 Task: Add a signature Joseph Clark containing With gratitude and sincere wishes, Joseph Clark to email address softage.8@softage.net and add a label App development
Action: Mouse moved to (1188, 70)
Screenshot: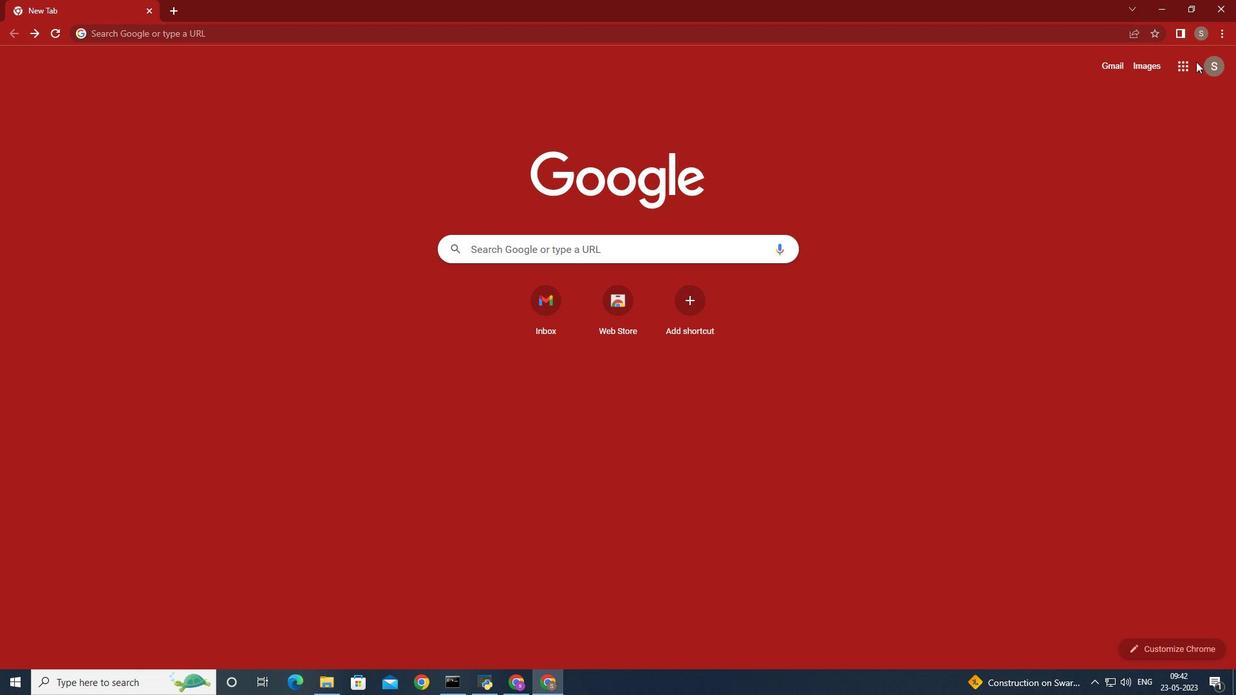 
Action: Mouse pressed left at (1188, 70)
Screenshot: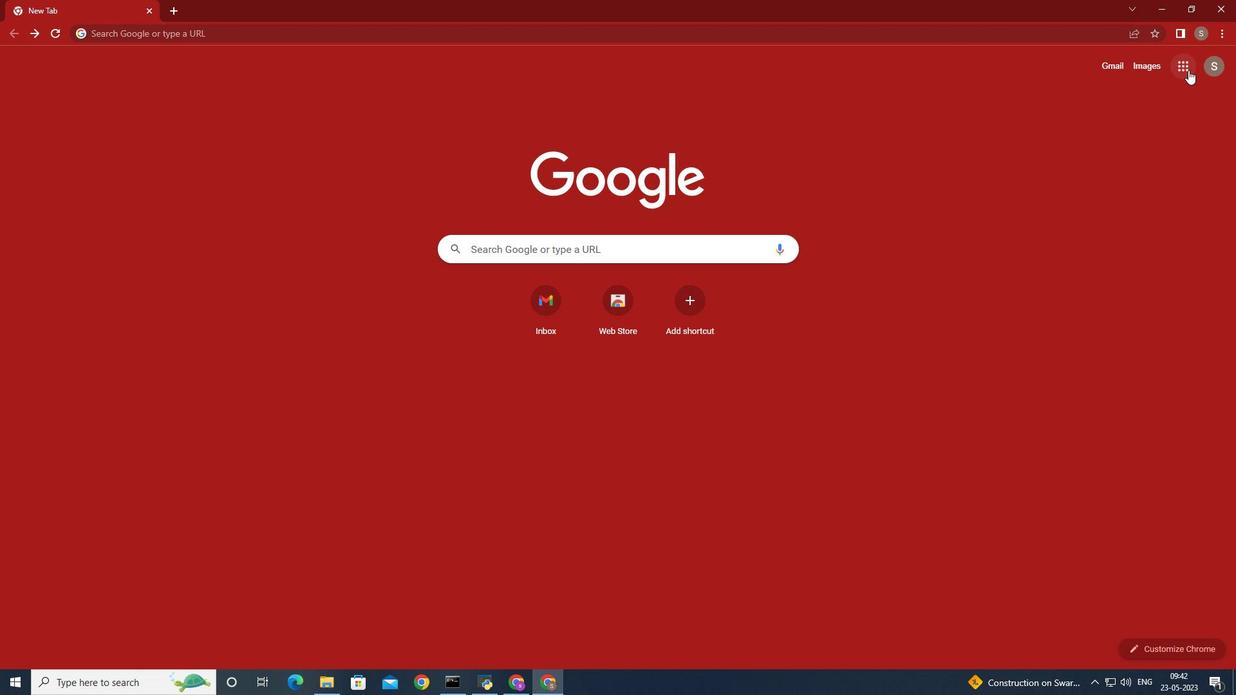 
Action: Mouse moved to (1138, 125)
Screenshot: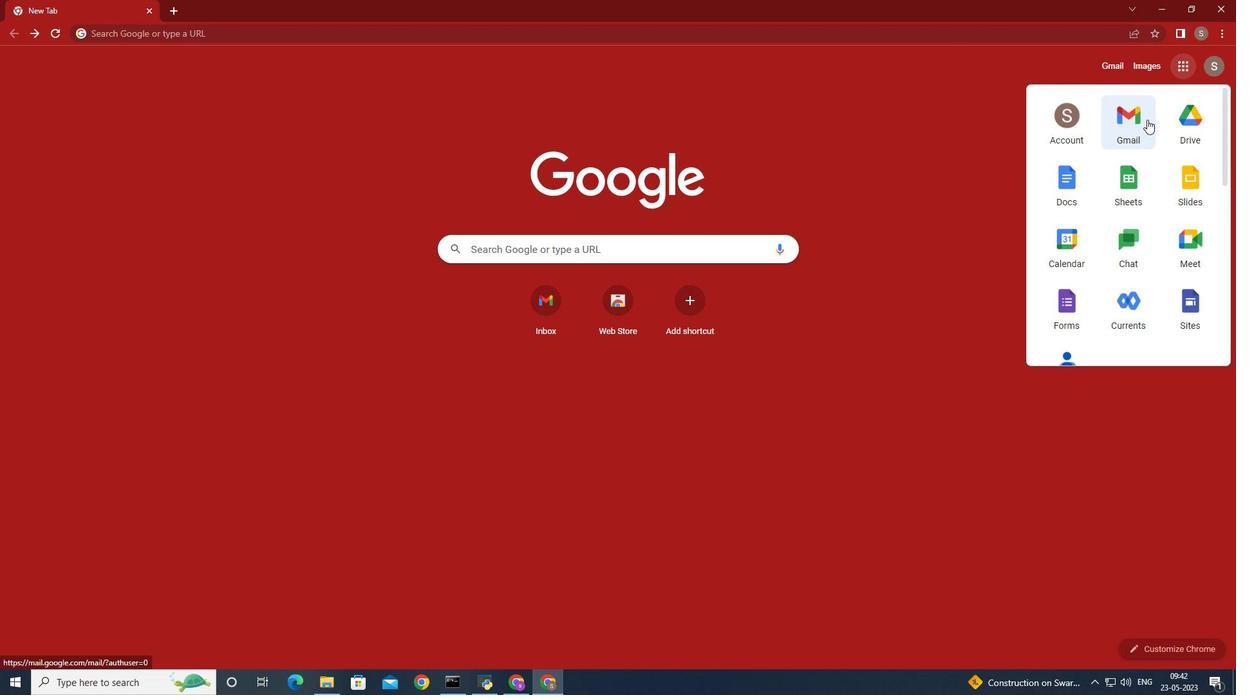 
Action: Mouse pressed left at (1138, 125)
Screenshot: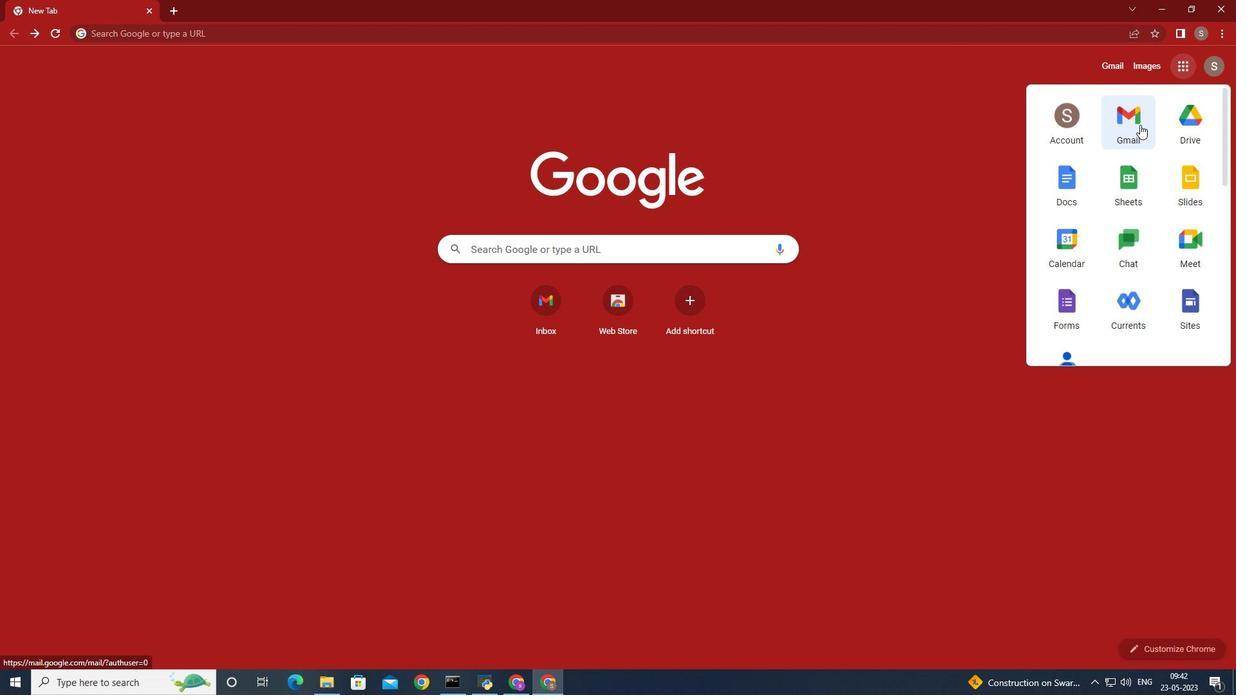
Action: Mouse moved to (1092, 91)
Screenshot: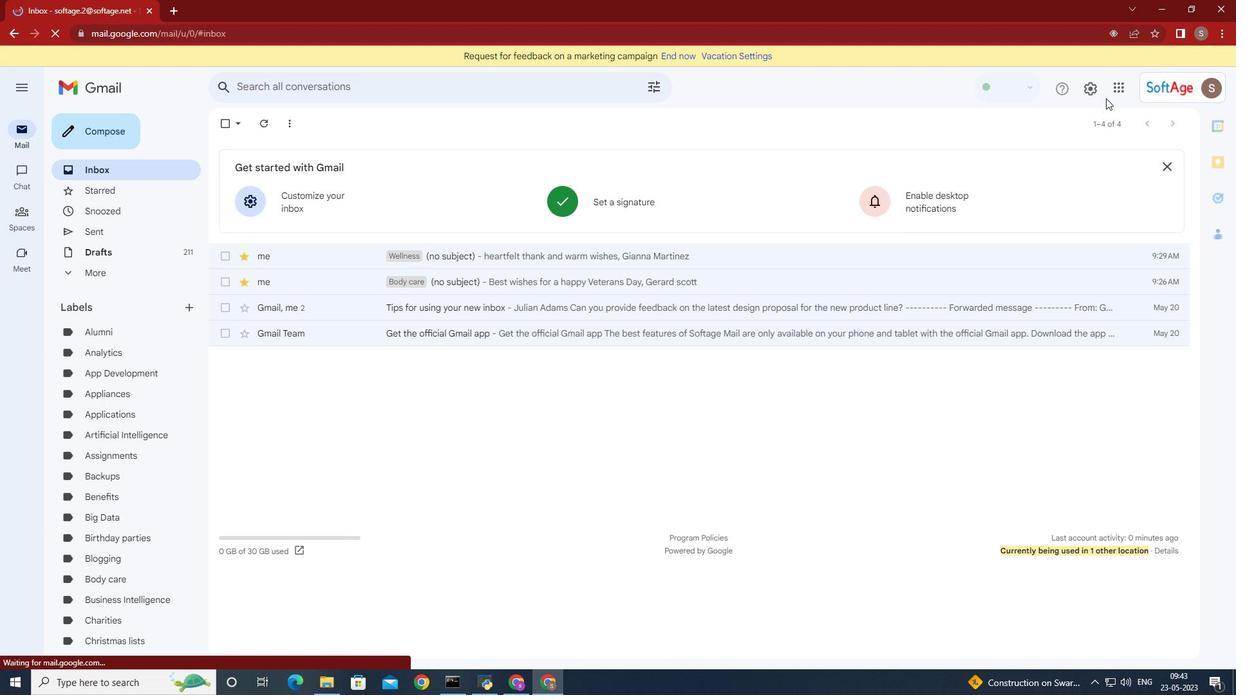 
Action: Mouse pressed left at (1092, 91)
Screenshot: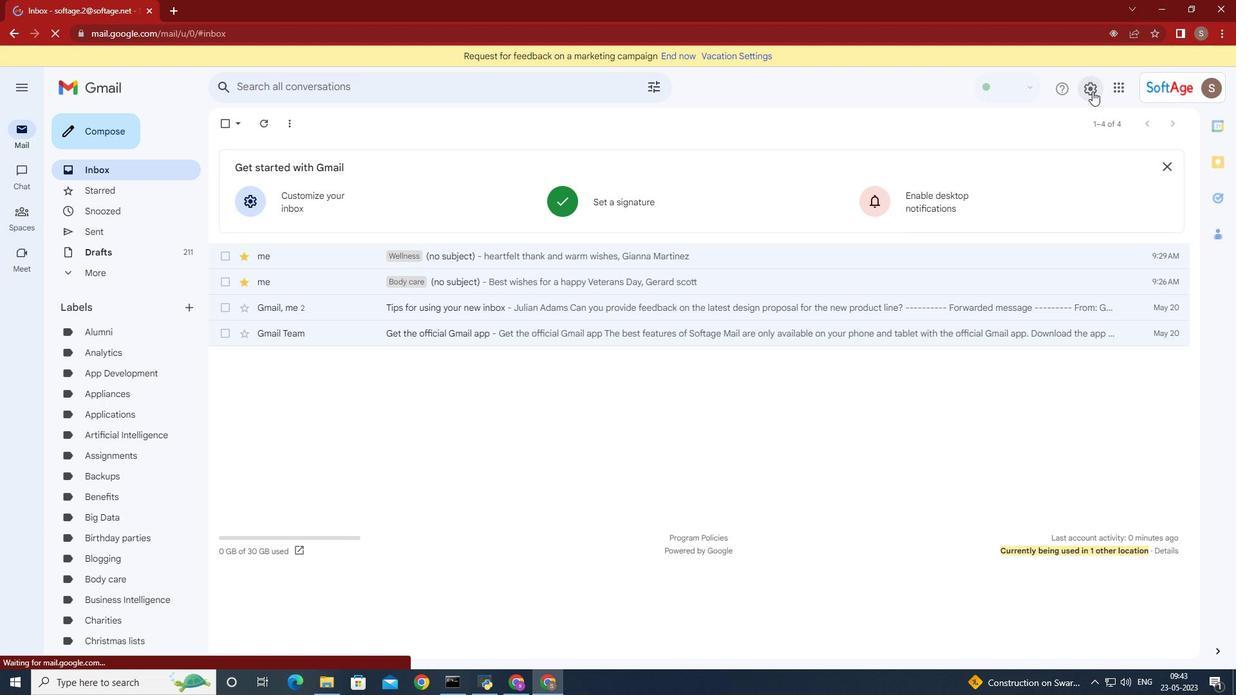 
Action: Mouse moved to (1102, 150)
Screenshot: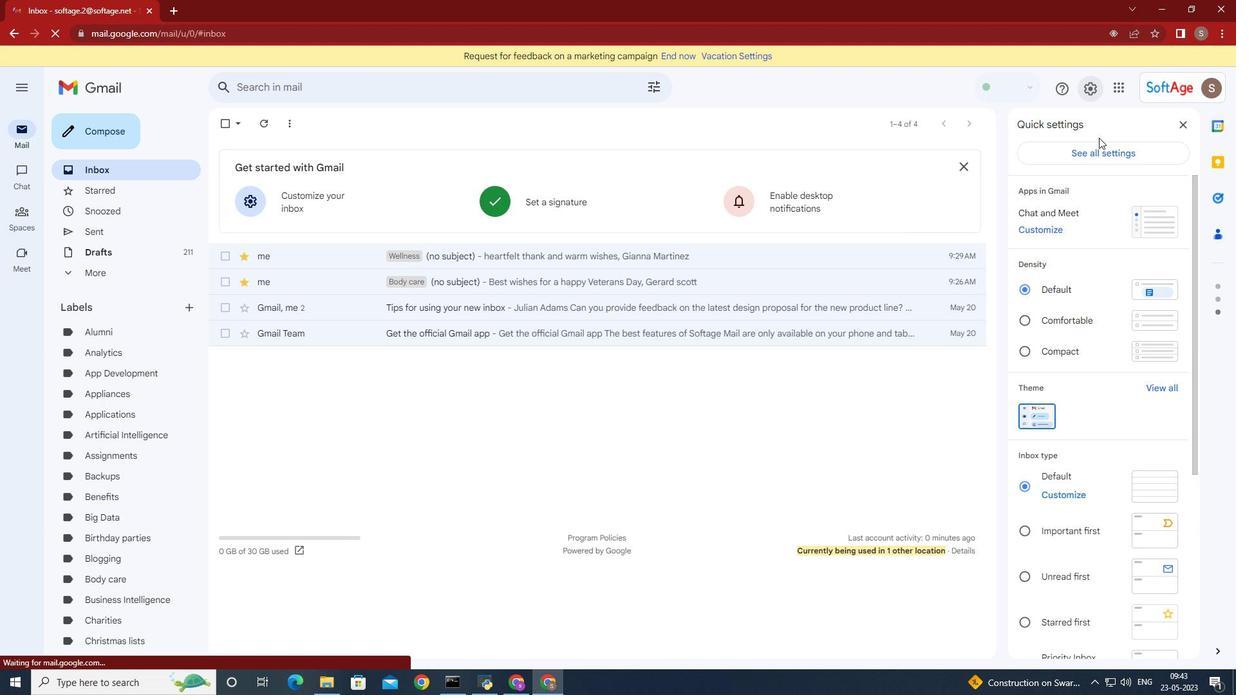 
Action: Mouse pressed left at (1102, 150)
Screenshot: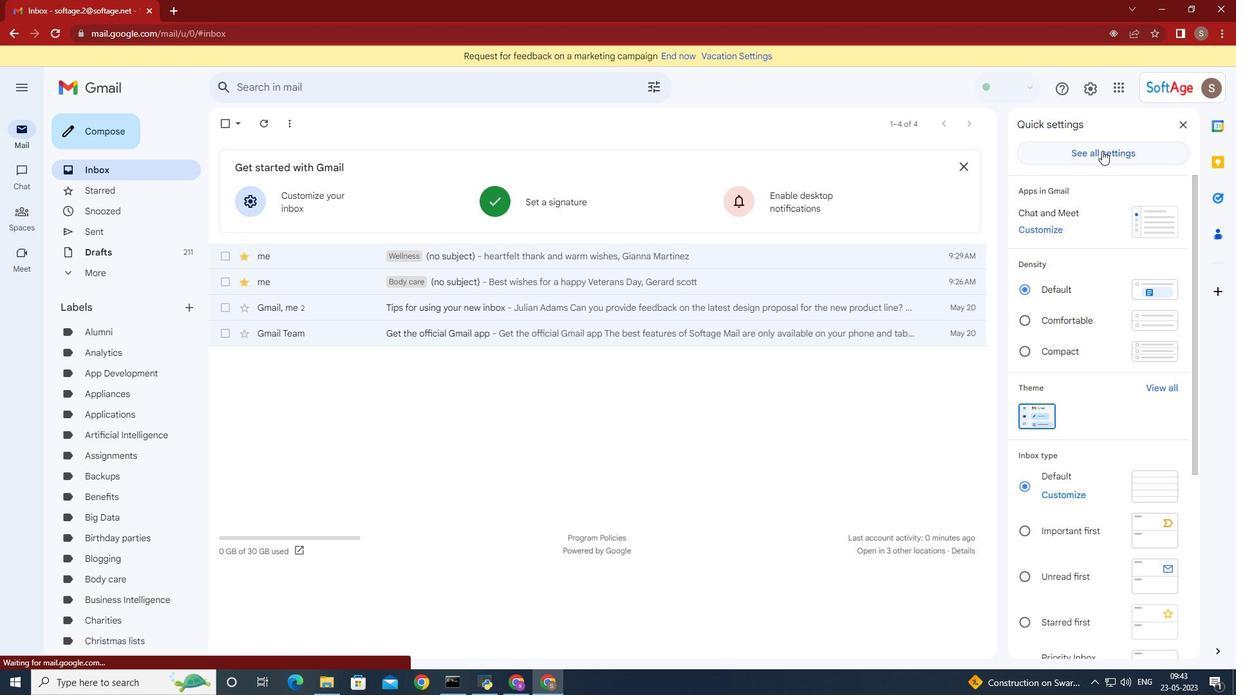 
Action: Mouse moved to (790, 292)
Screenshot: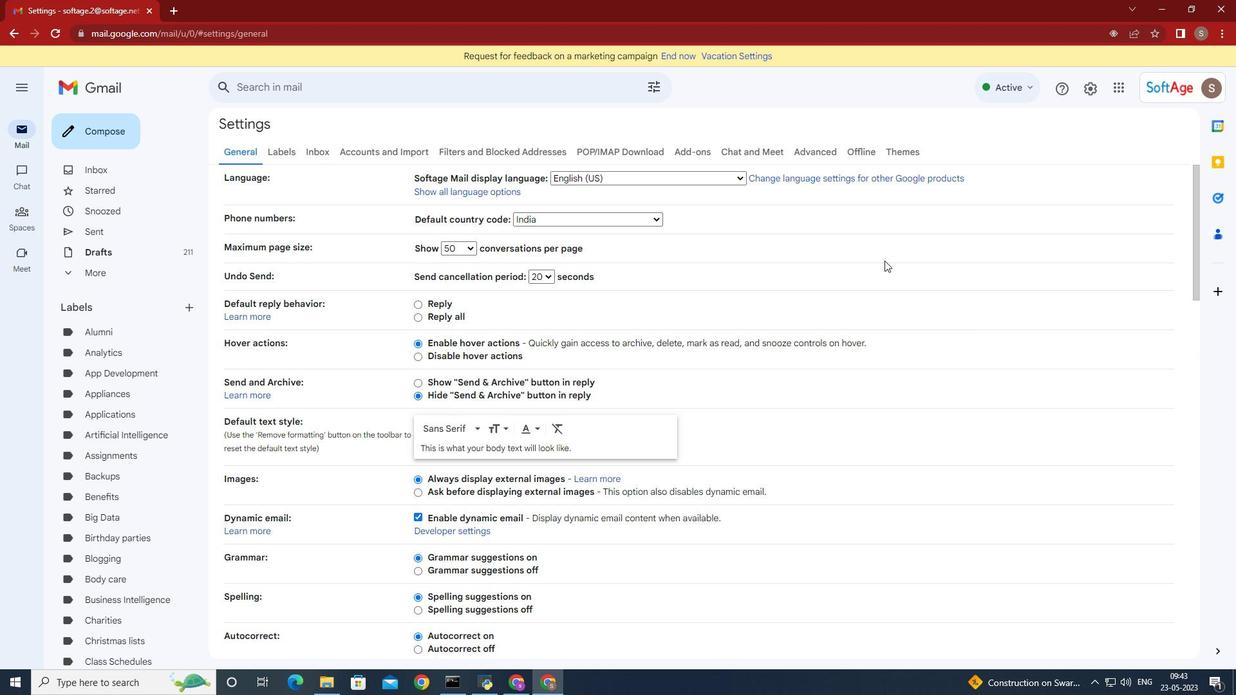 
Action: Mouse scrolled (790, 291) with delta (0, 0)
Screenshot: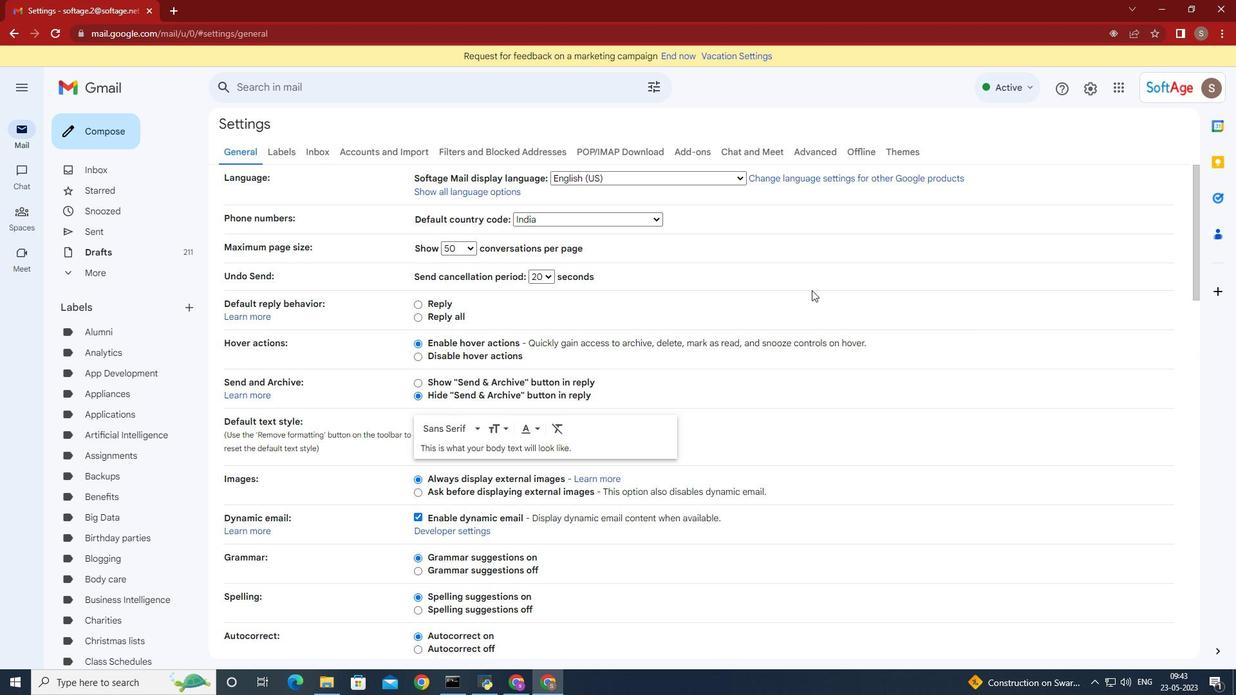 
Action: Mouse moved to (790, 293)
Screenshot: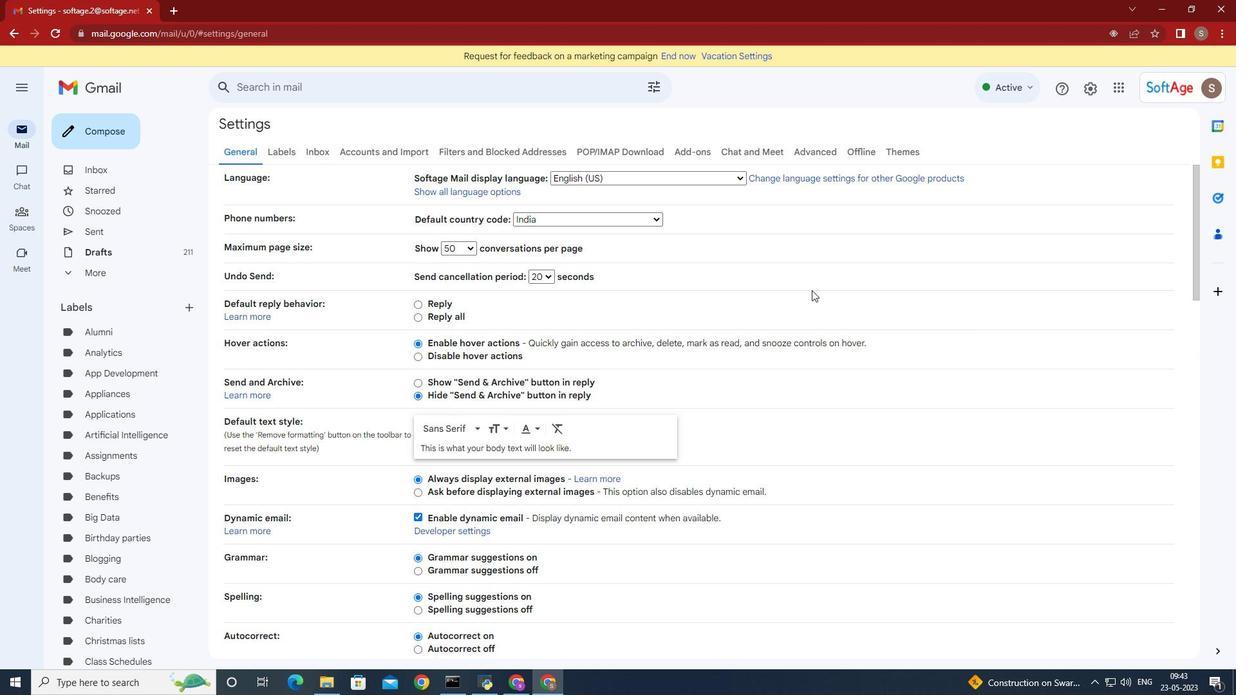 
Action: Mouse scrolled (790, 293) with delta (0, 0)
Screenshot: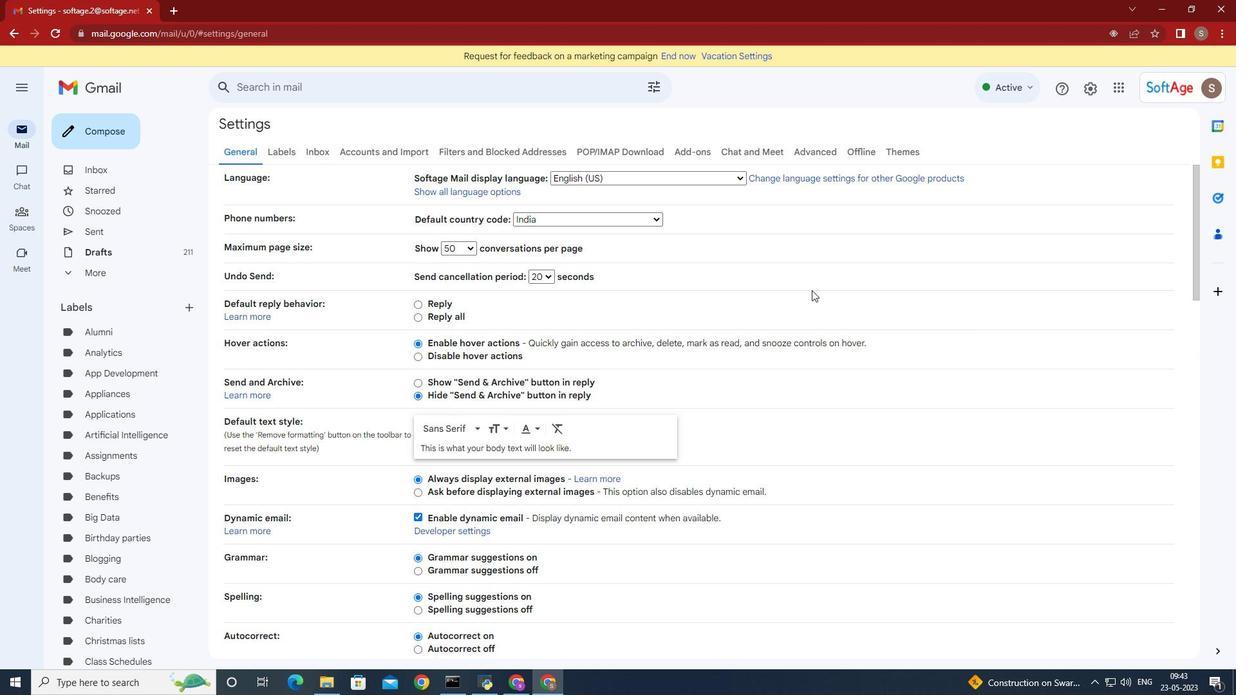 
Action: Mouse scrolled (790, 293) with delta (0, 0)
Screenshot: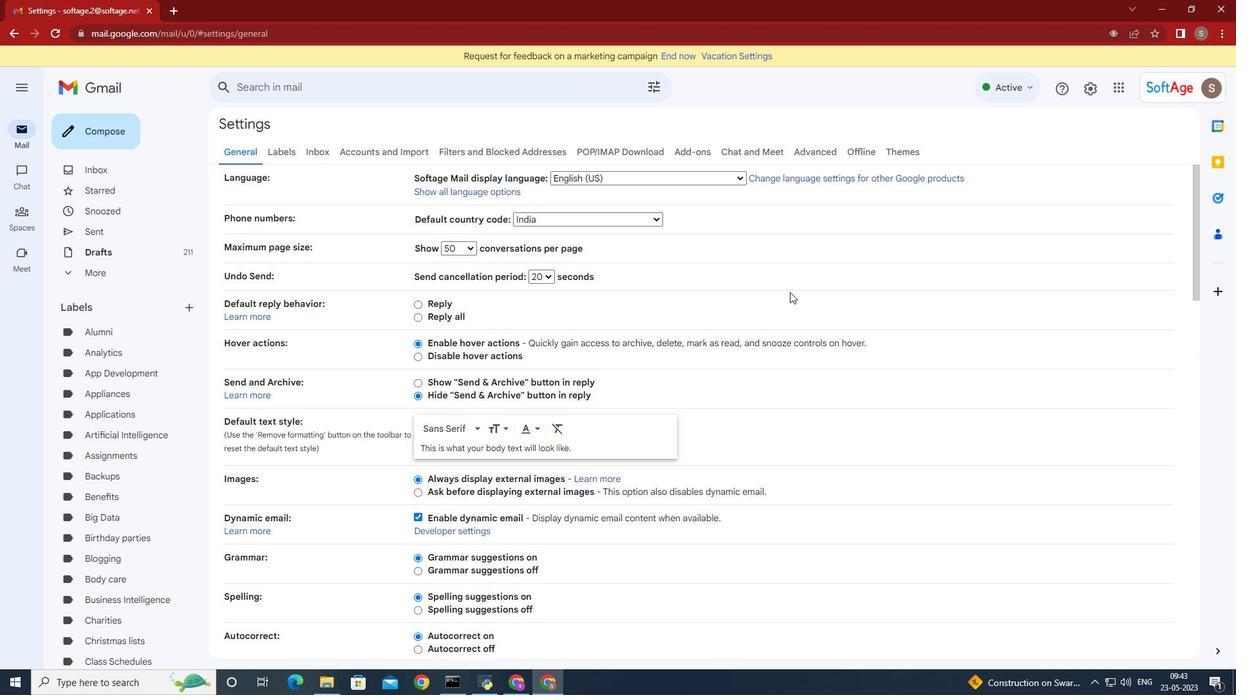 
Action: Mouse scrolled (790, 293) with delta (0, 0)
Screenshot: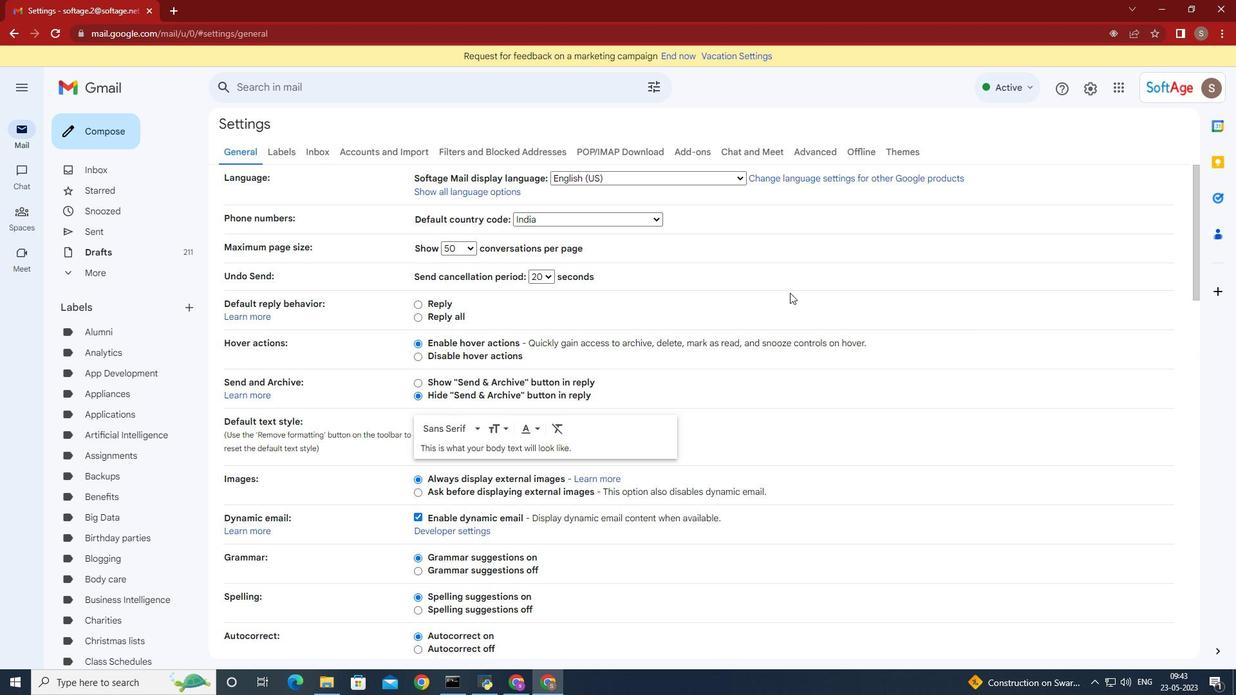 
Action: Mouse scrolled (790, 293) with delta (0, 0)
Screenshot: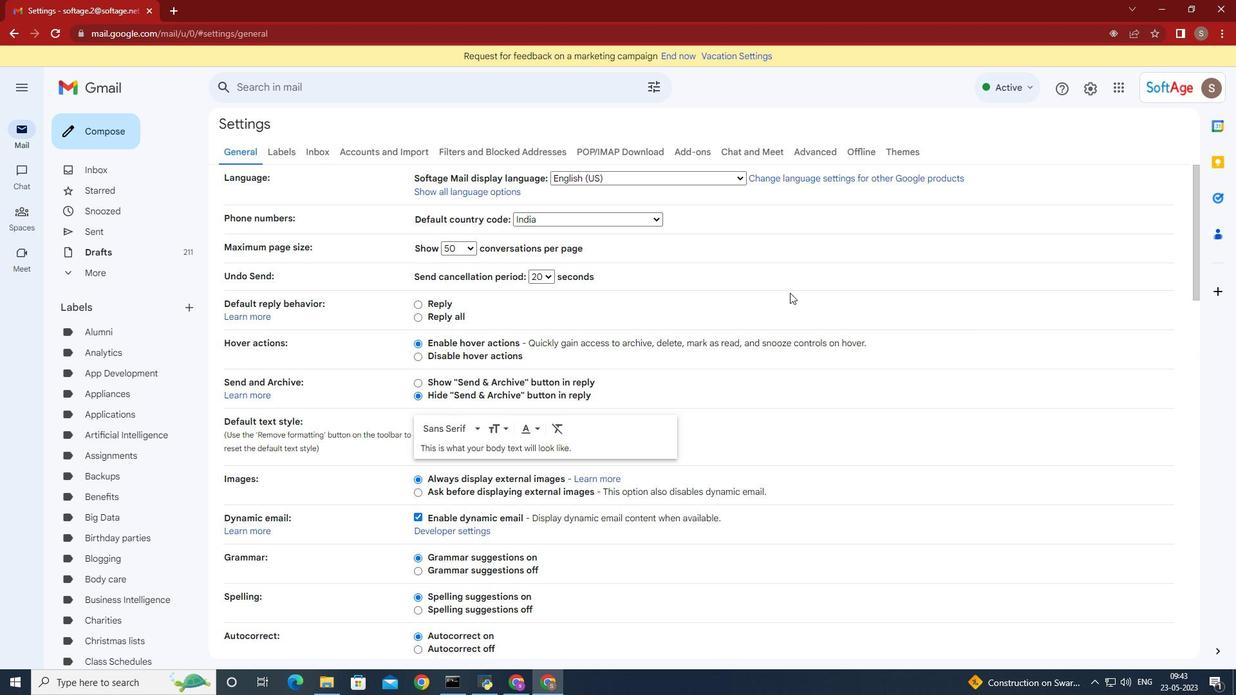
Action: Mouse scrolled (790, 293) with delta (0, 0)
Screenshot: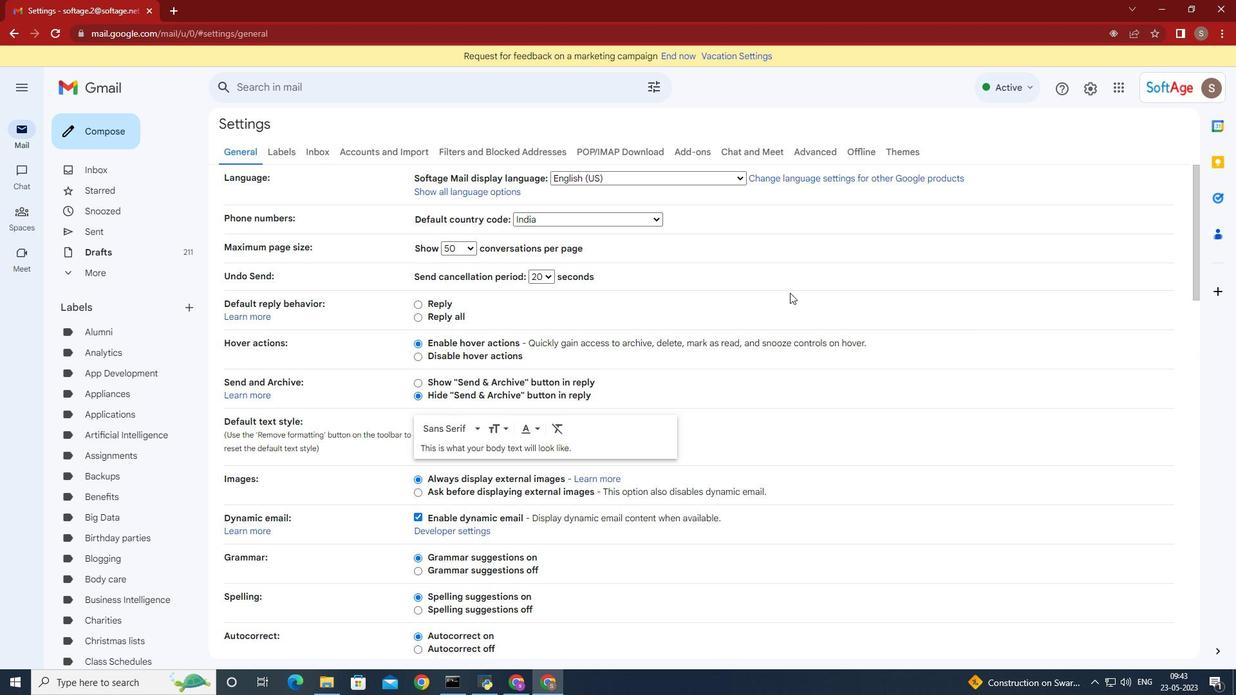 
Action: Mouse scrolled (790, 293) with delta (0, 0)
Screenshot: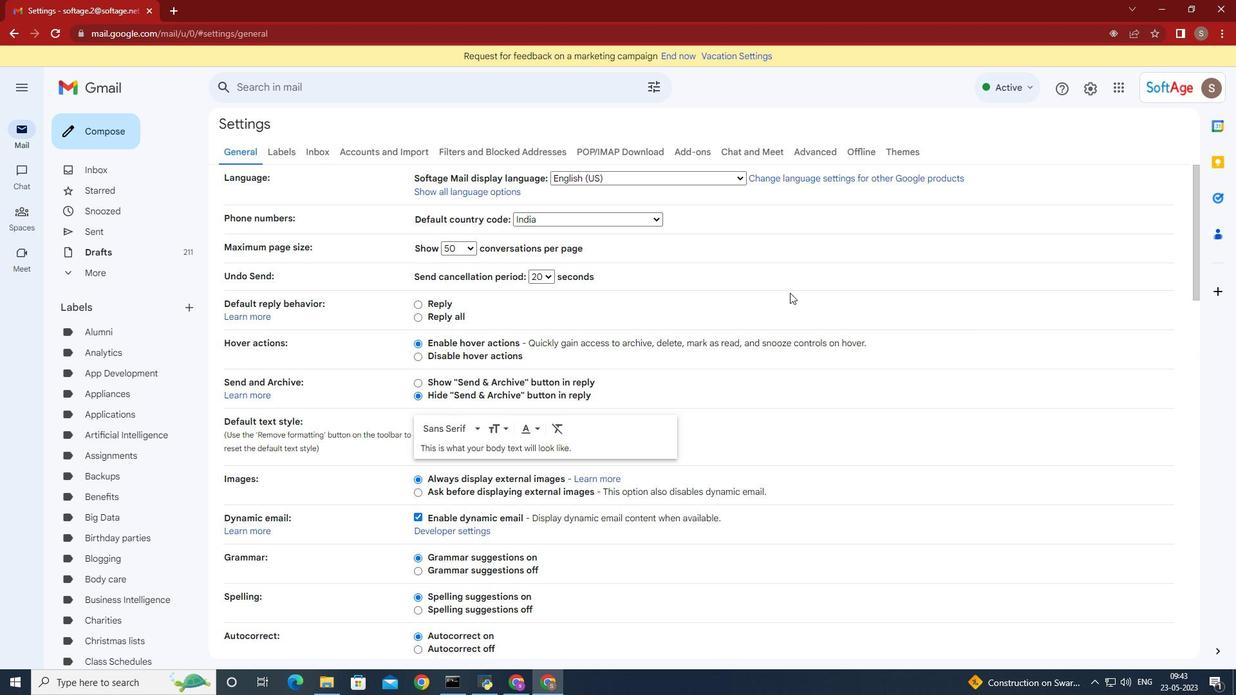
Action: Mouse moved to (790, 293)
Screenshot: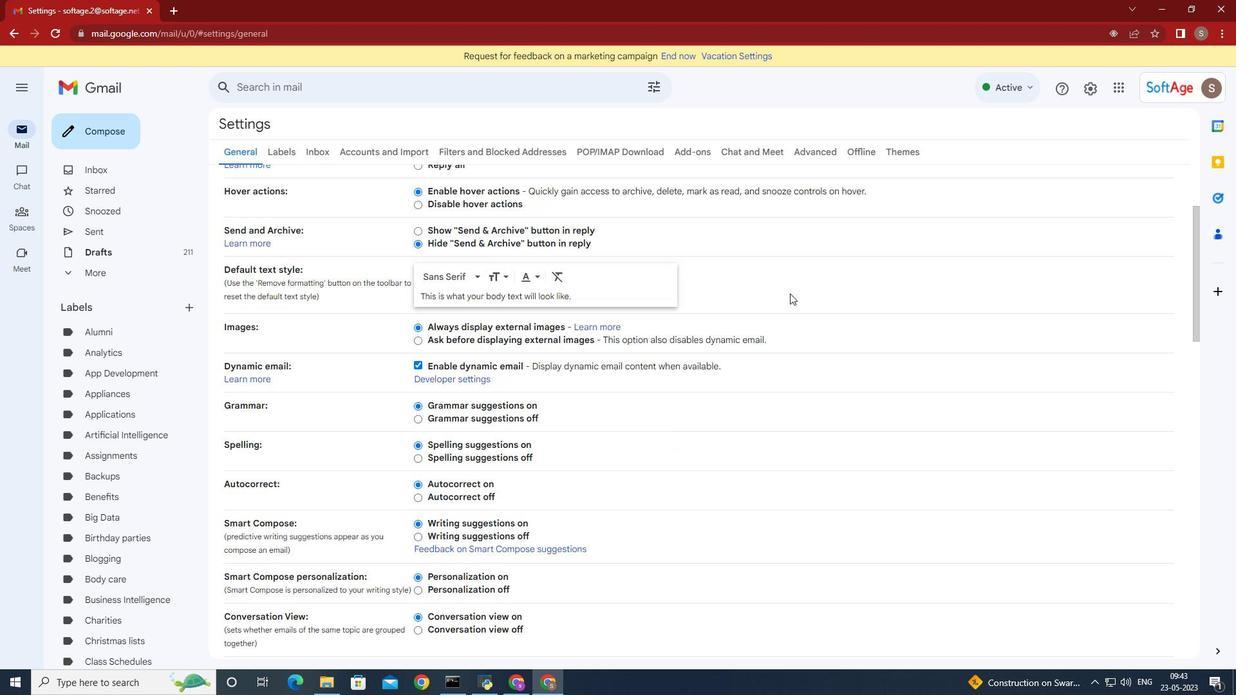 
Action: Mouse scrolled (790, 293) with delta (0, 0)
Screenshot: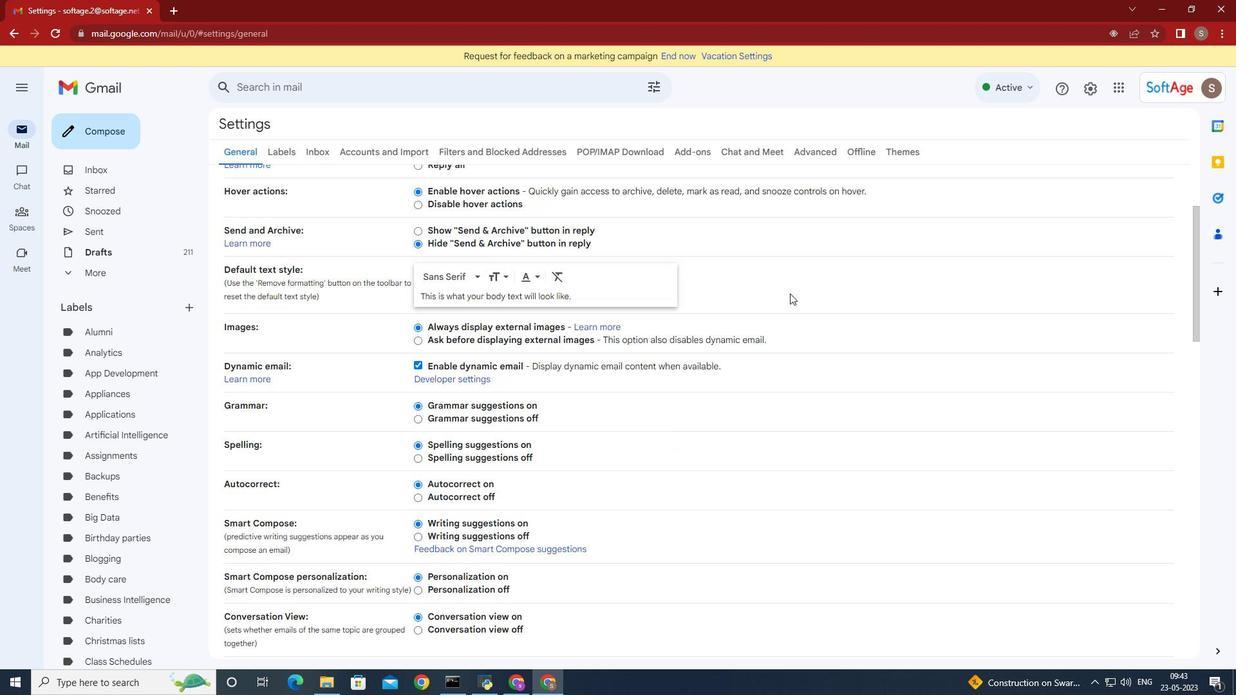 
Action: Mouse moved to (790, 291)
Screenshot: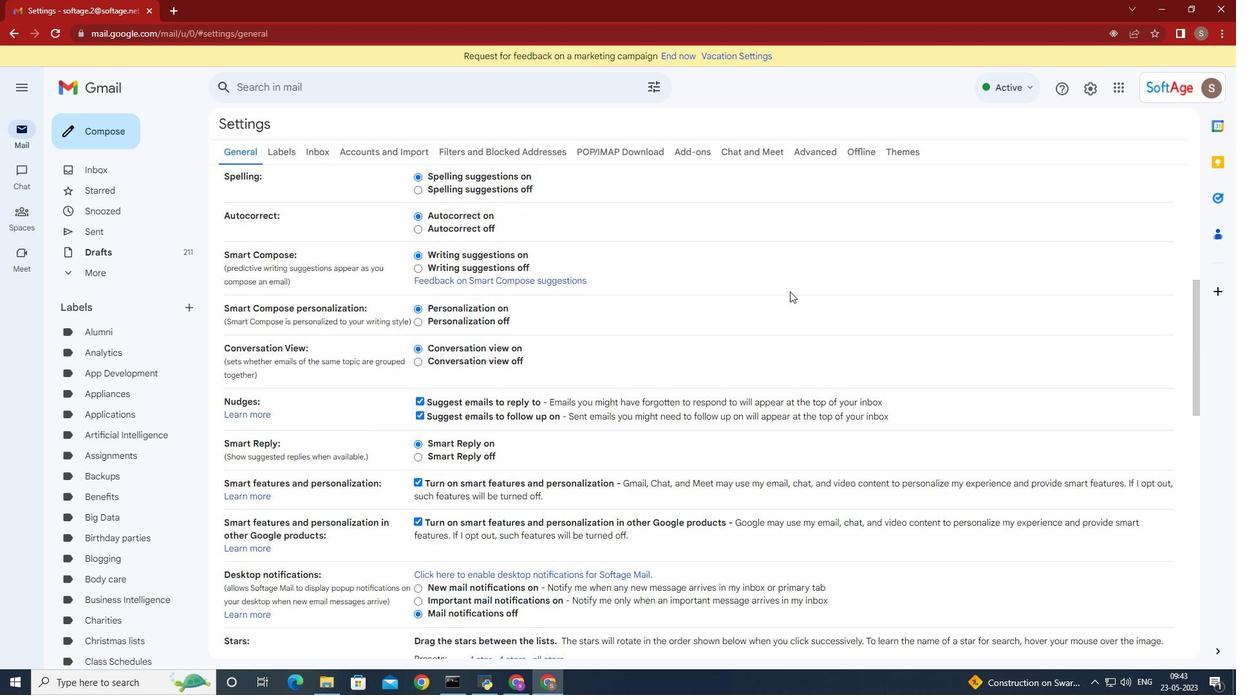 
Action: Mouse scrolled (790, 291) with delta (0, 0)
Screenshot: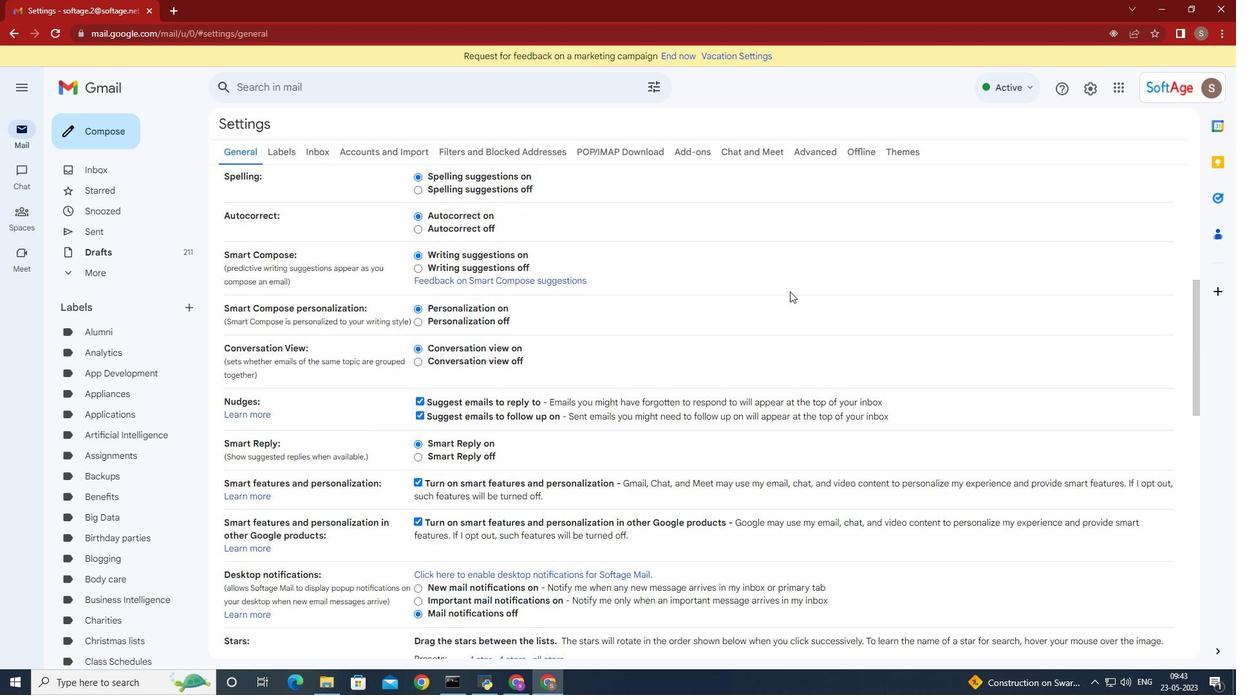 
Action: Mouse scrolled (790, 291) with delta (0, 0)
Screenshot: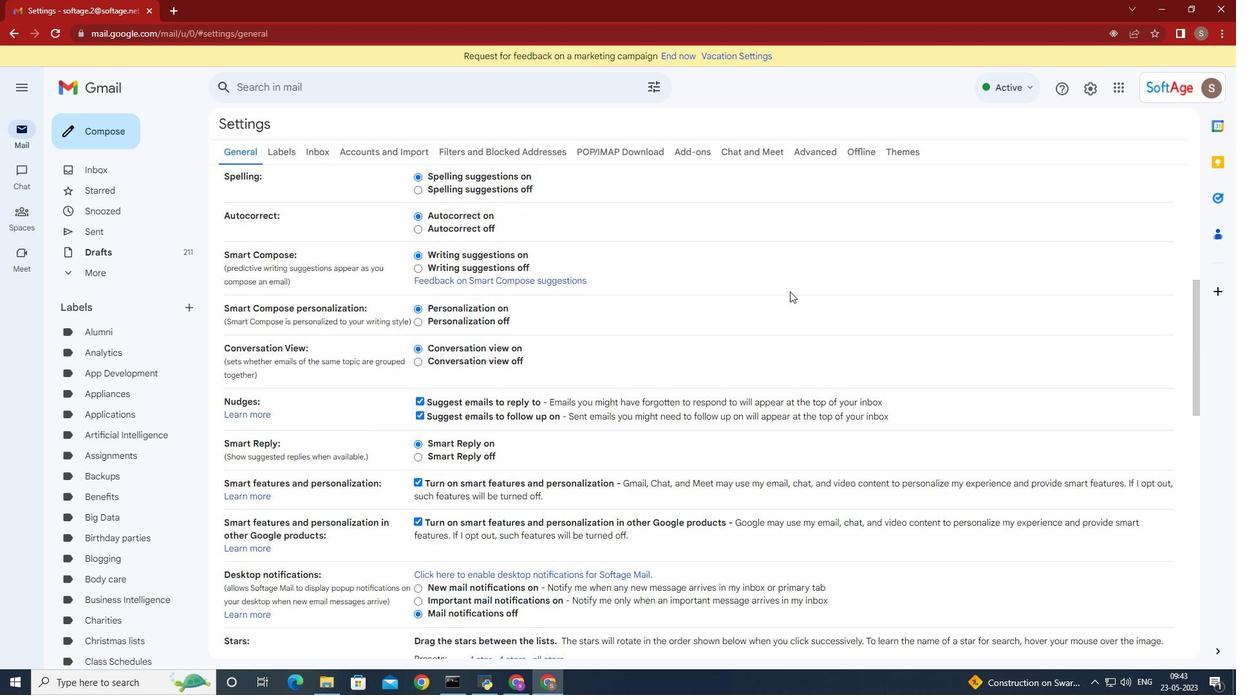 
Action: Mouse scrolled (790, 291) with delta (0, 0)
Screenshot: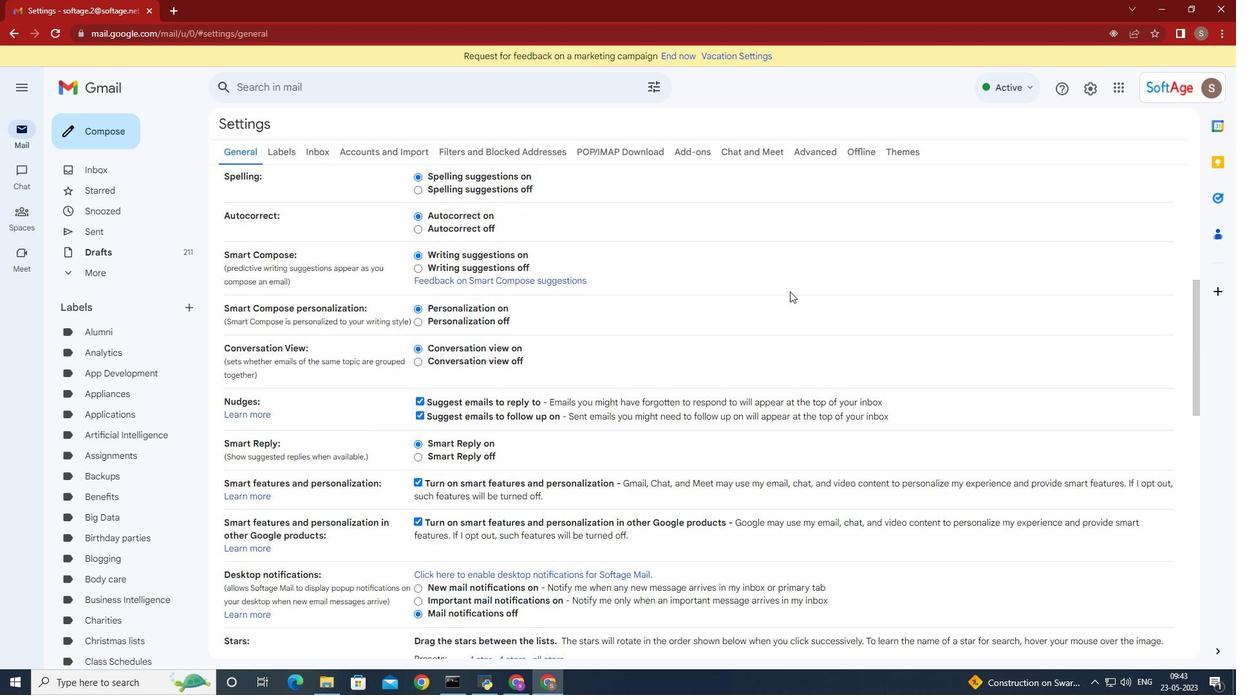 
Action: Mouse scrolled (790, 291) with delta (0, 0)
Screenshot: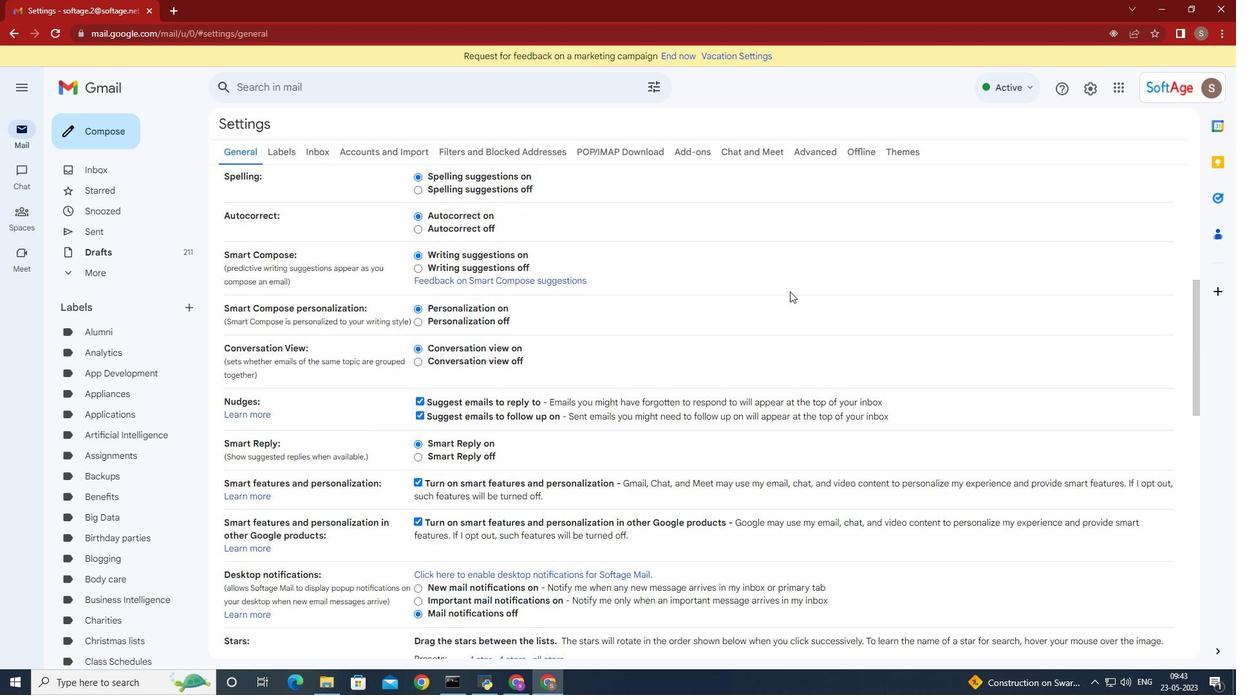 
Action: Mouse scrolled (790, 291) with delta (0, 0)
Screenshot: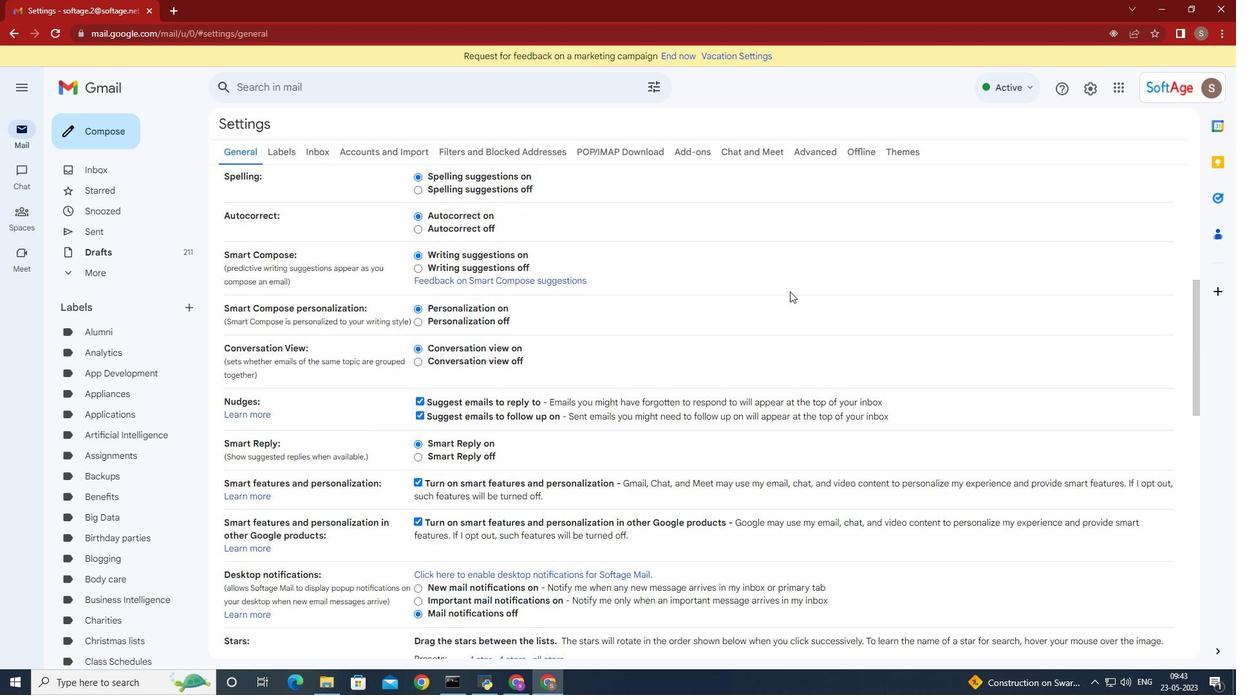
Action: Mouse scrolled (790, 291) with delta (0, 0)
Screenshot: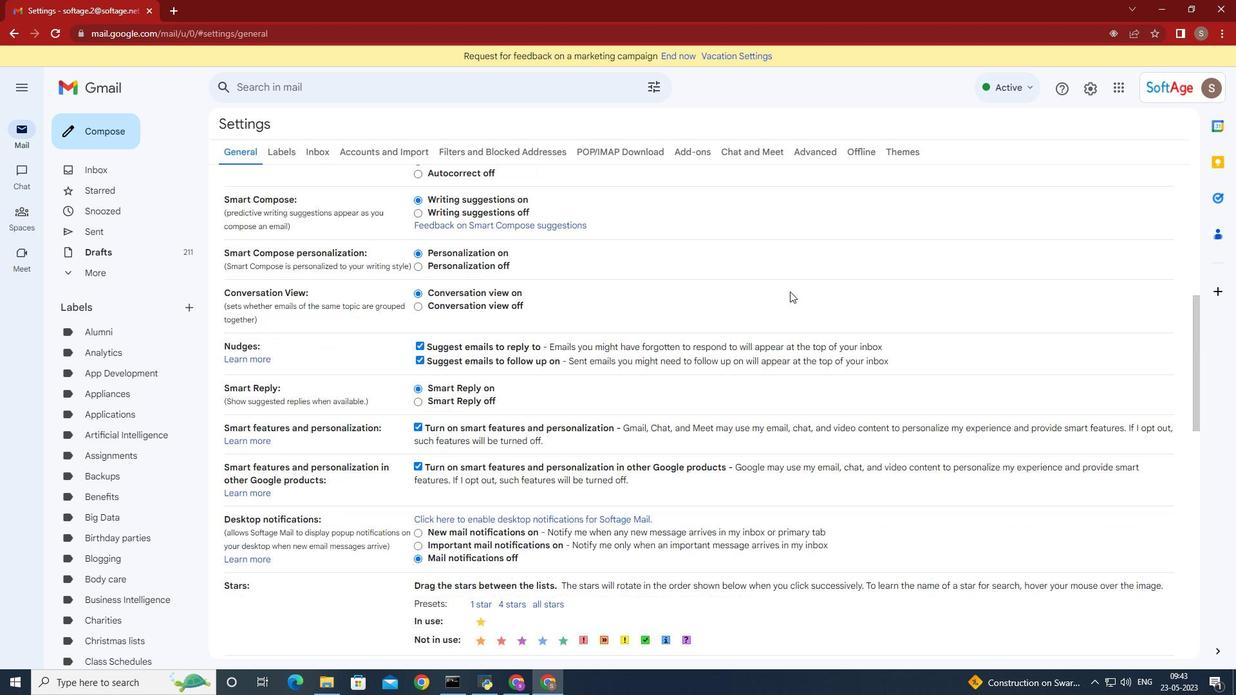 
Action: Mouse moved to (788, 291)
Screenshot: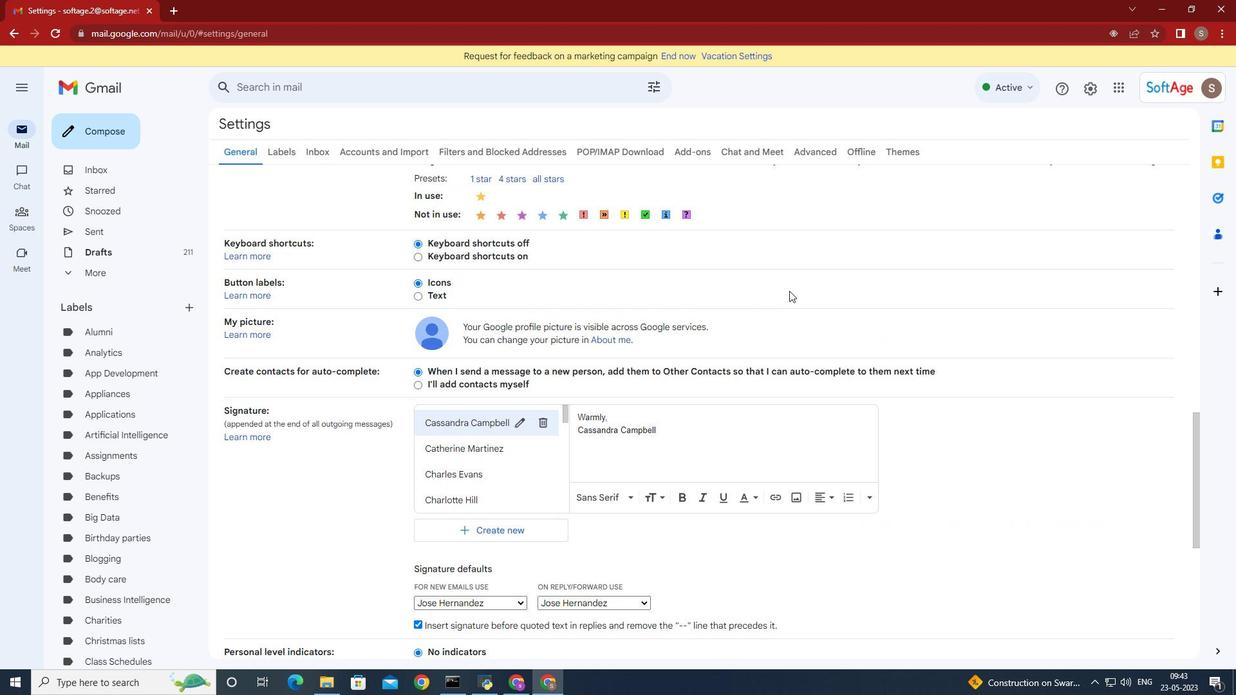 
Action: Mouse scrolled (788, 290) with delta (0, 0)
Screenshot: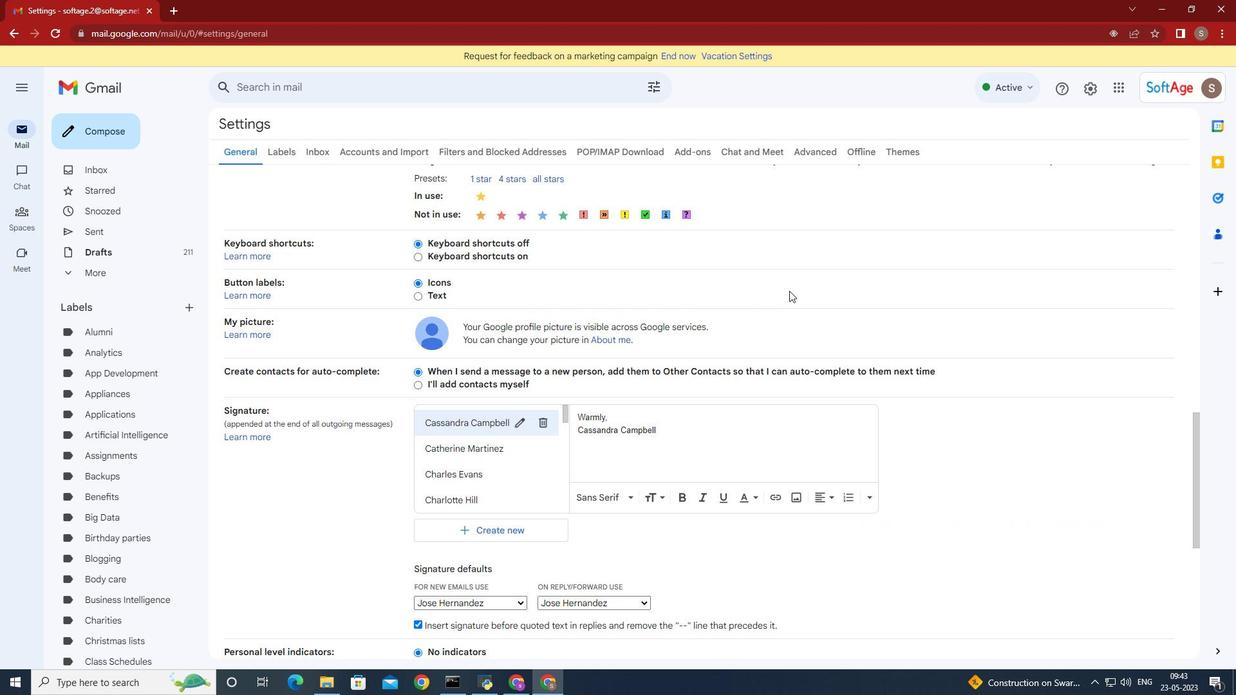 
Action: Mouse moved to (787, 291)
Screenshot: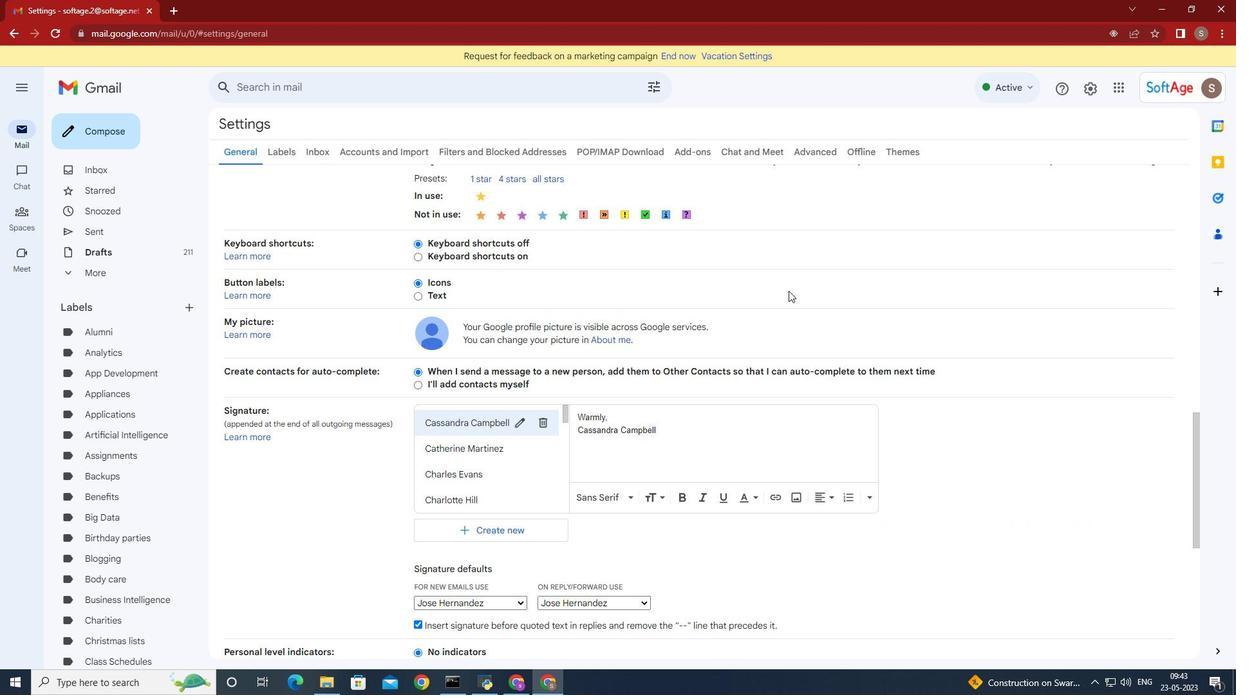 
Action: Mouse scrolled (787, 291) with delta (0, 0)
Screenshot: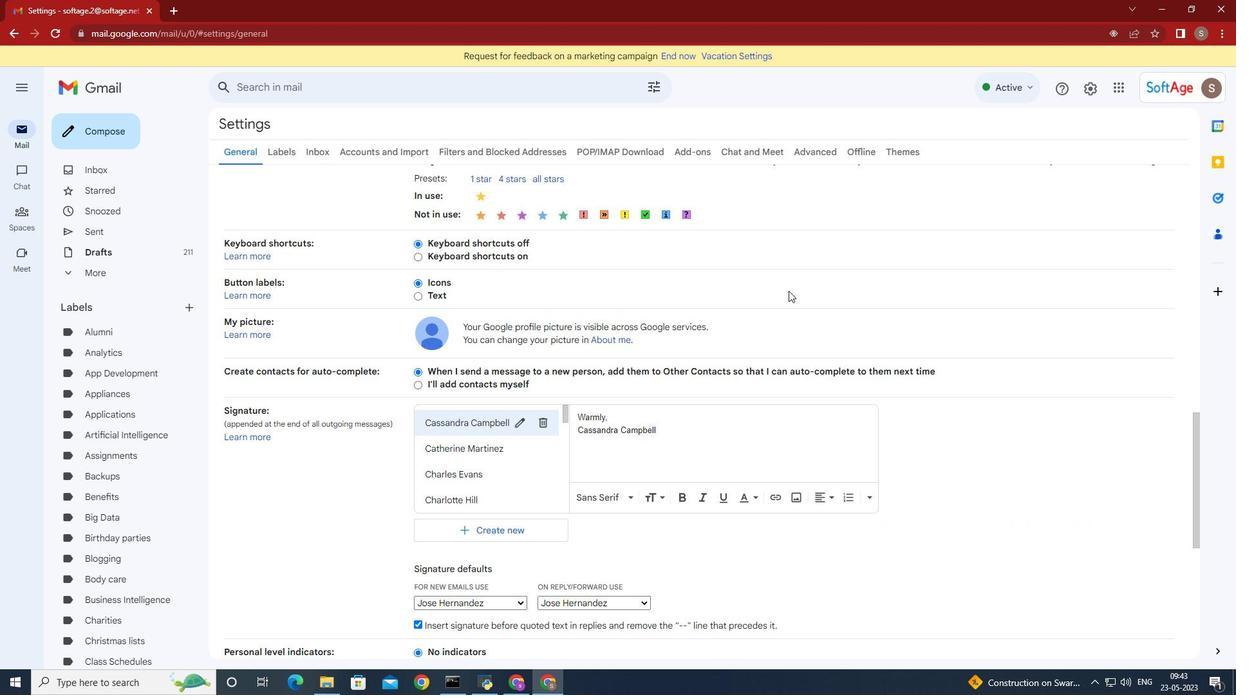 
Action: Mouse moved to (787, 291)
Screenshot: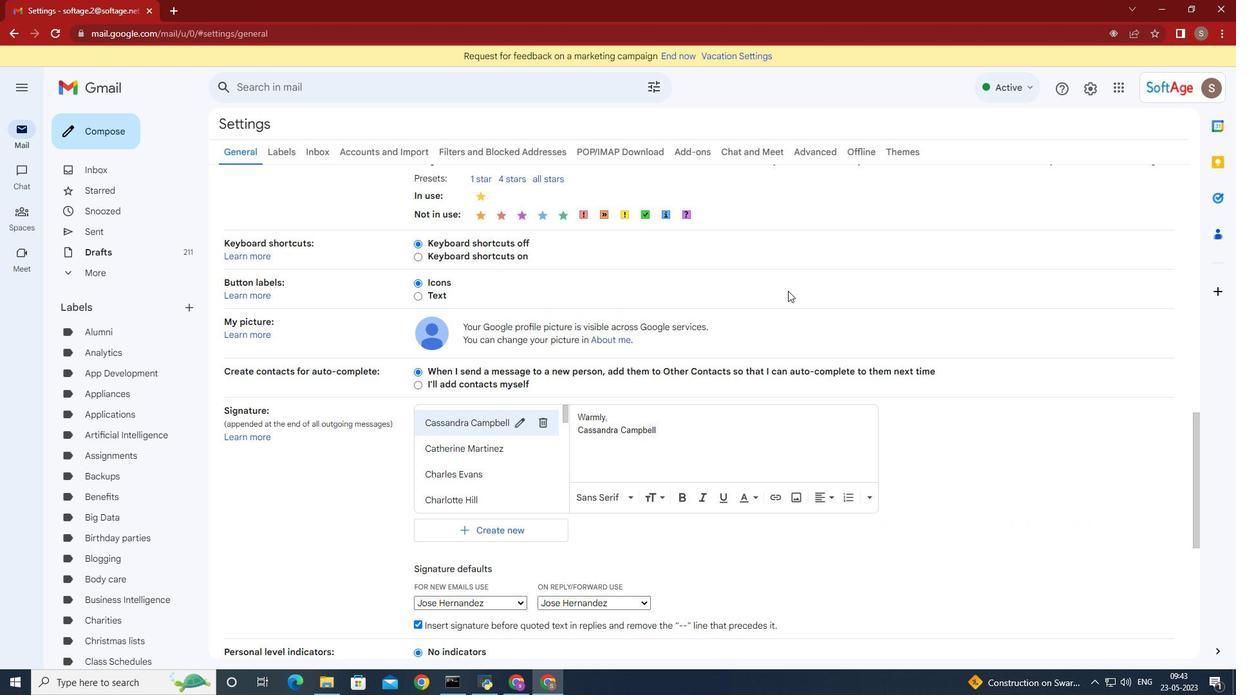 
Action: Mouse scrolled (787, 291) with delta (0, 0)
Screenshot: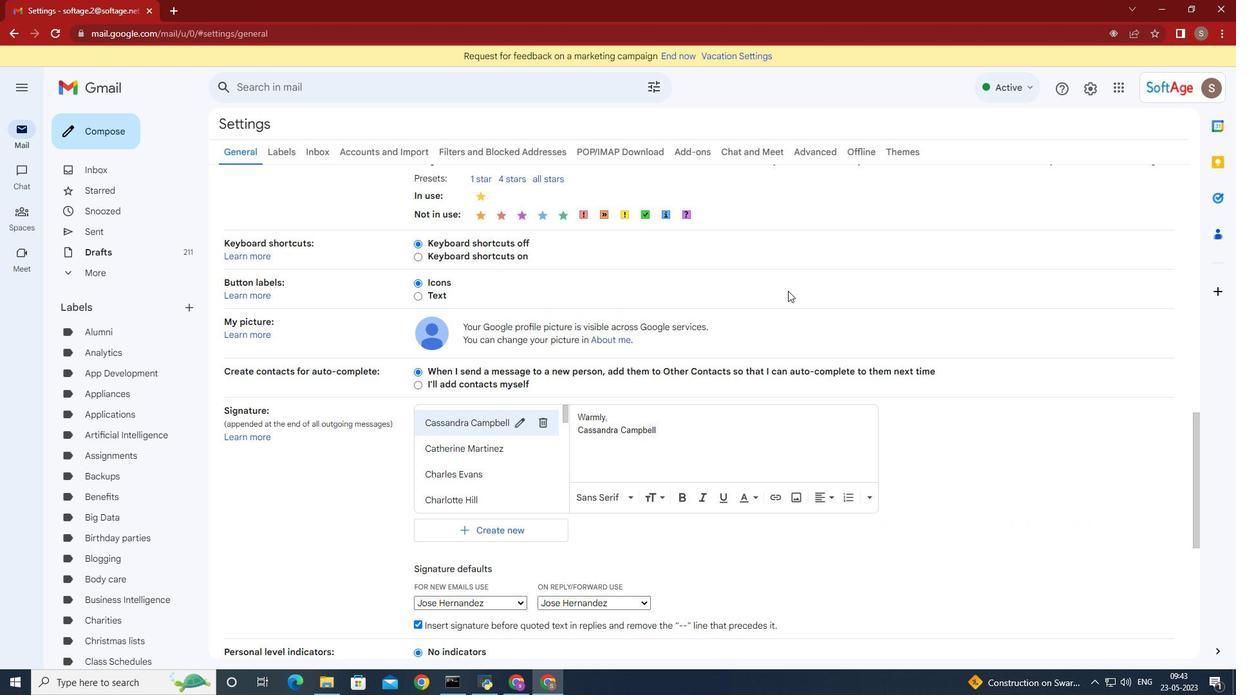
Action: Mouse moved to (506, 338)
Screenshot: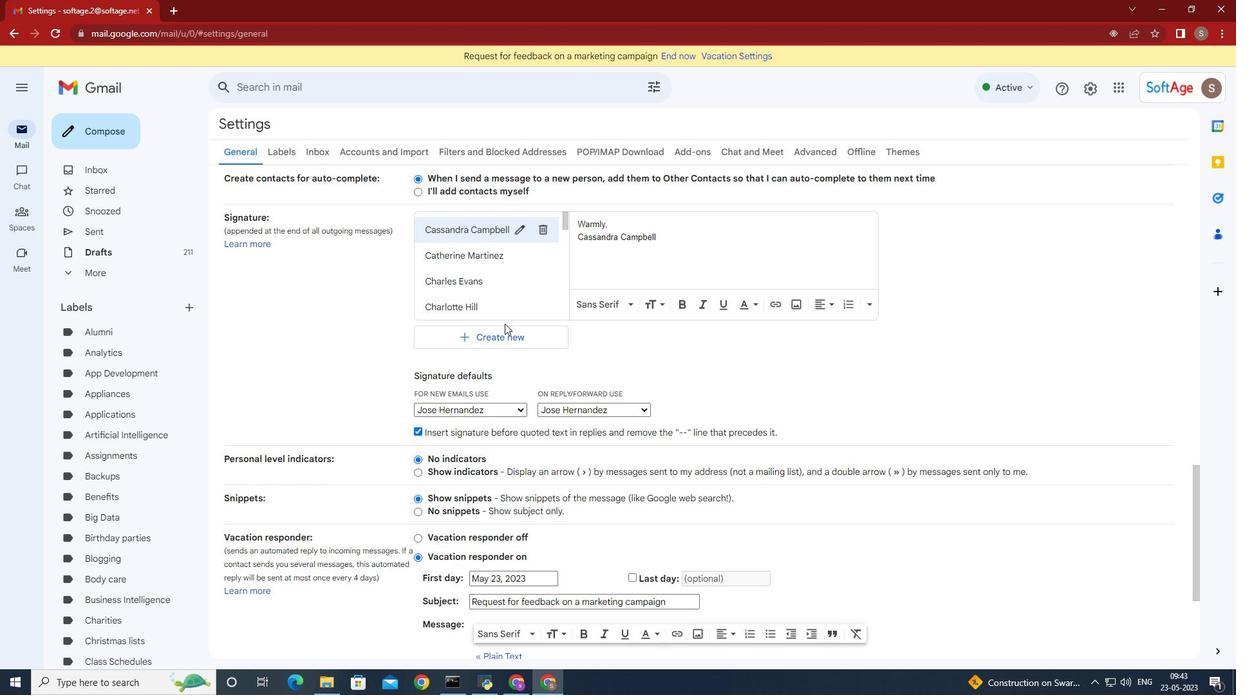 
Action: Mouse pressed left at (506, 338)
Screenshot: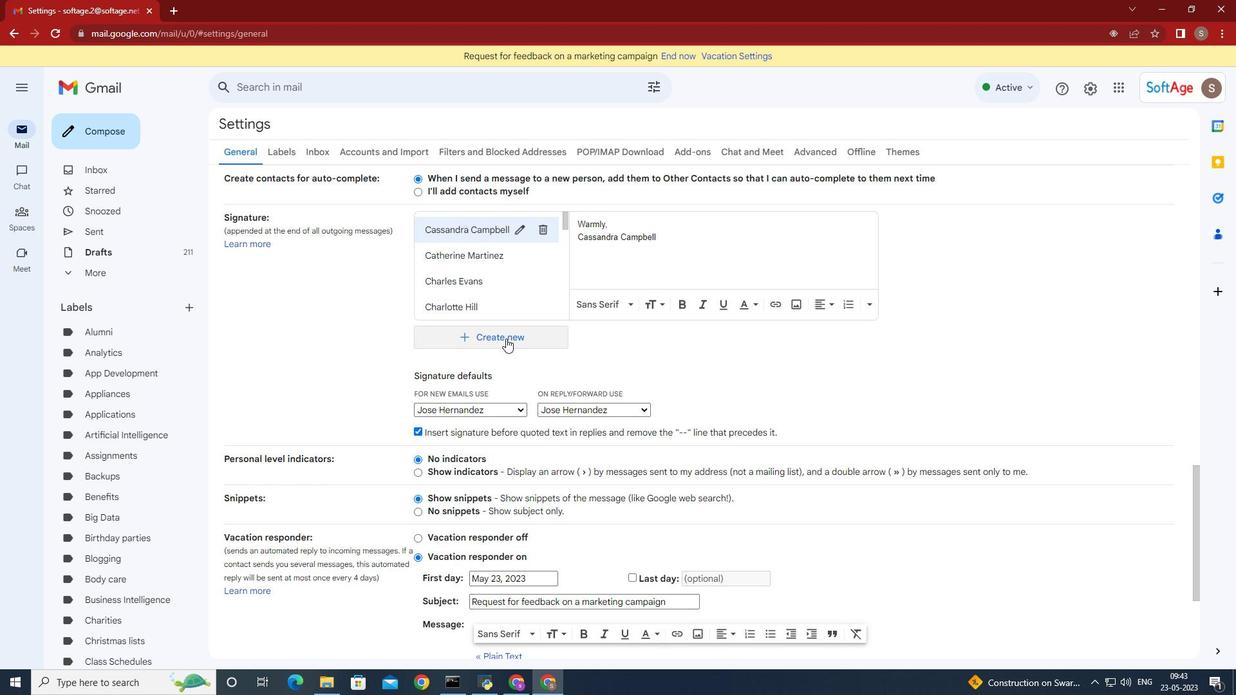 
Action: Mouse moved to (506, 338)
Screenshot: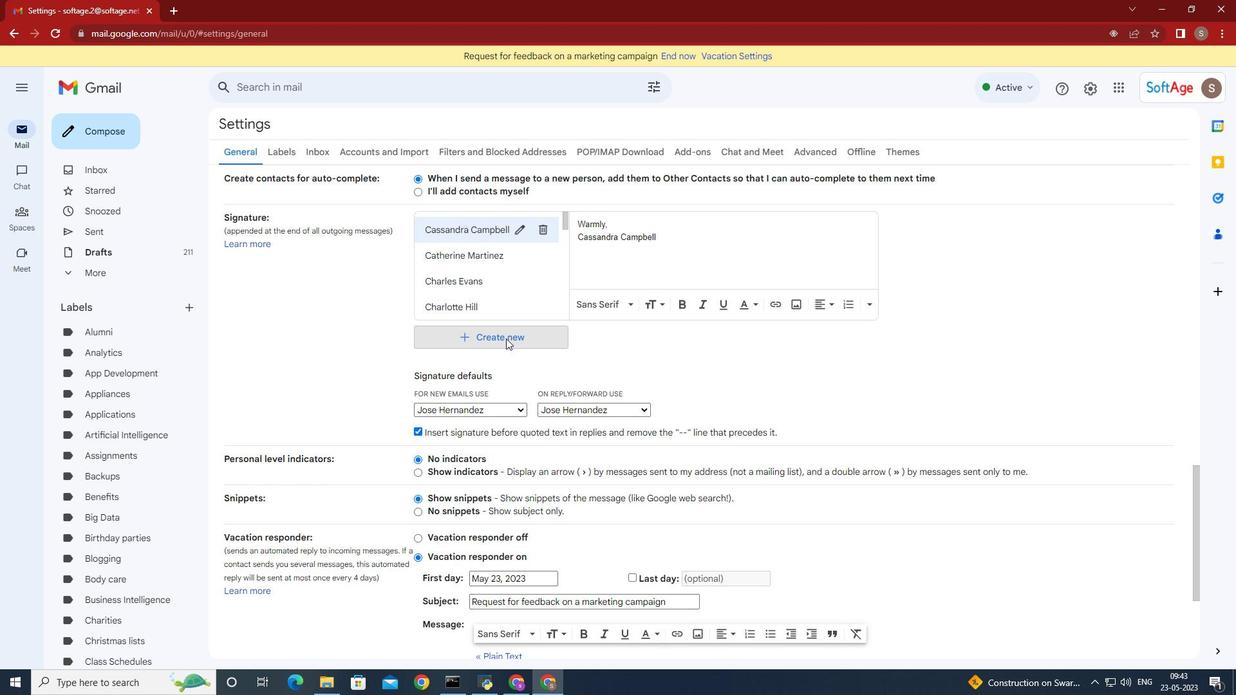 
Action: Key pressed <Key.shift><Key.shift><Key.shift><Key.shift><Key.shift>Joseph<Key.space><Key.shift>Clark
Screenshot: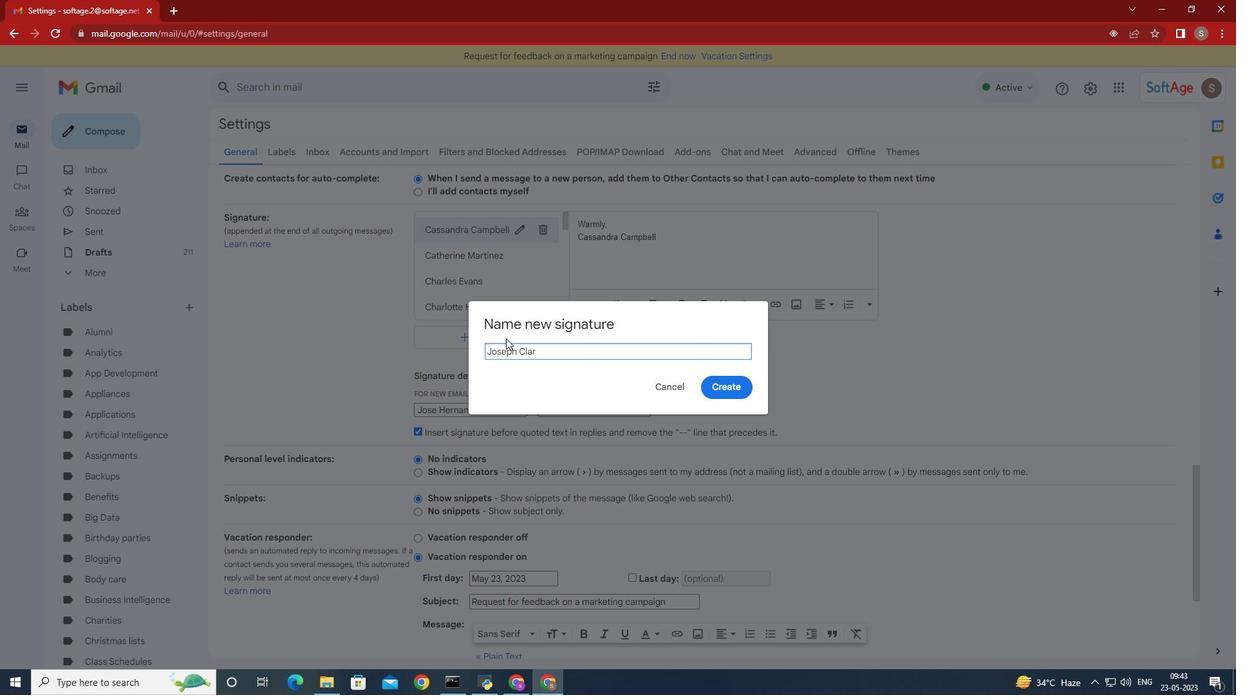 
Action: Mouse moved to (719, 388)
Screenshot: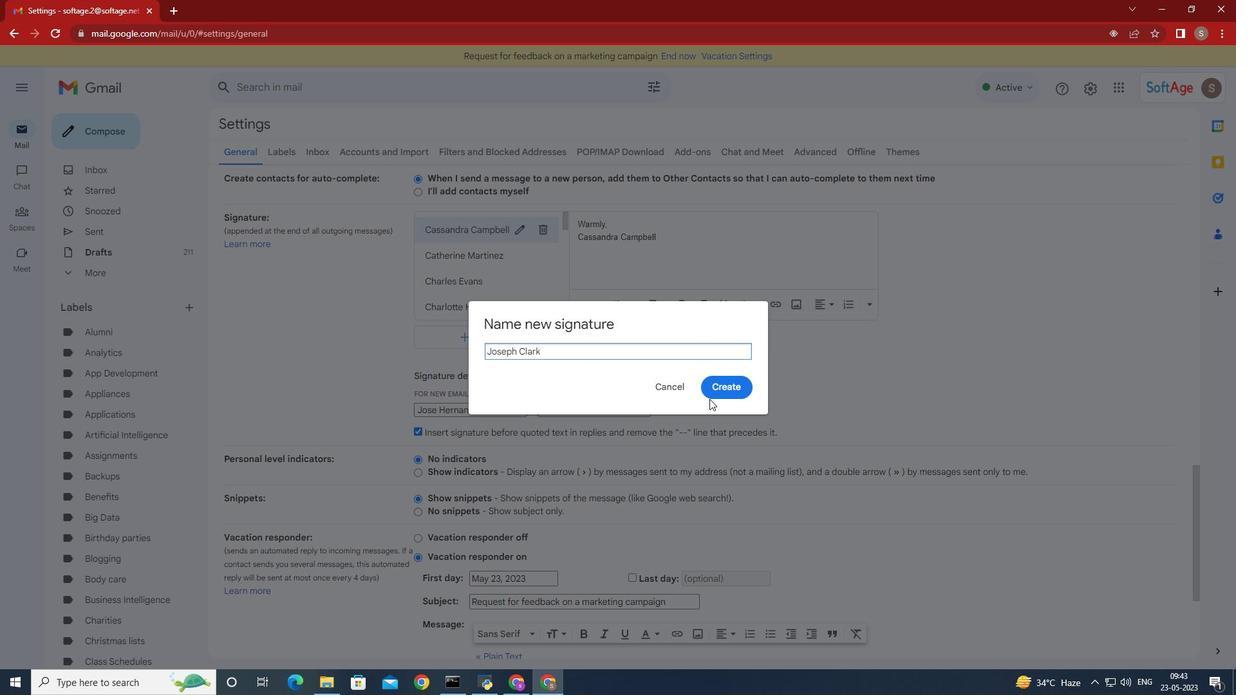 
Action: Mouse pressed left at (719, 388)
Screenshot: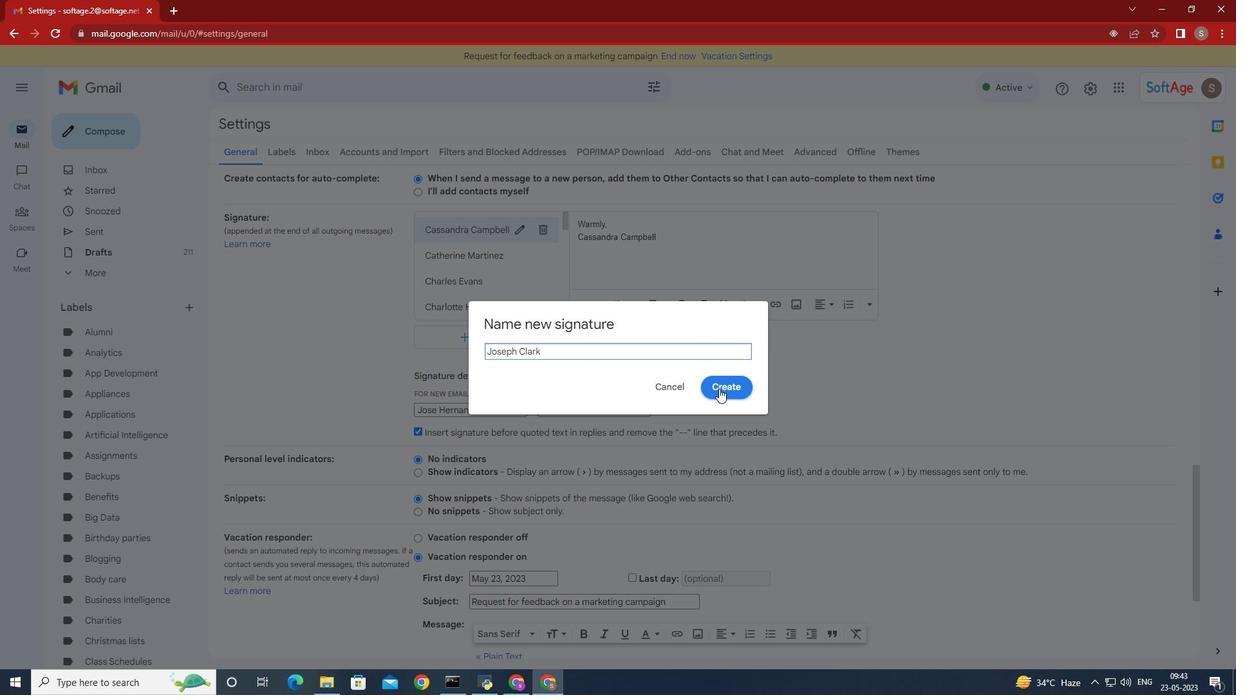 
Action: Mouse moved to (683, 377)
Screenshot: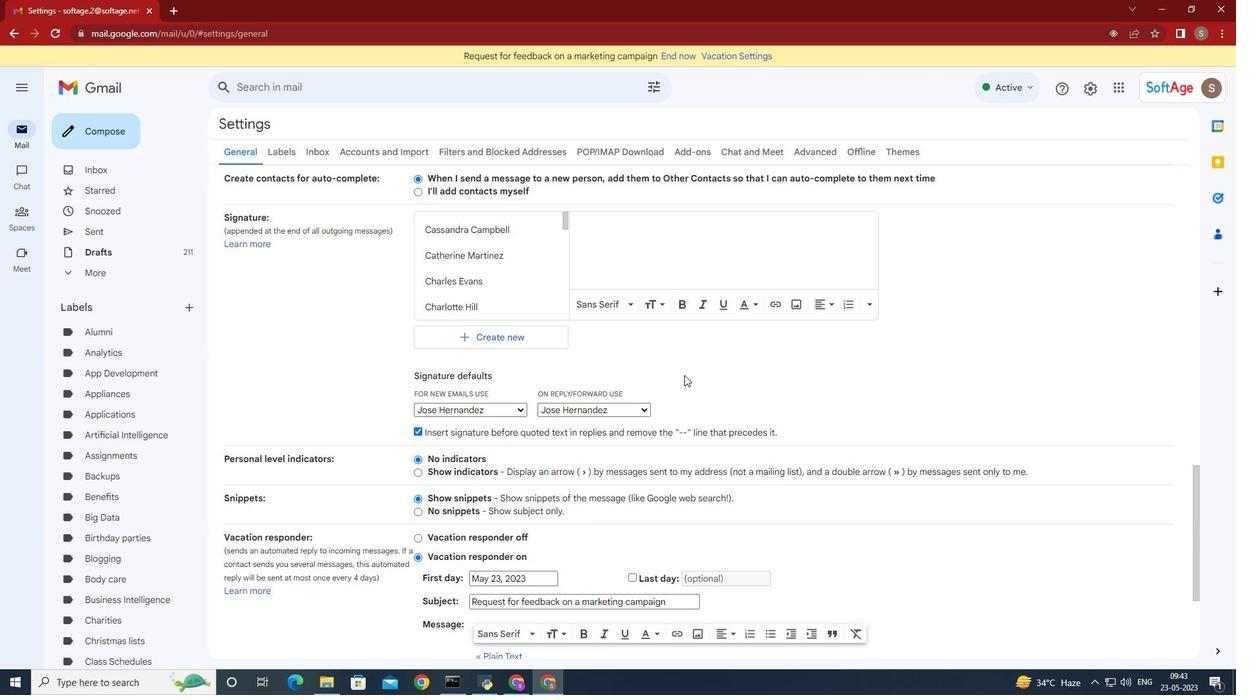 
Action: Mouse scrolled (683, 378) with delta (0, 0)
Screenshot: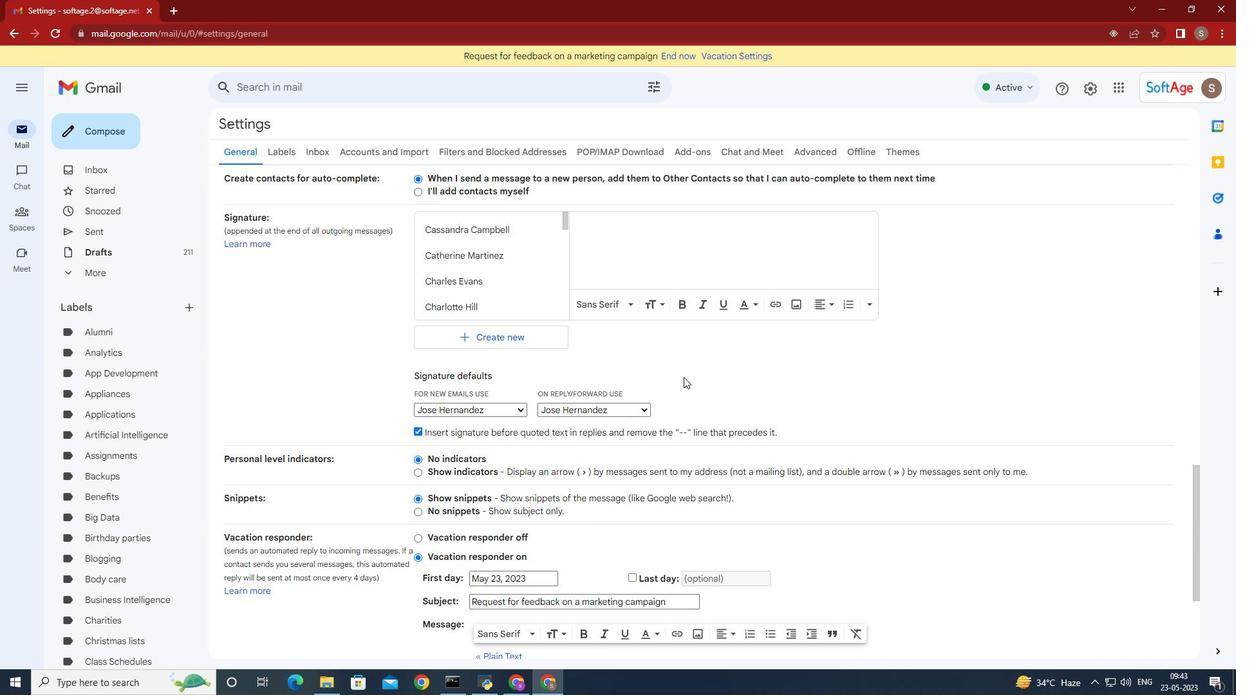 
Action: Mouse scrolled (683, 378) with delta (0, 0)
Screenshot: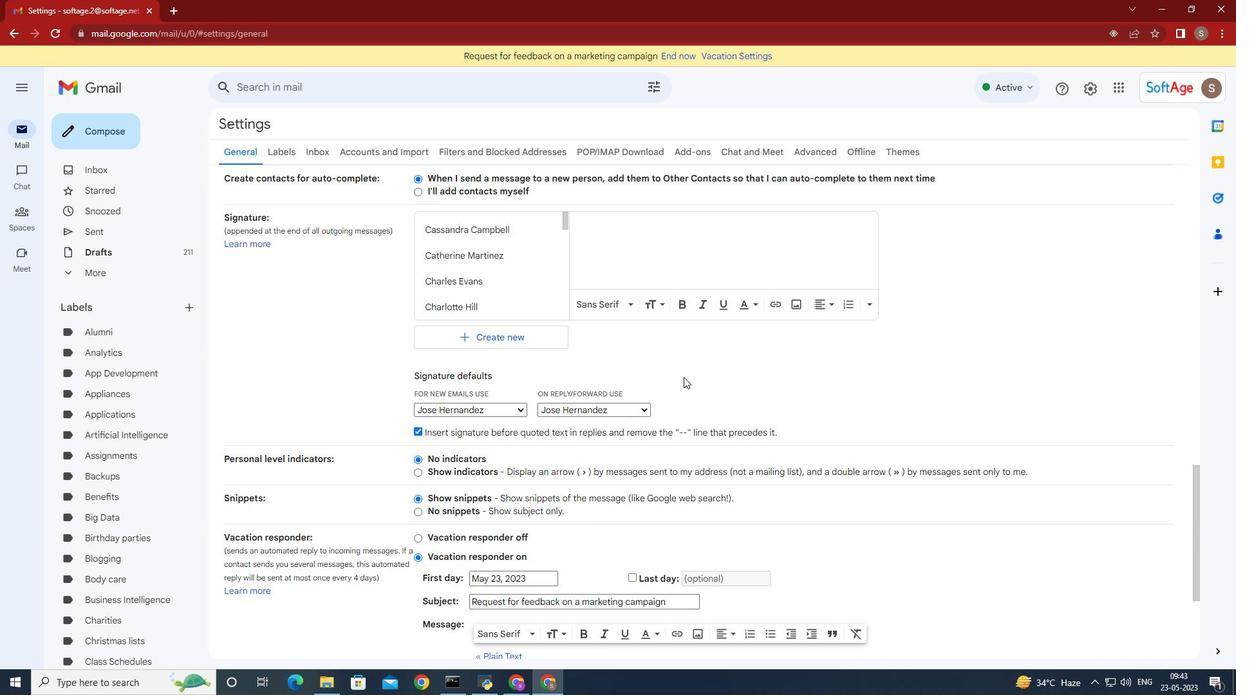 
Action: Key pressed <Key.shift>Gt<Key.backspace>ratitude<Key.space>and<Key.space>sincere<Key.space>wishes,<Key.enter><Key.shift>Joseph<Key.space><Key.shift>Clark
Screenshot: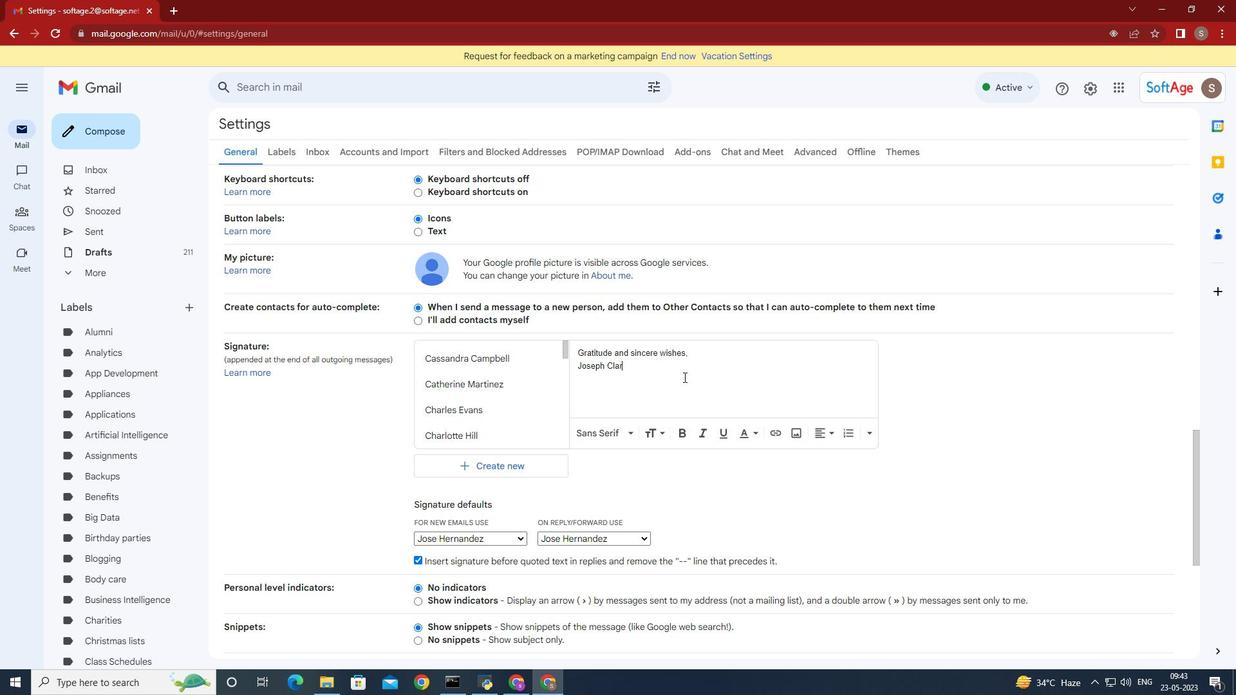
Action: Mouse moved to (517, 540)
Screenshot: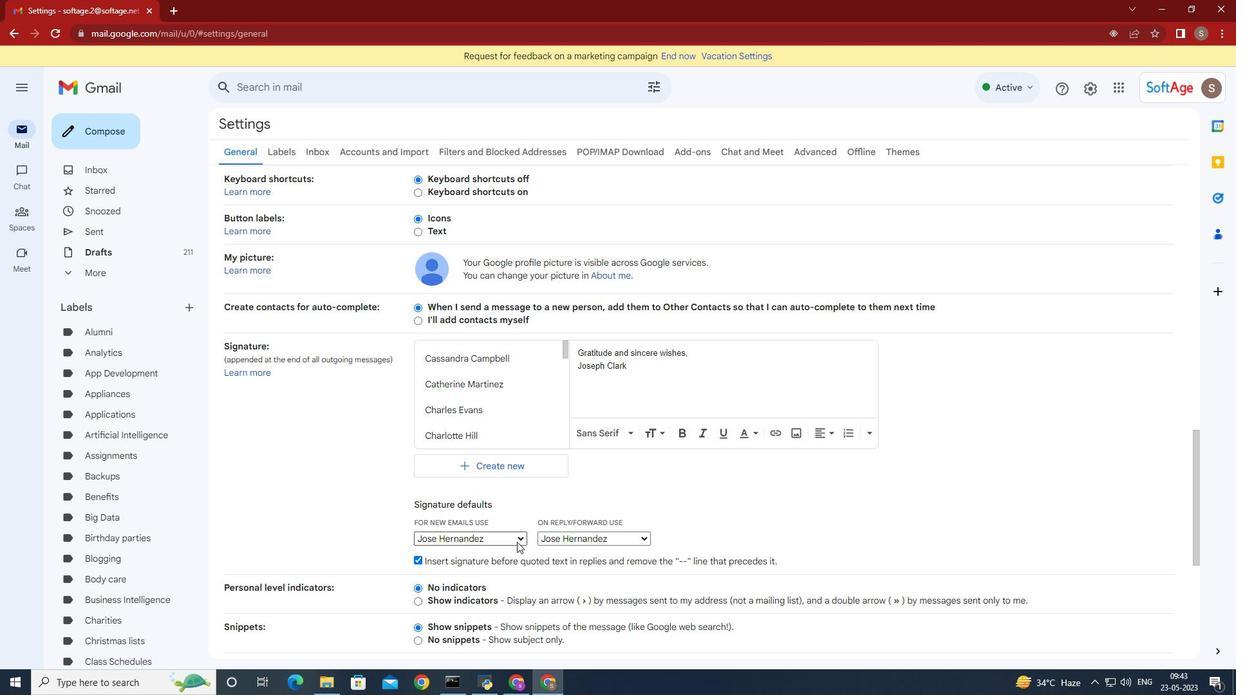 
Action: Mouse pressed left at (517, 540)
Screenshot: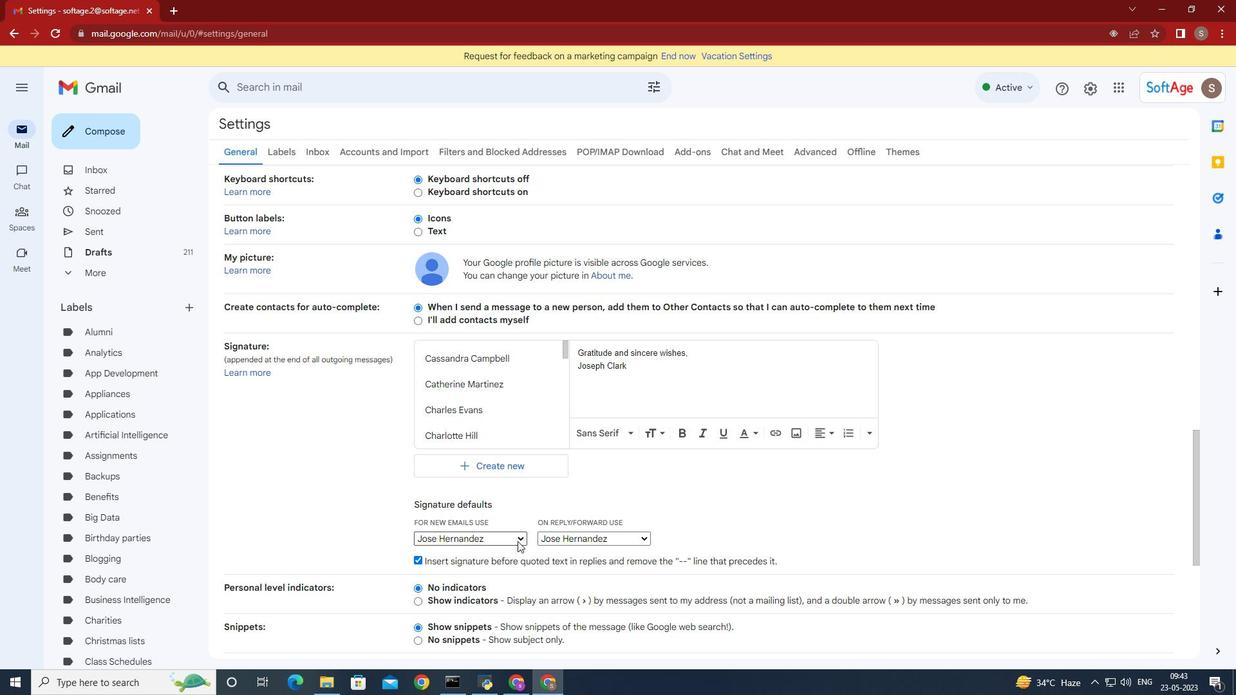 
Action: Mouse moved to (504, 533)
Screenshot: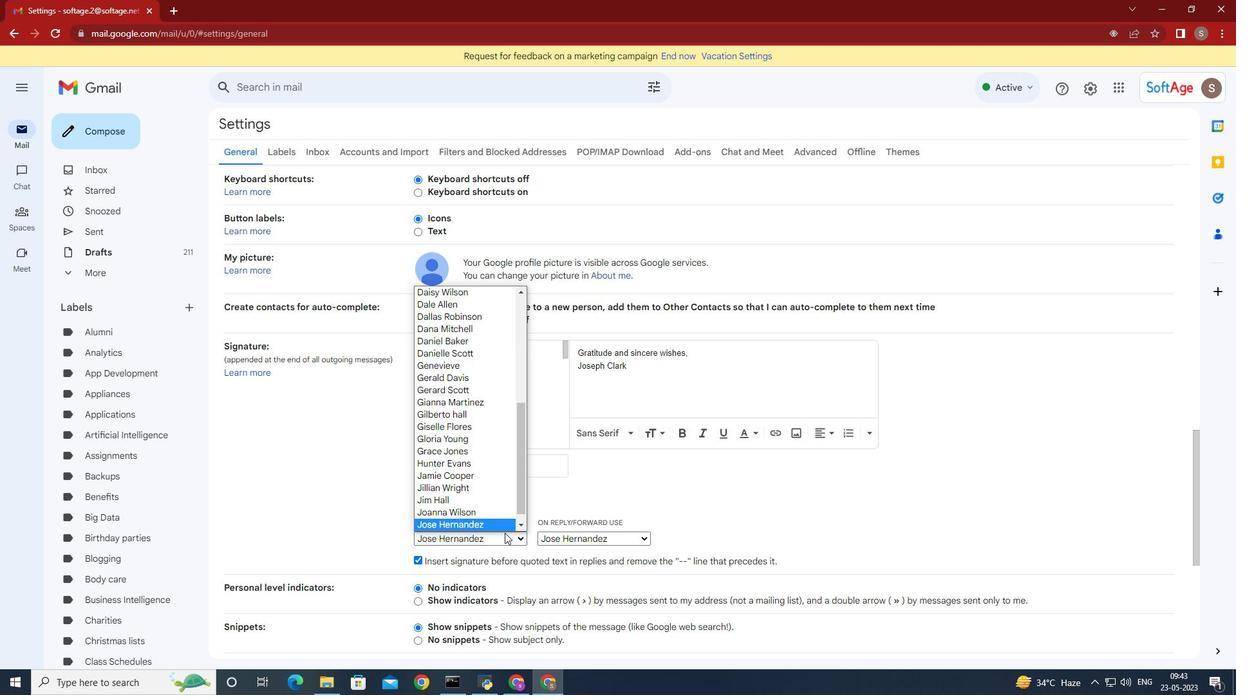 
Action: Mouse scrolled (504, 532) with delta (0, 0)
Screenshot: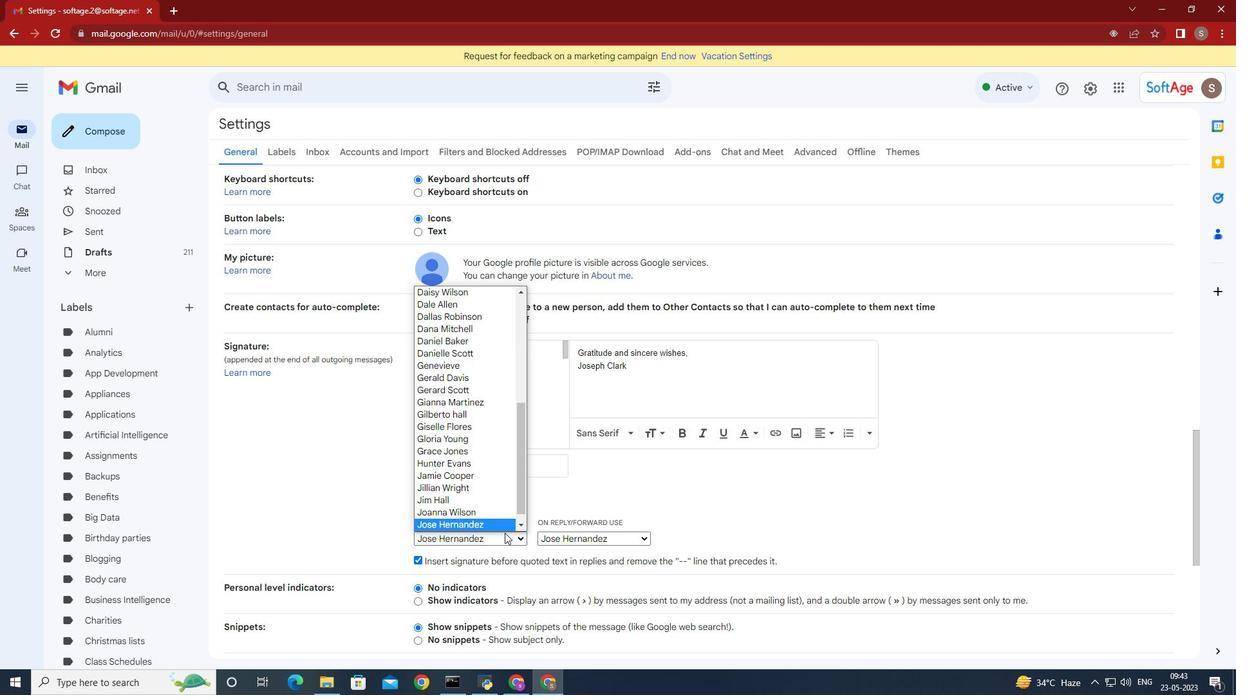 
Action: Mouse moved to (503, 533)
Screenshot: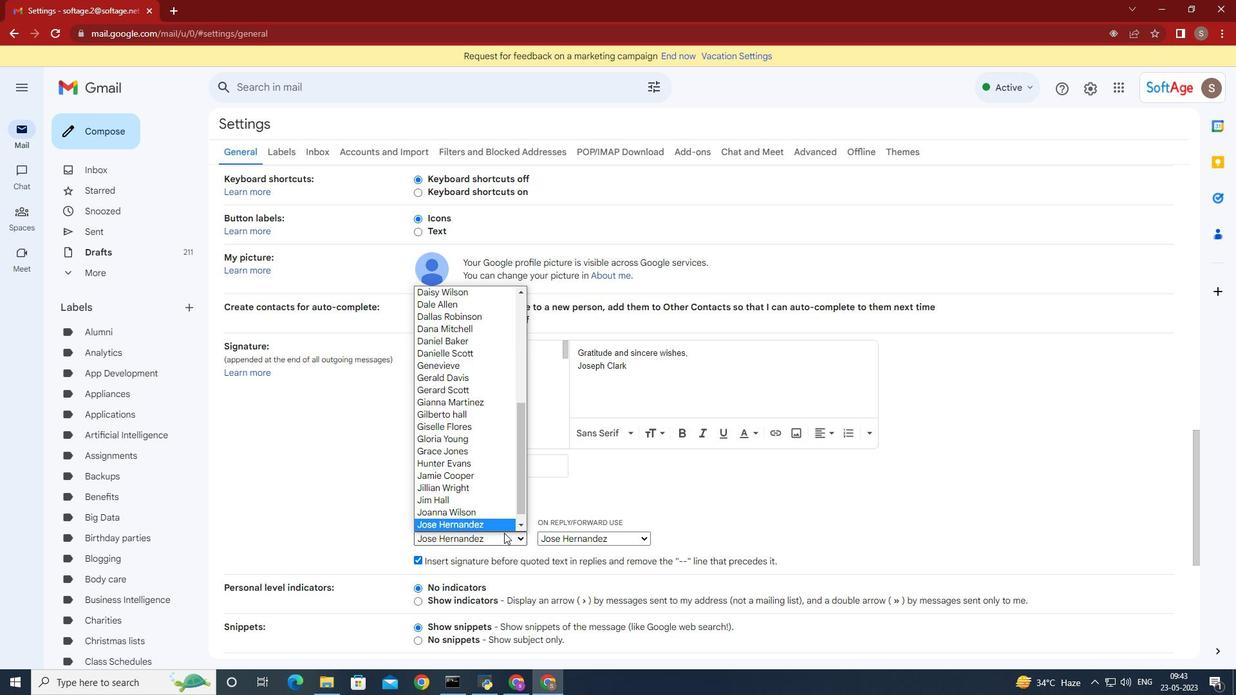 
Action: Mouse scrolled (503, 532) with delta (0, 0)
Screenshot: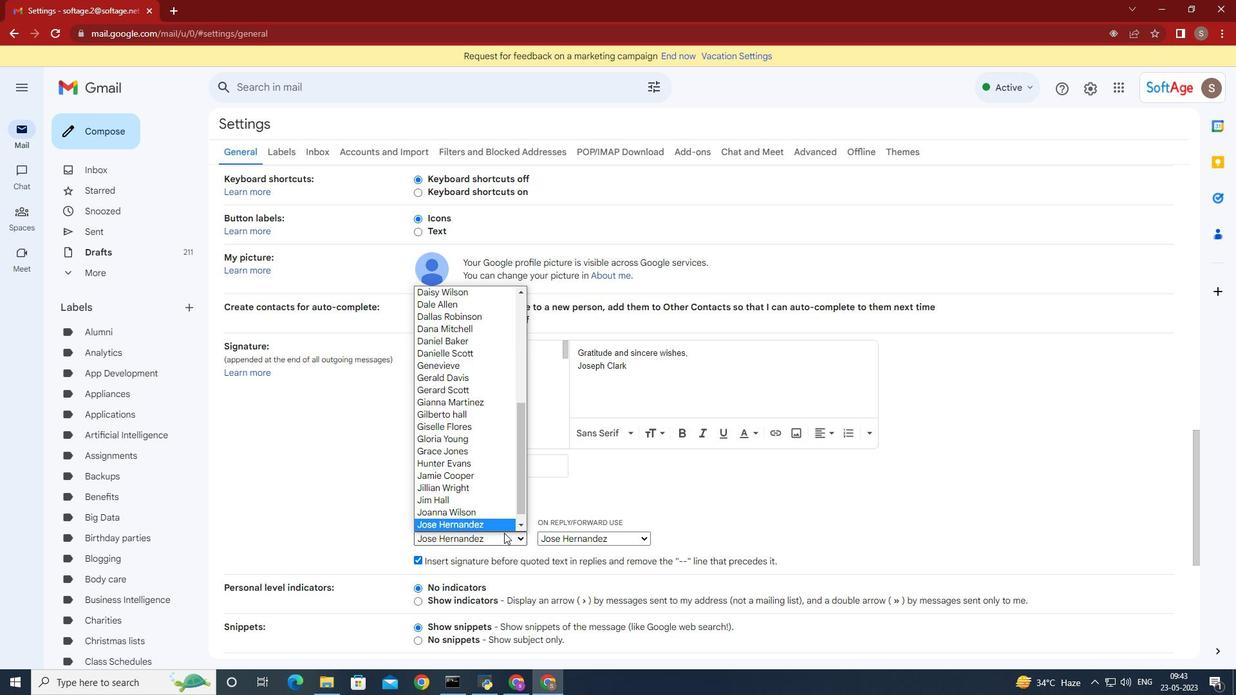 
Action: Mouse moved to (521, 410)
Screenshot: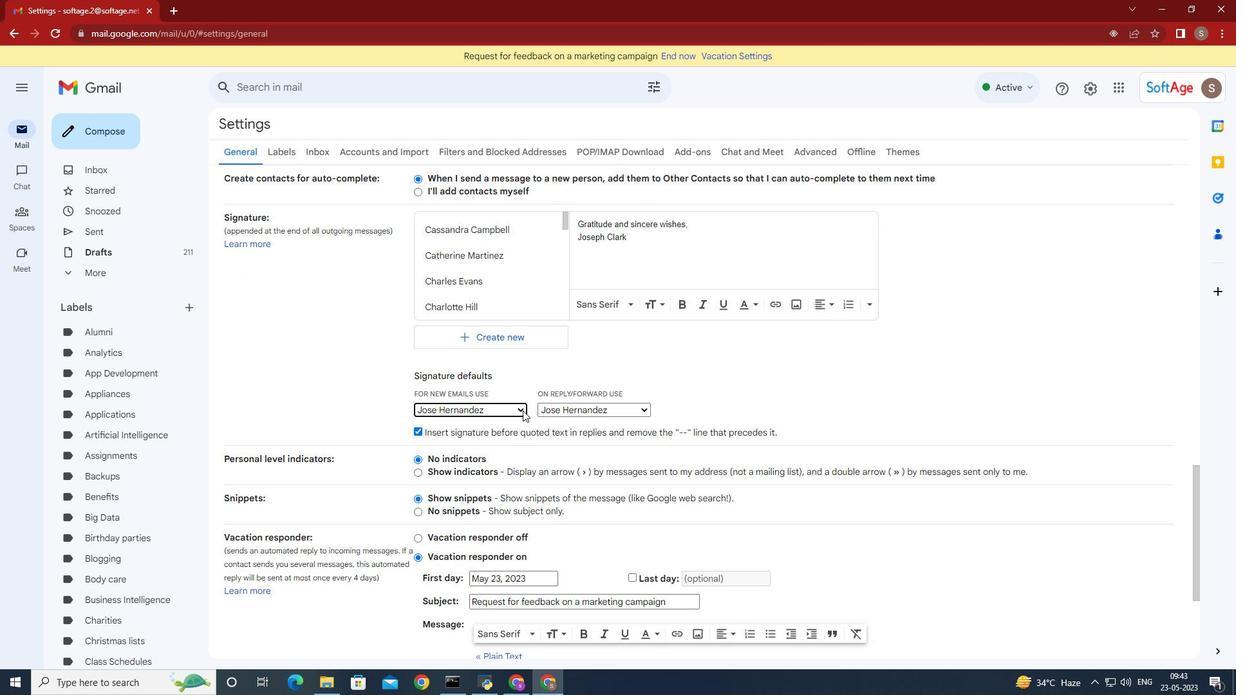 
Action: Mouse pressed left at (521, 410)
Screenshot: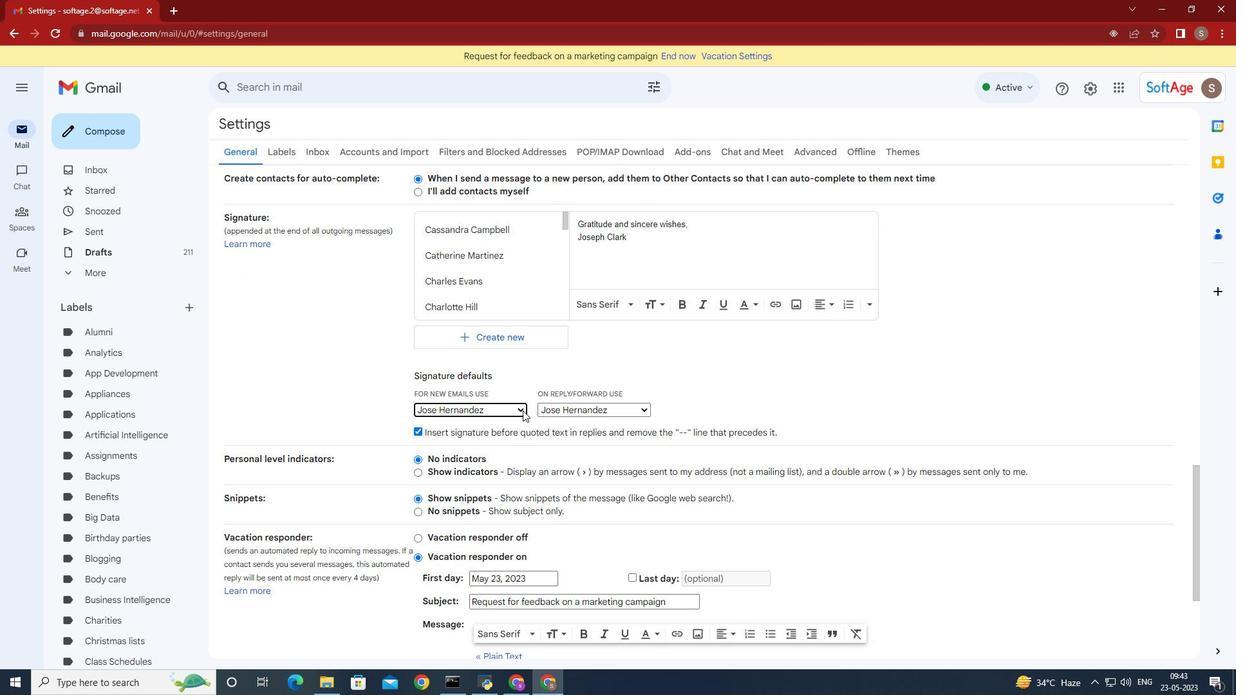 
Action: Mouse moved to (480, 552)
Screenshot: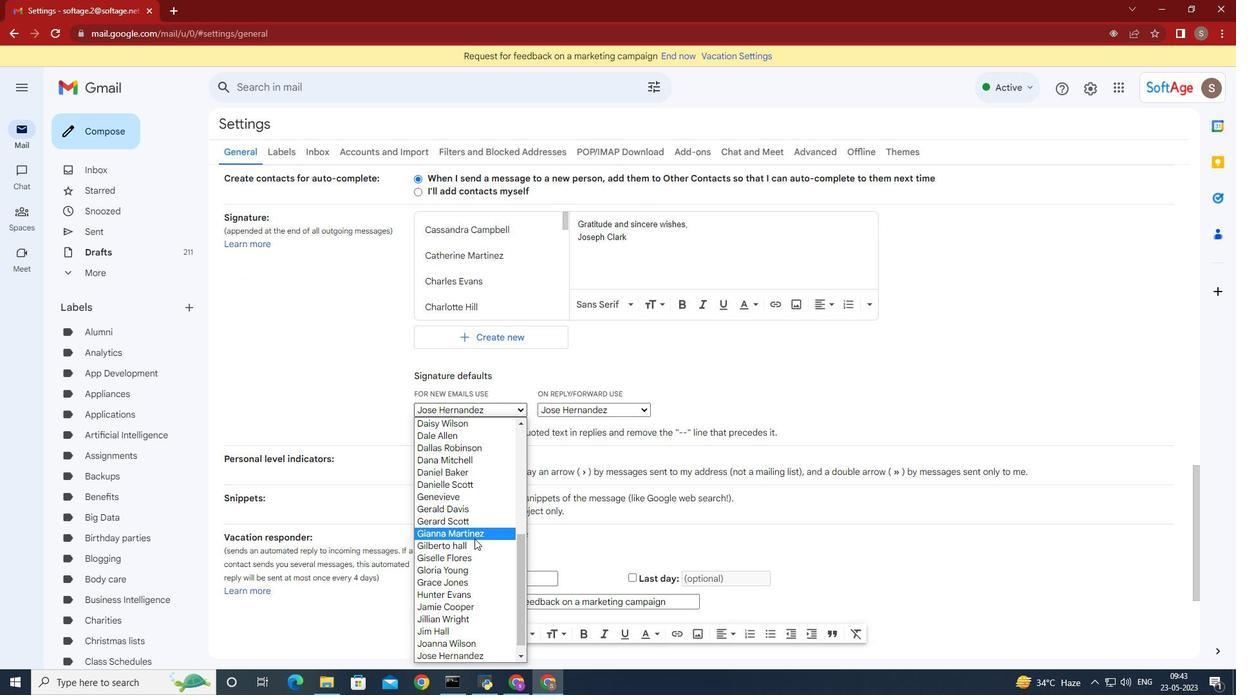 
Action: Mouse scrolled (480, 551) with delta (0, 0)
Screenshot: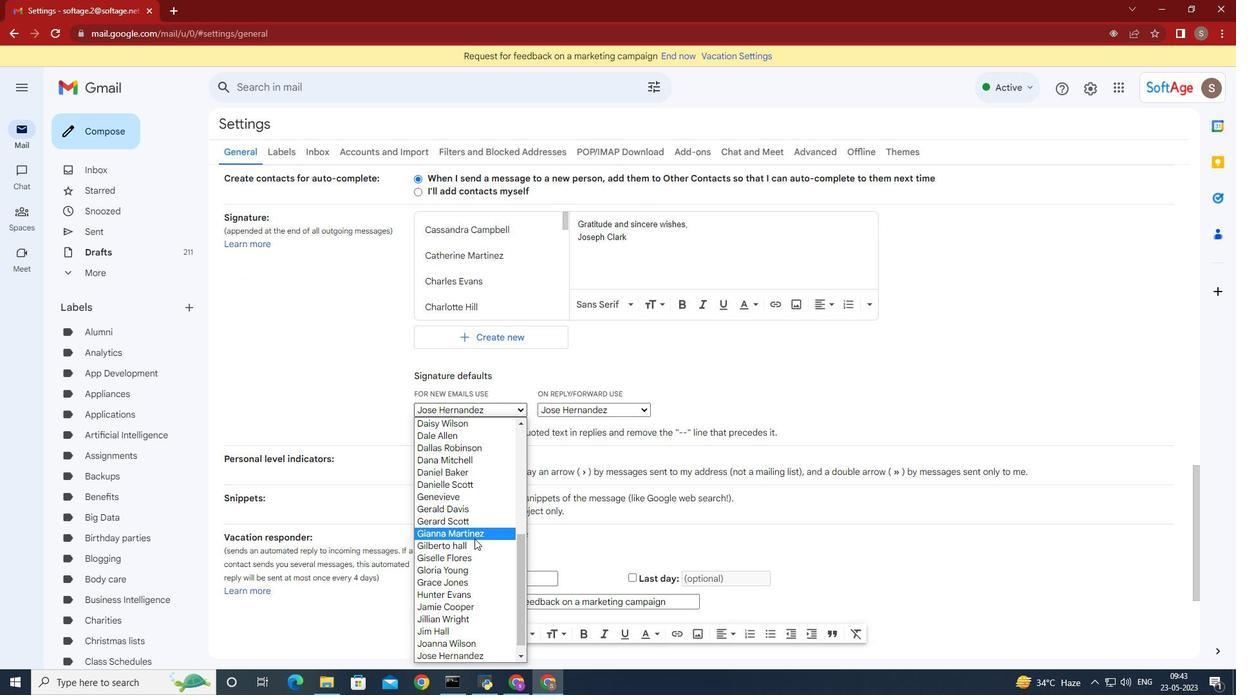 
Action: Mouse moved to (480, 553)
Screenshot: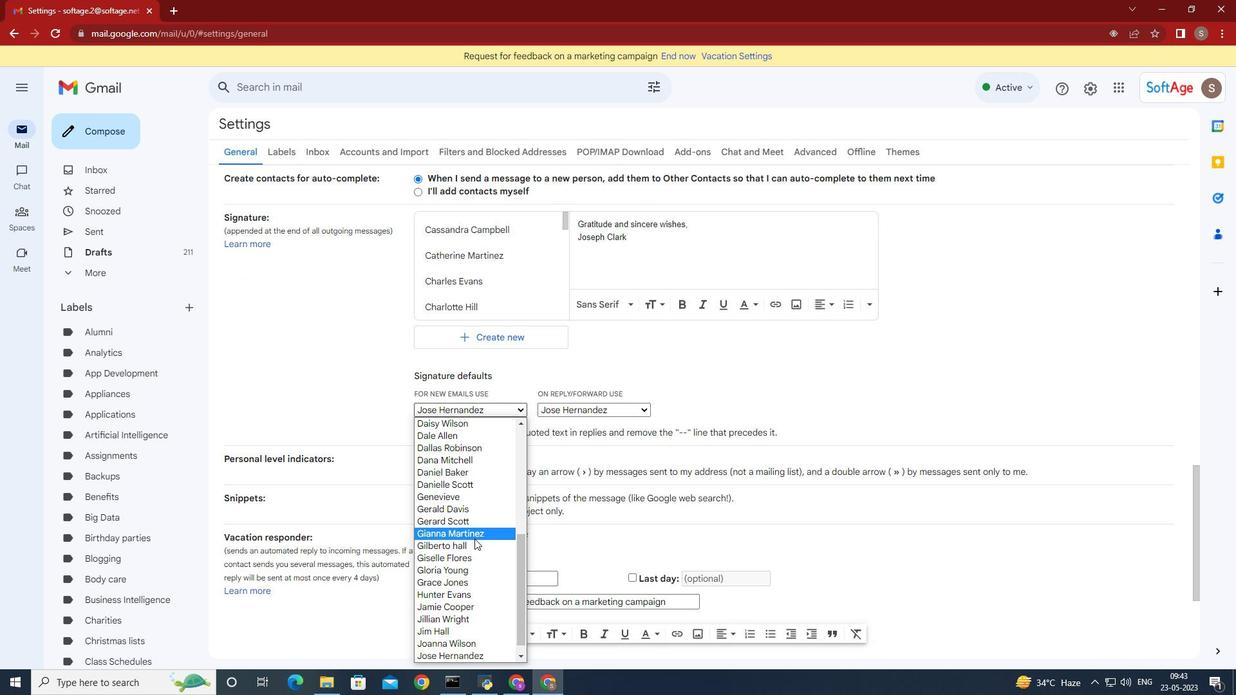 
Action: Mouse scrolled (480, 553) with delta (0, 0)
Screenshot: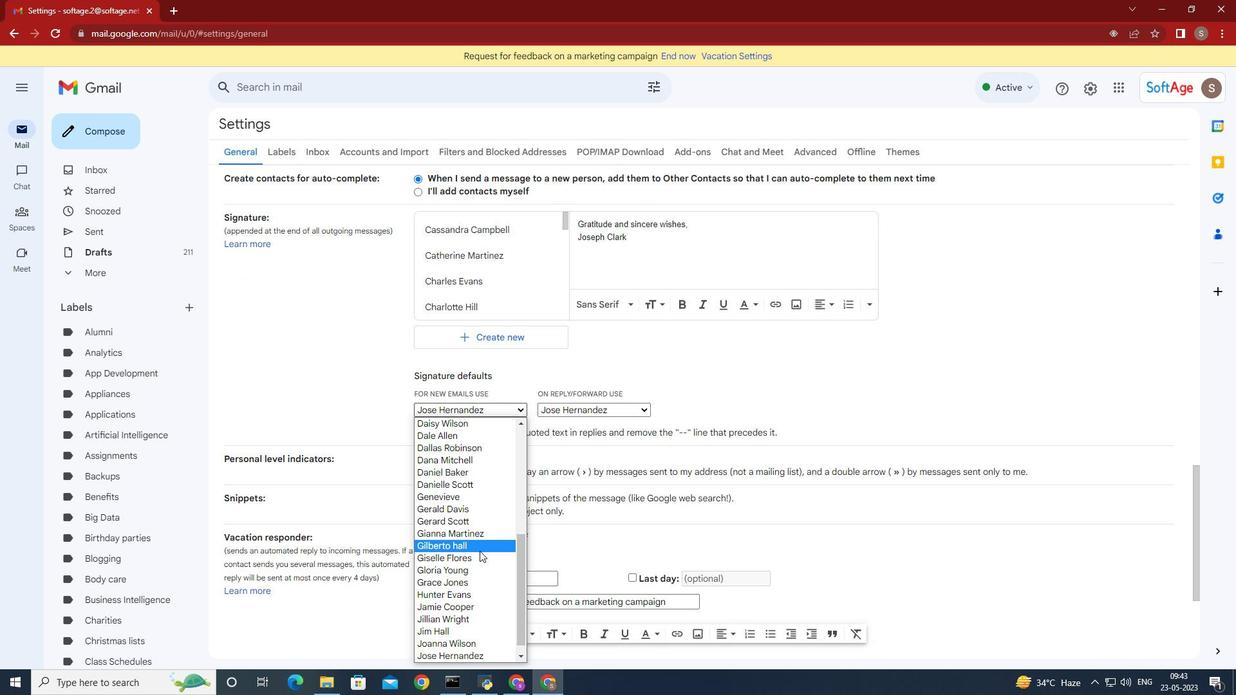 
Action: Mouse scrolled (480, 553) with delta (0, 0)
Screenshot: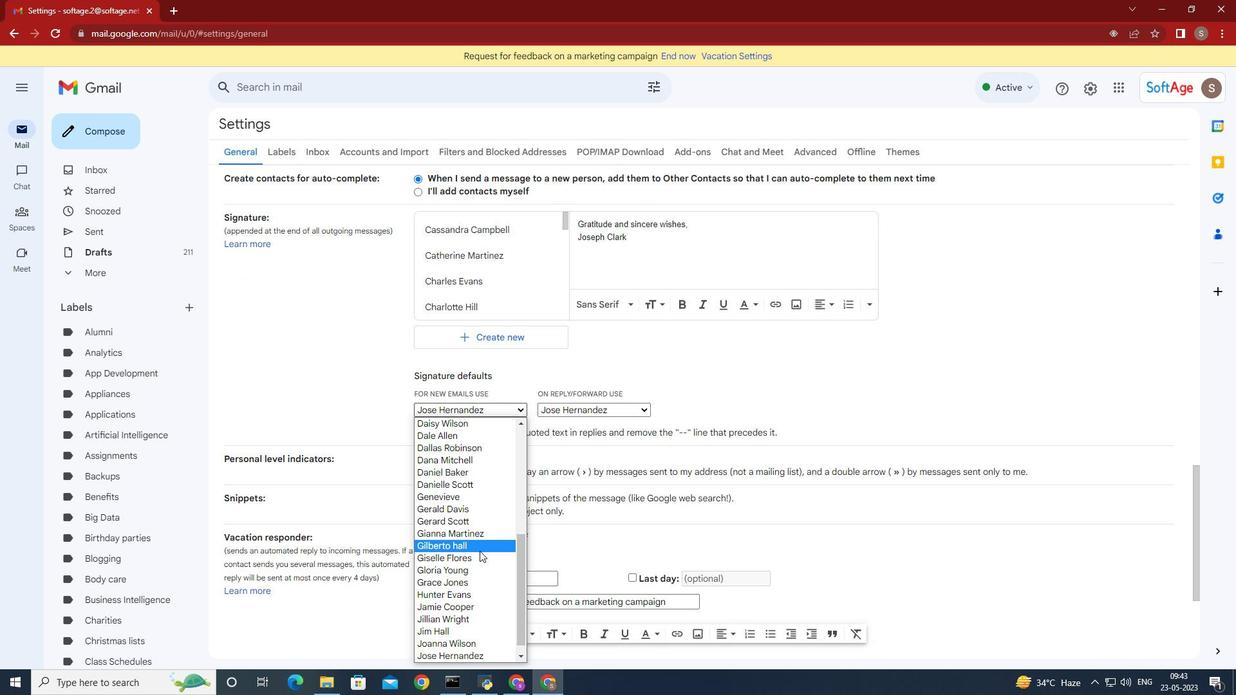 
Action: Mouse scrolled (480, 553) with delta (0, 0)
Screenshot: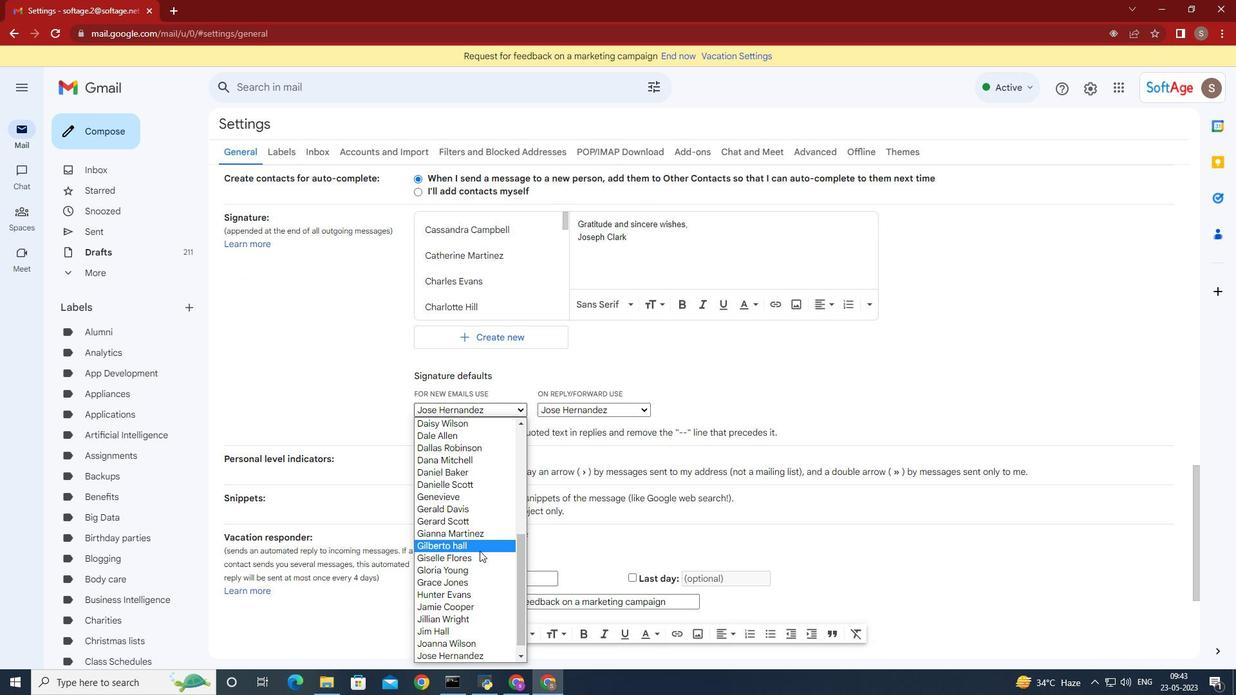 
Action: Mouse scrolled (480, 553) with delta (0, 0)
Screenshot: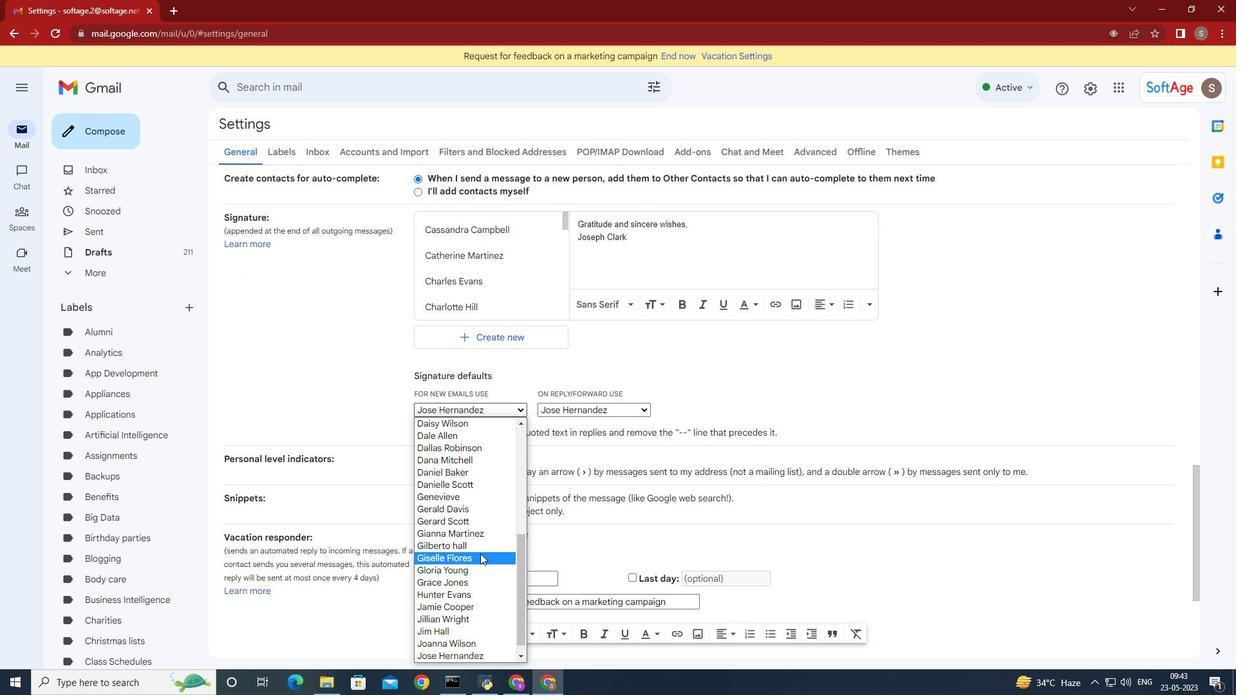 
Action: Mouse moved to (480, 553)
Screenshot: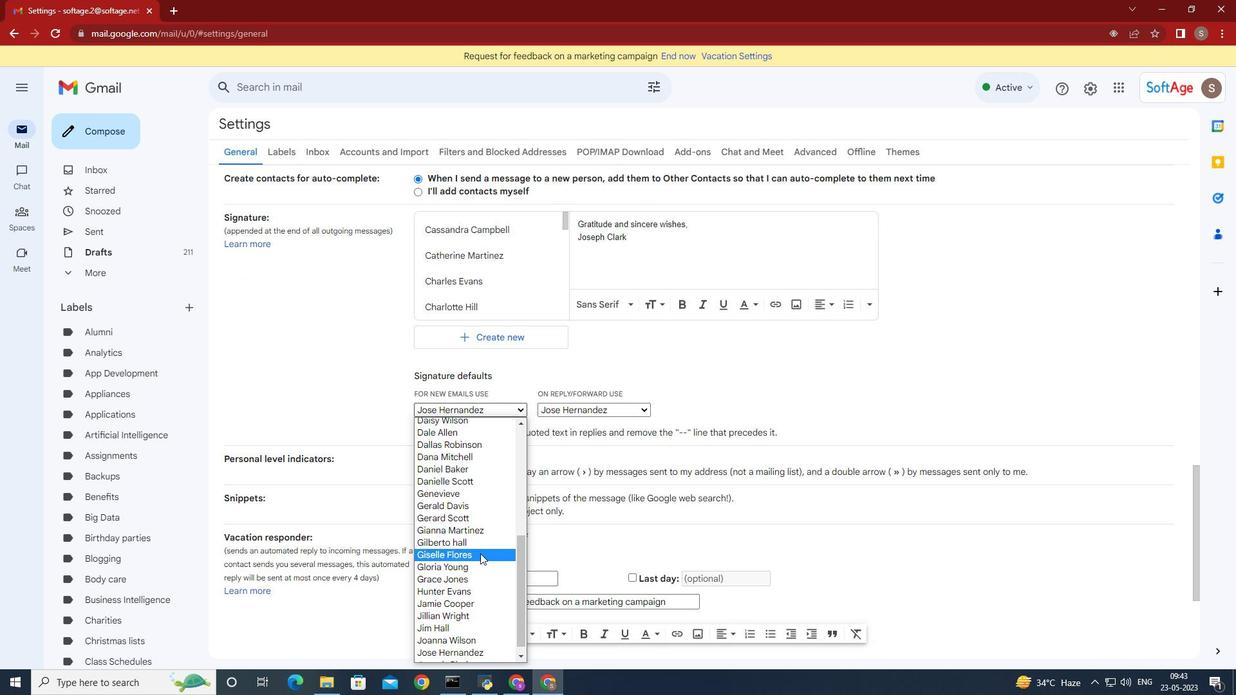 
Action: Mouse scrolled (480, 553) with delta (0, 0)
Screenshot: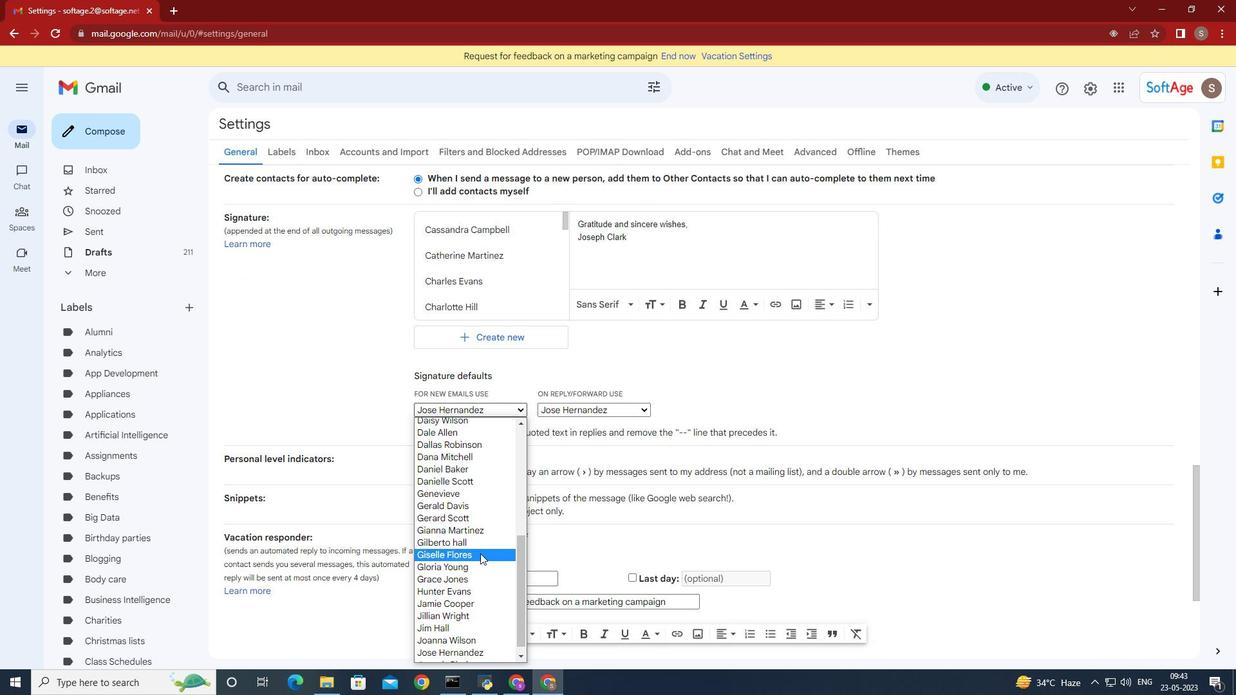 
Action: Mouse moved to (493, 651)
Screenshot: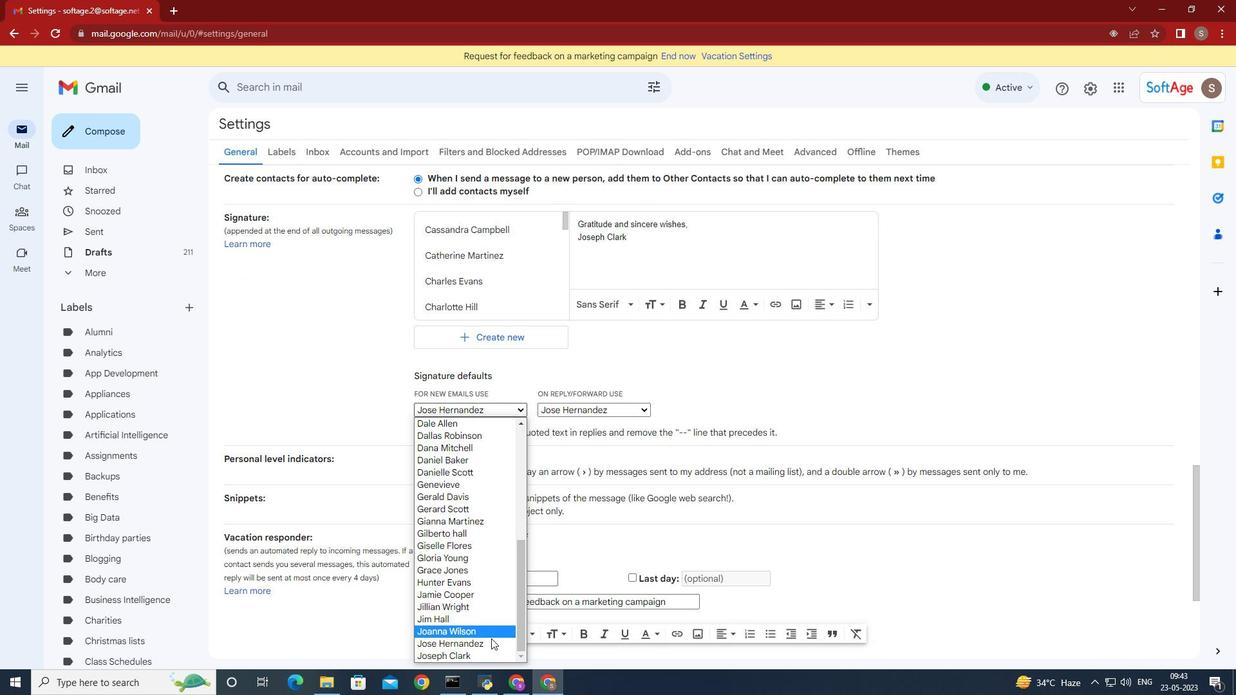 
Action: Mouse pressed left at (493, 651)
Screenshot: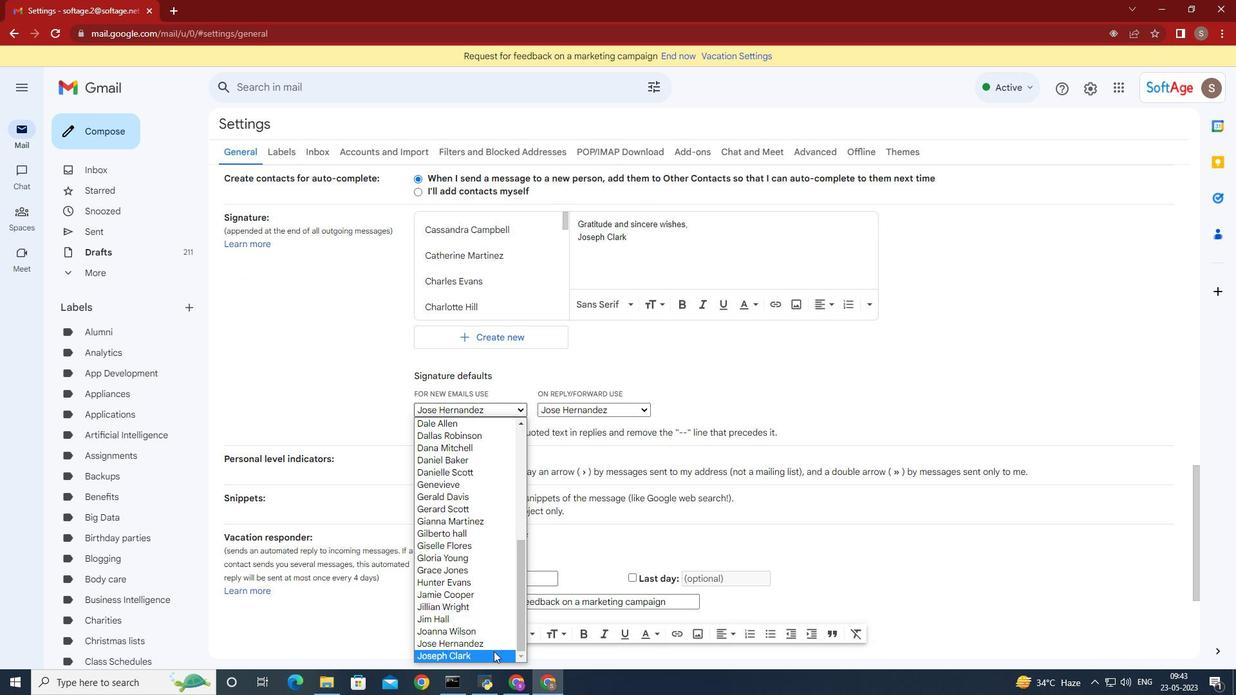
Action: Mouse moved to (643, 412)
Screenshot: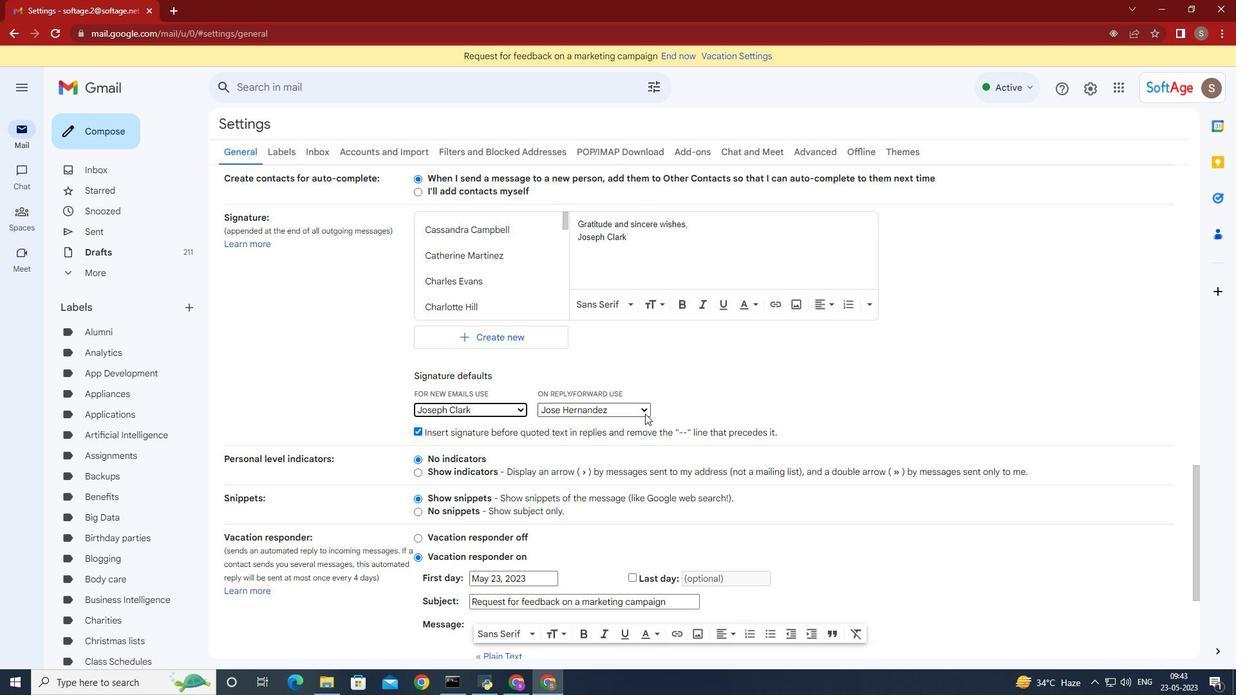
Action: Mouse pressed left at (643, 412)
Screenshot: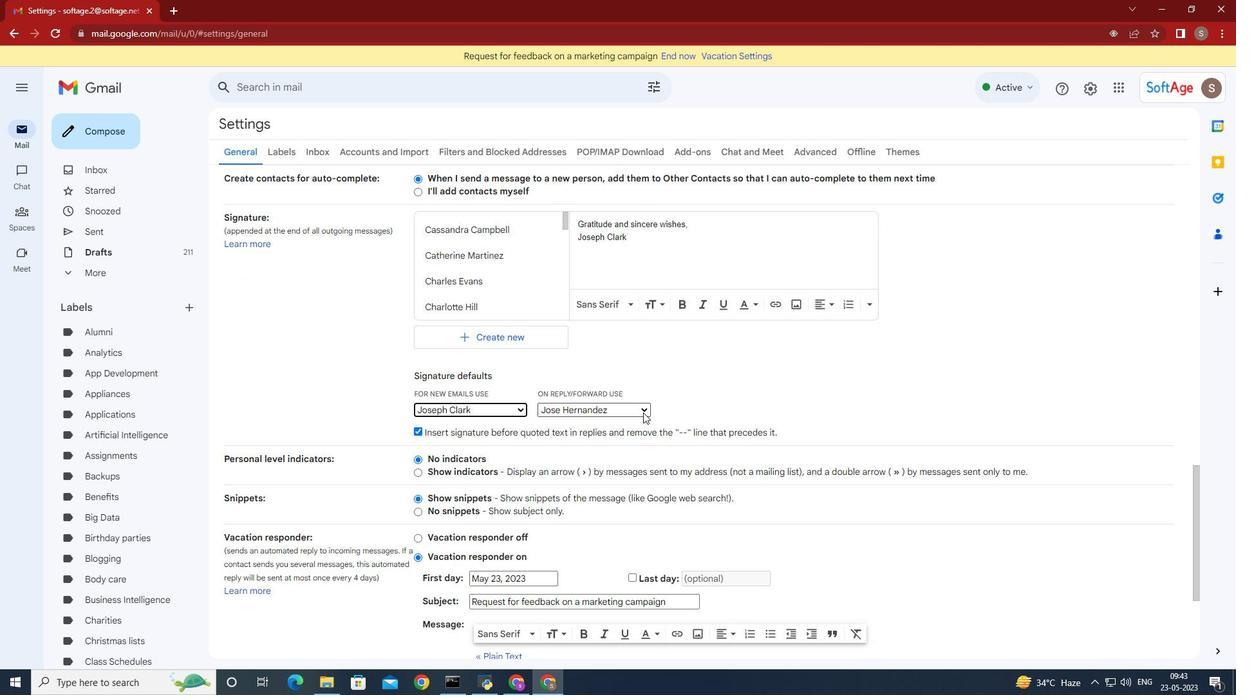 
Action: Mouse moved to (620, 521)
Screenshot: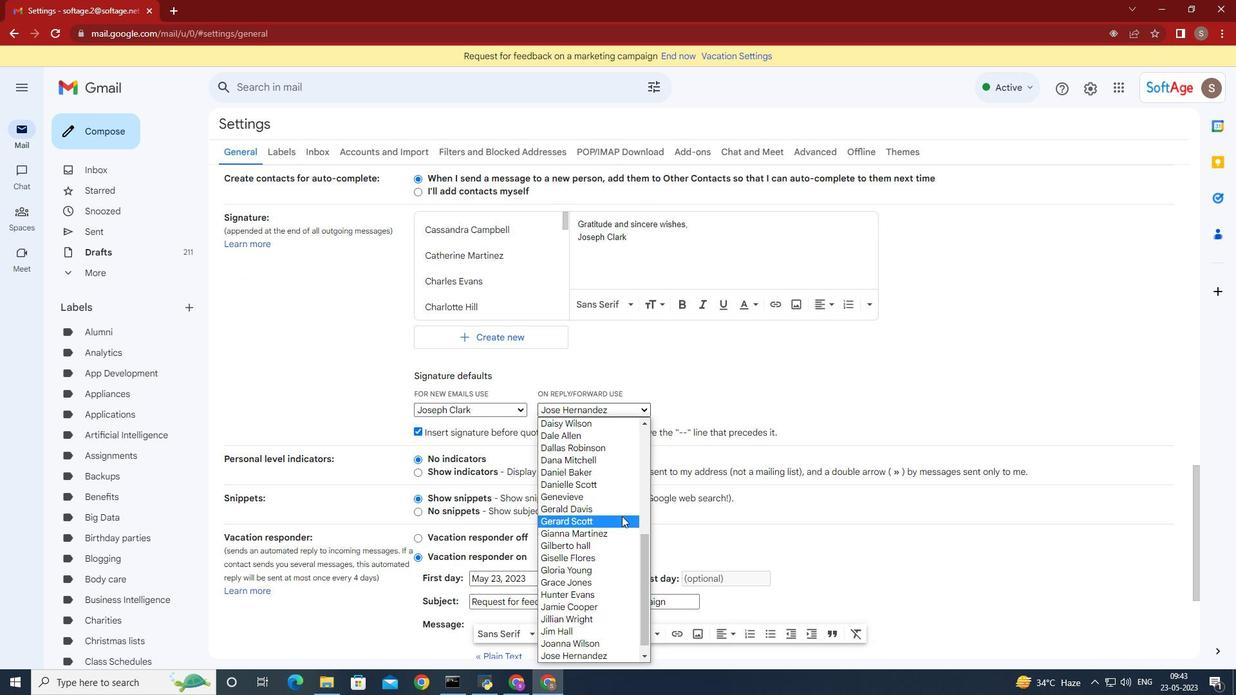 
Action: Mouse scrolled (620, 520) with delta (0, 0)
Screenshot: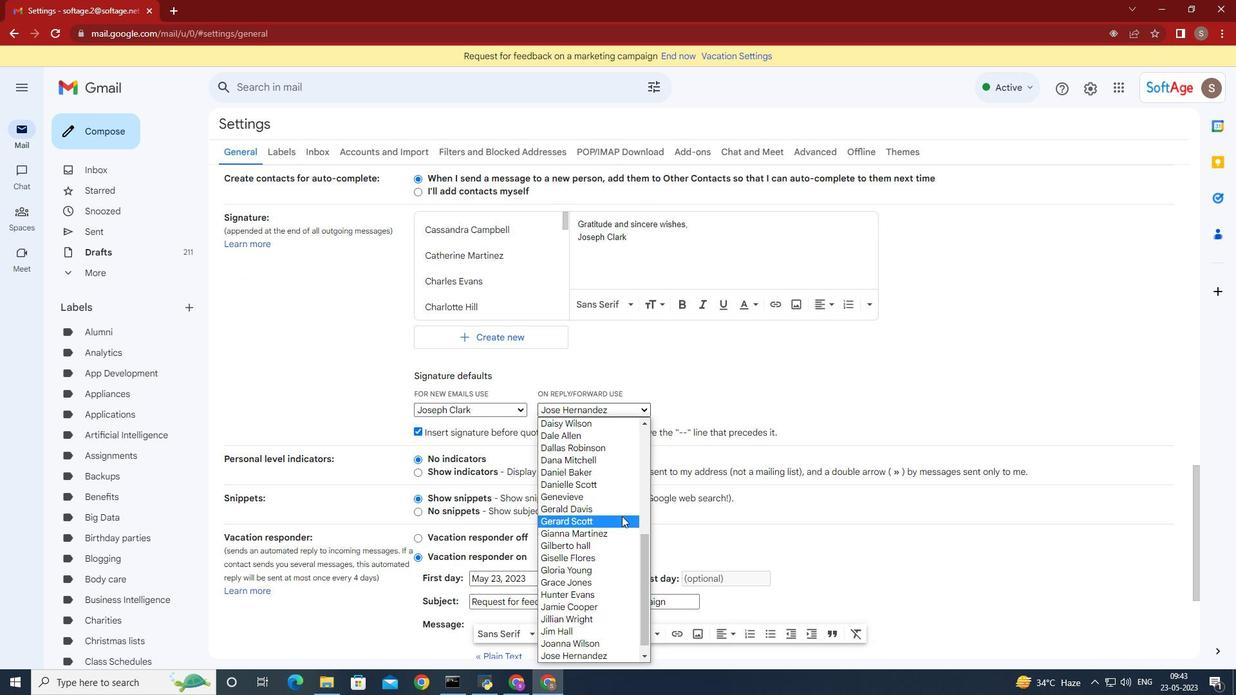 
Action: Mouse moved to (617, 537)
Screenshot: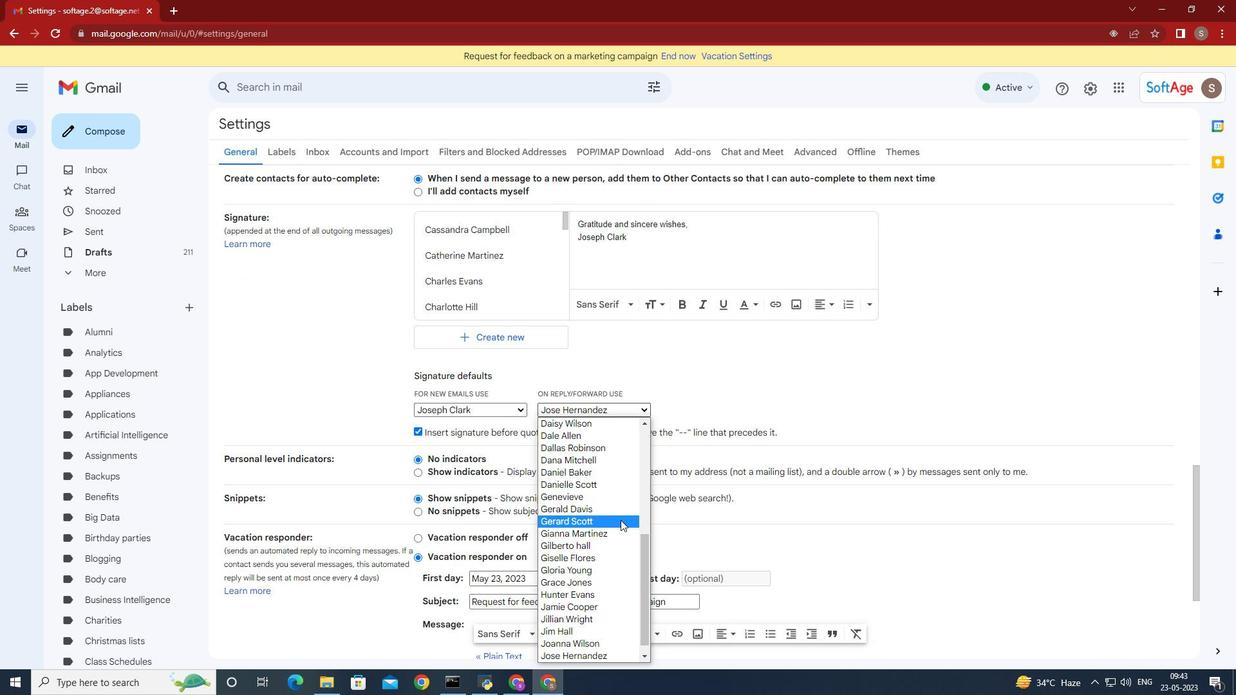
Action: Mouse scrolled (617, 536) with delta (0, 0)
Screenshot: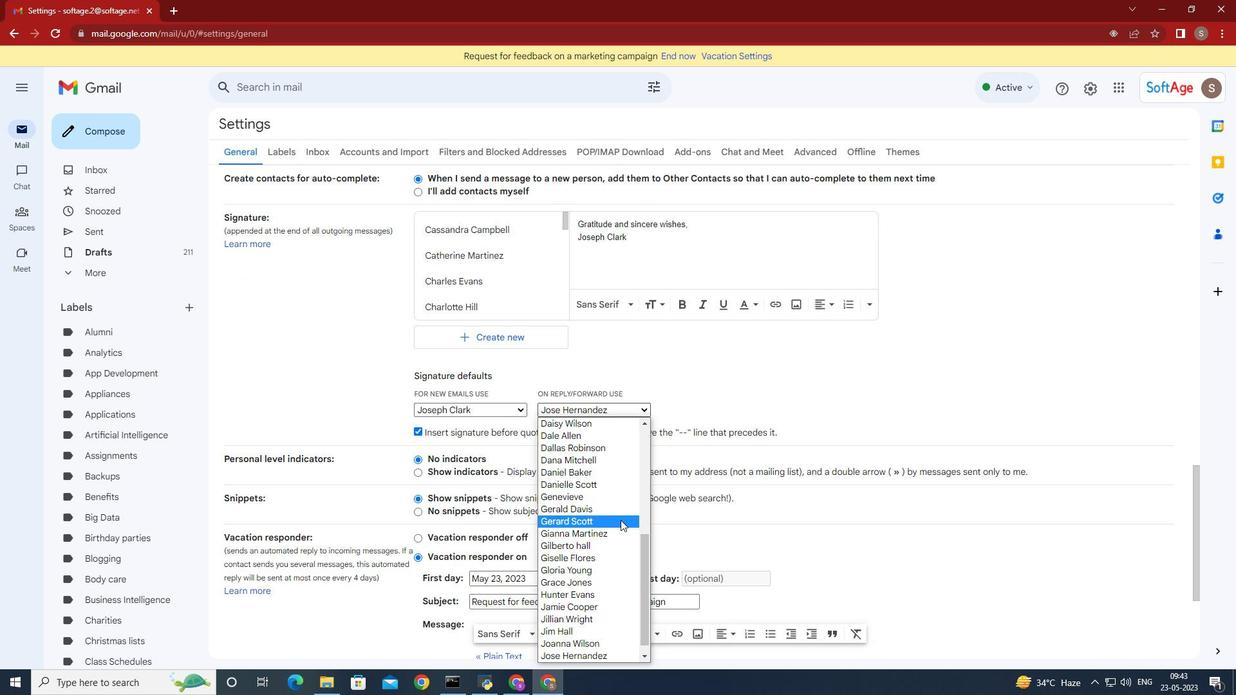 
Action: Mouse moved to (617, 549)
Screenshot: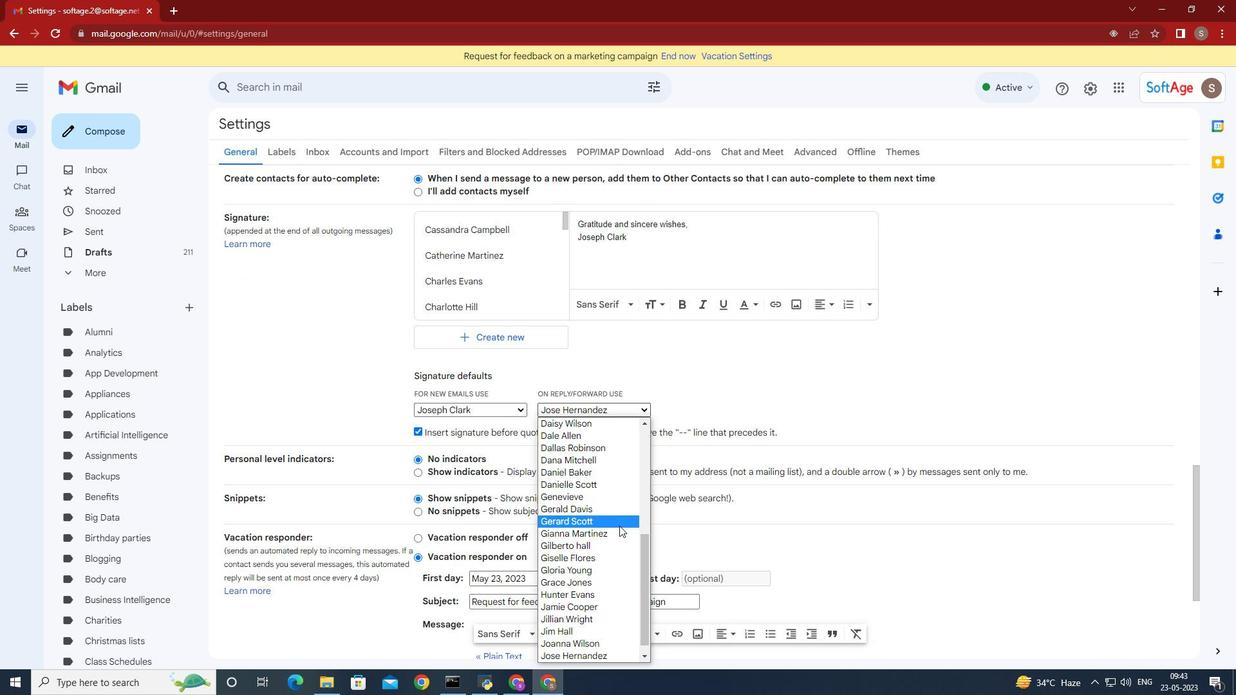 
Action: Mouse scrolled (617, 548) with delta (0, 0)
Screenshot: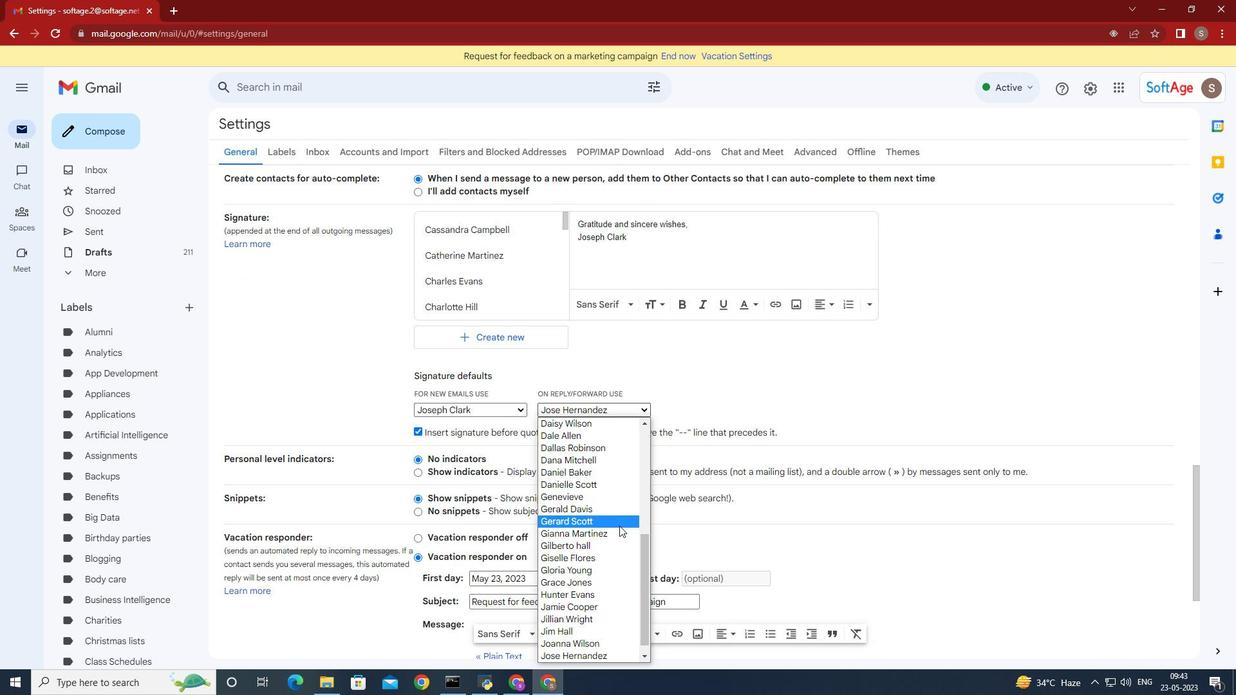 
Action: Mouse moved to (617, 553)
Screenshot: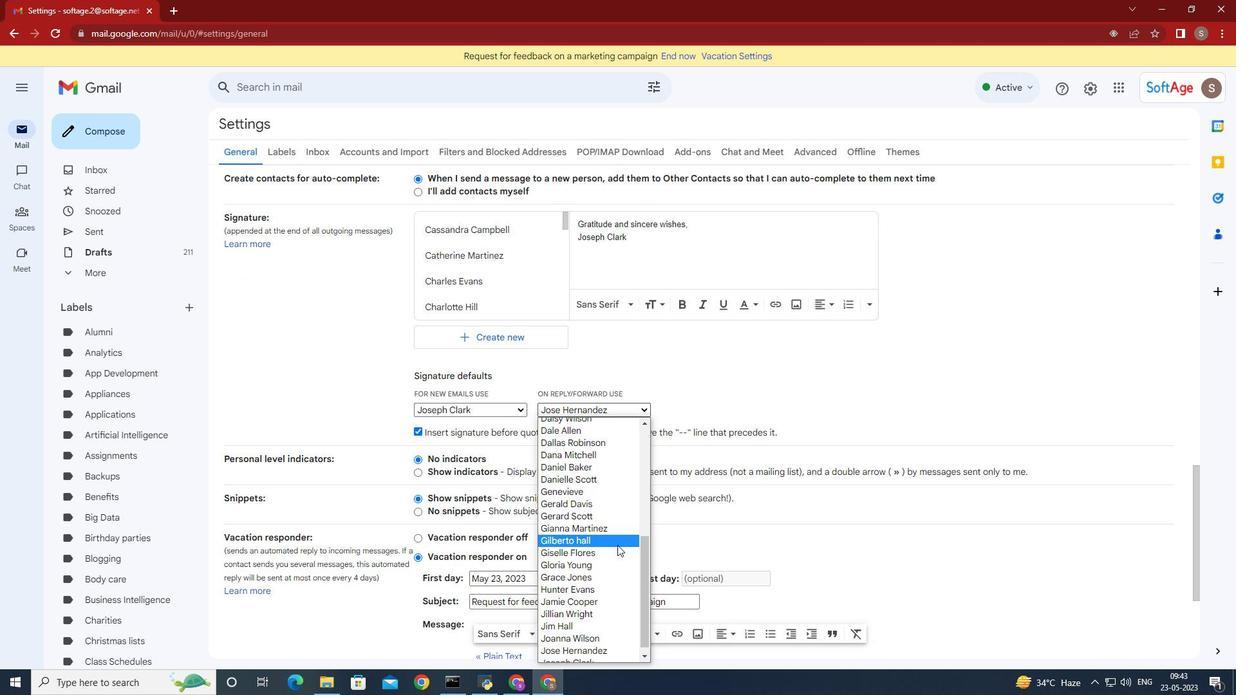 
Action: Mouse scrolled (617, 552) with delta (0, 0)
Screenshot: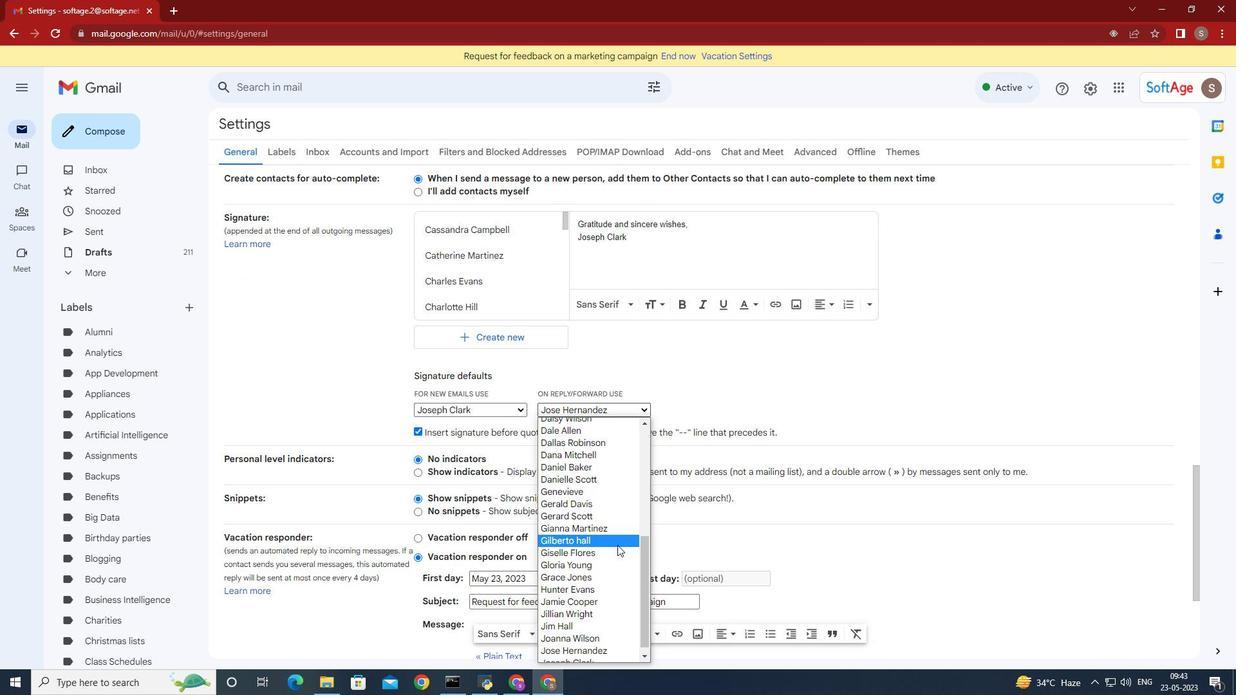 
Action: Mouse scrolled (617, 552) with delta (0, 0)
Screenshot: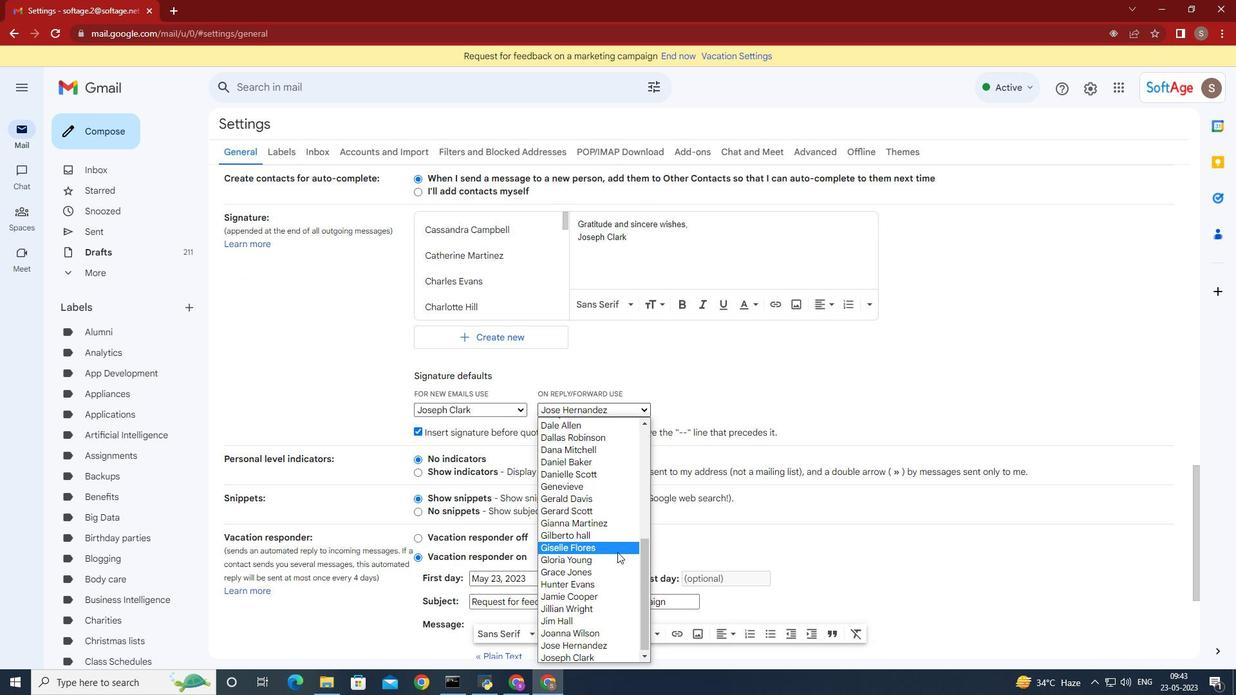 
Action: Mouse moved to (616, 553)
Screenshot: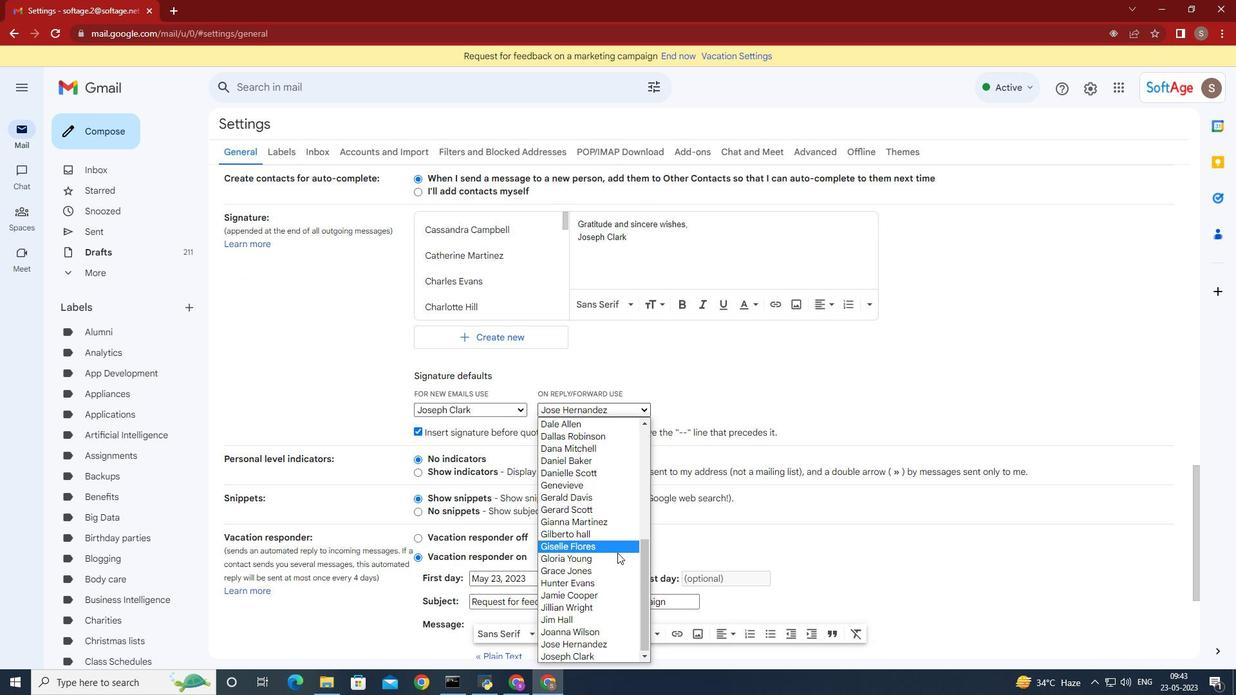 
Action: Mouse scrolled (616, 553) with delta (0, 0)
Screenshot: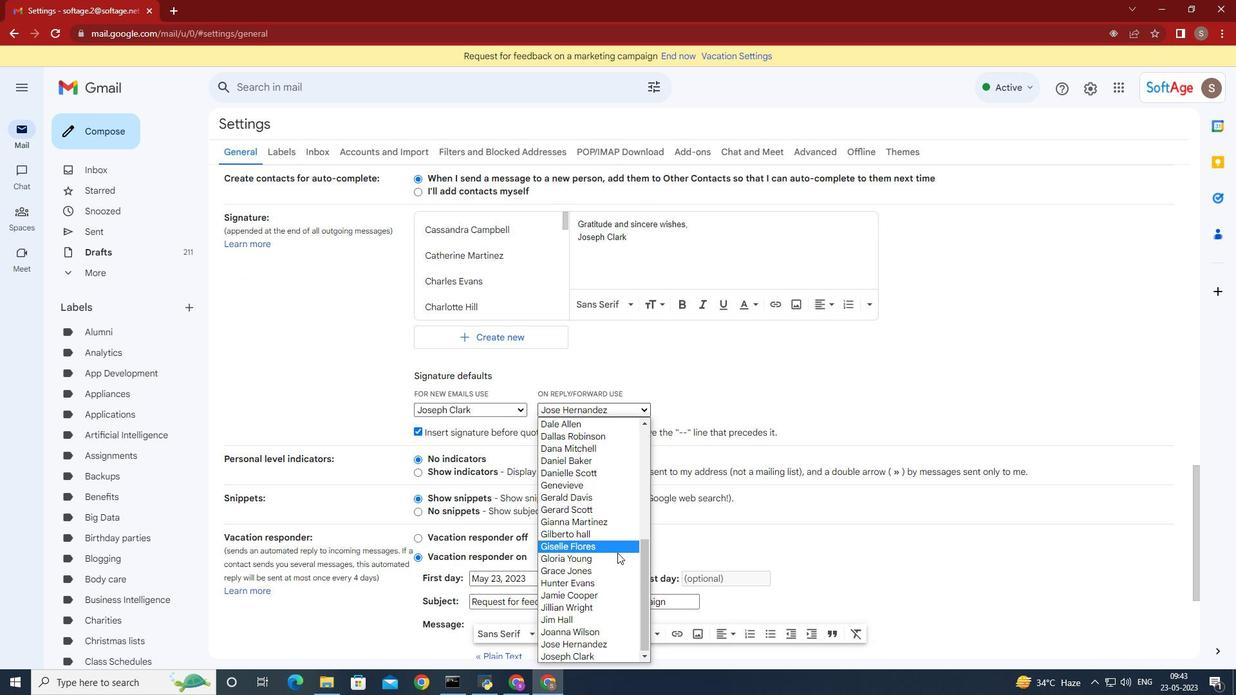 
Action: Mouse moved to (616, 555)
Screenshot: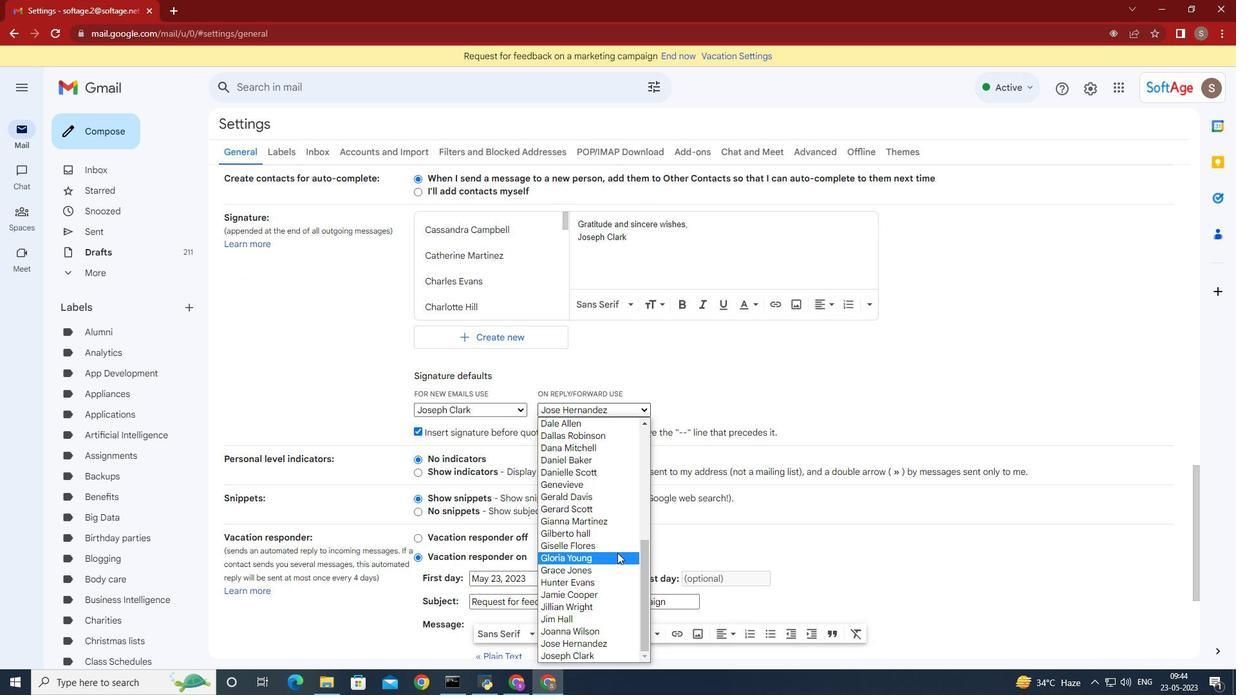 
Action: Mouse scrolled (616, 554) with delta (0, 0)
Screenshot: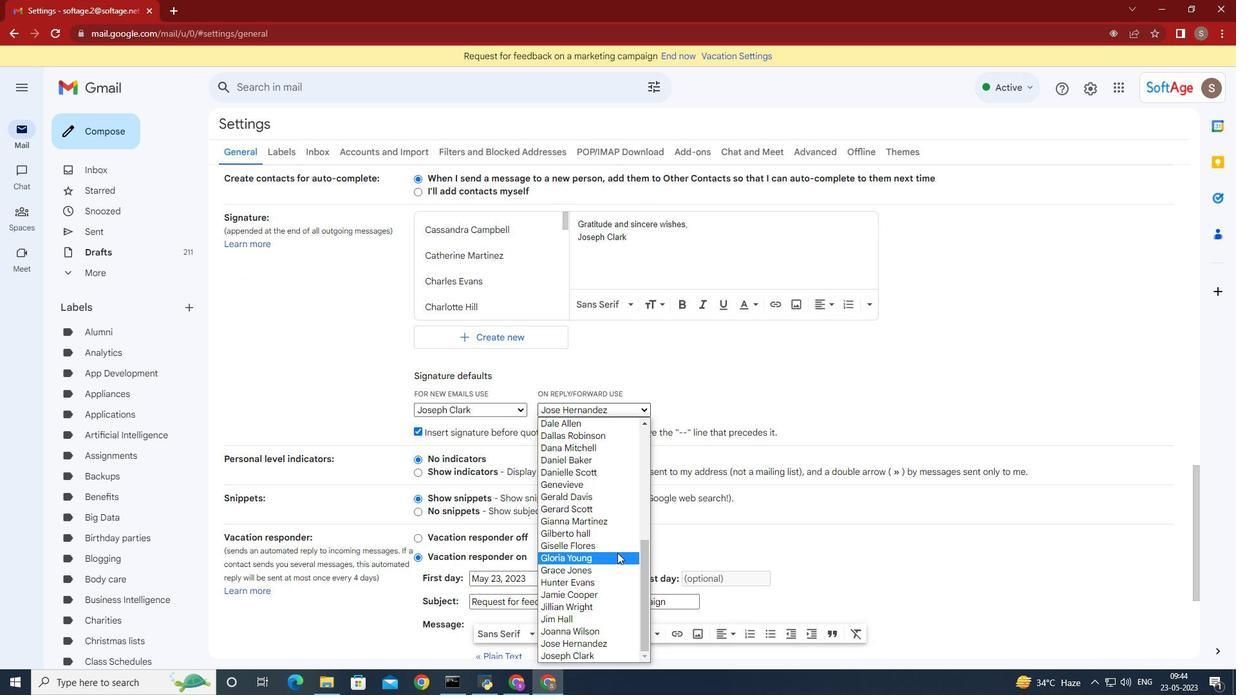 
Action: Mouse moved to (618, 654)
Screenshot: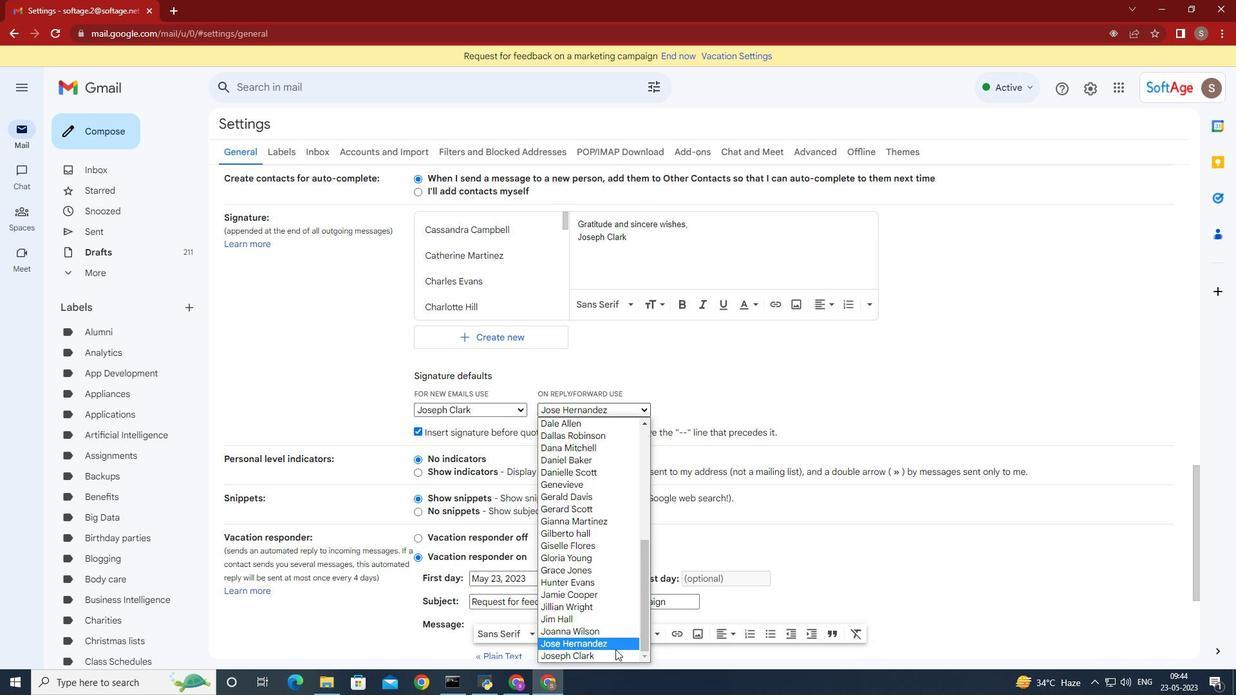 
Action: Mouse pressed left at (618, 654)
Screenshot: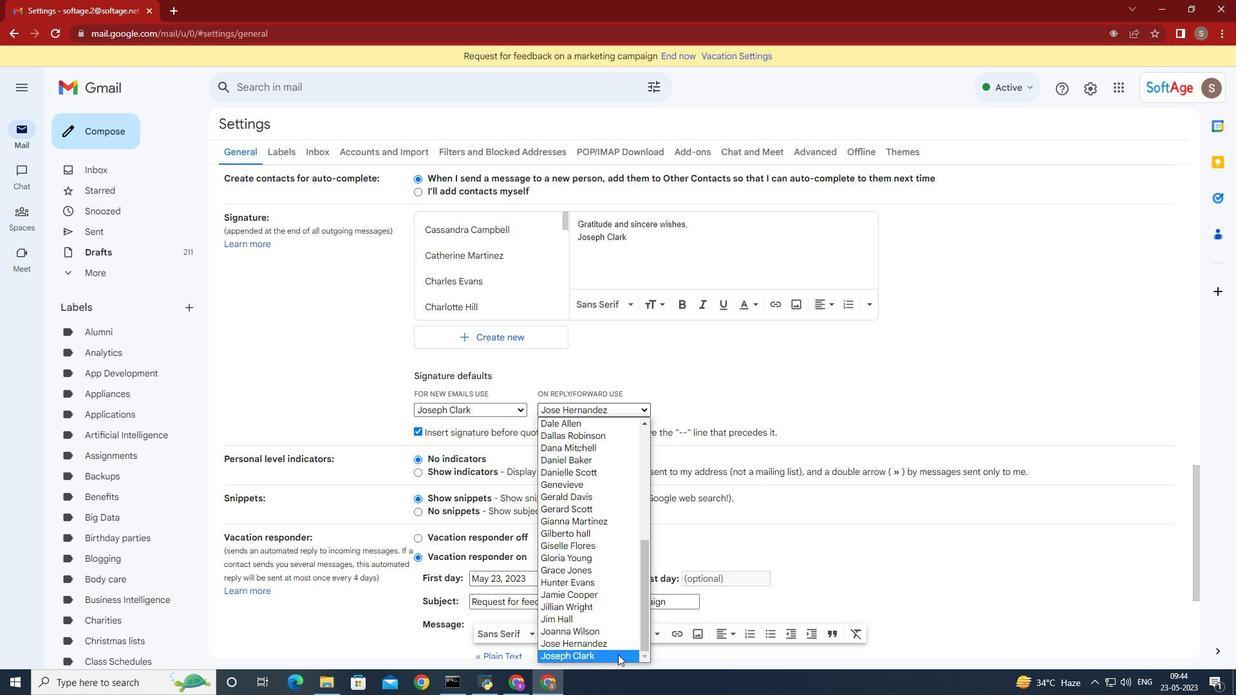 
Action: Mouse moved to (801, 527)
Screenshot: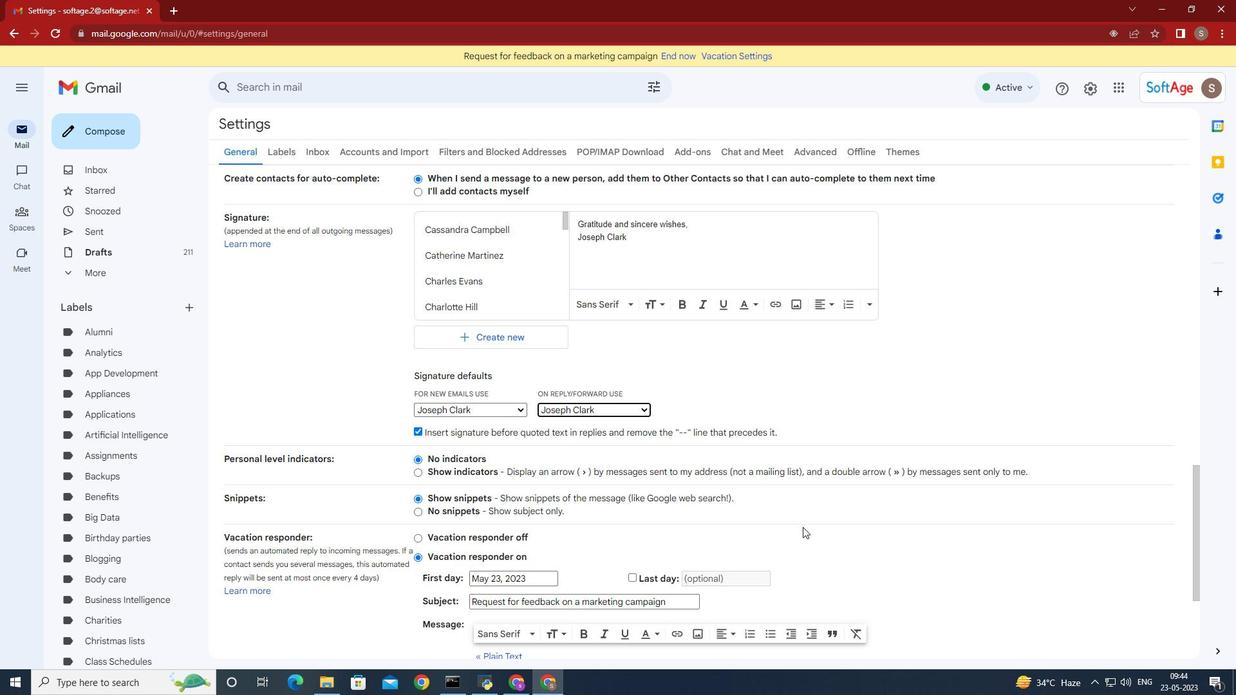 
Action: Mouse scrolled (801, 526) with delta (0, 0)
Screenshot: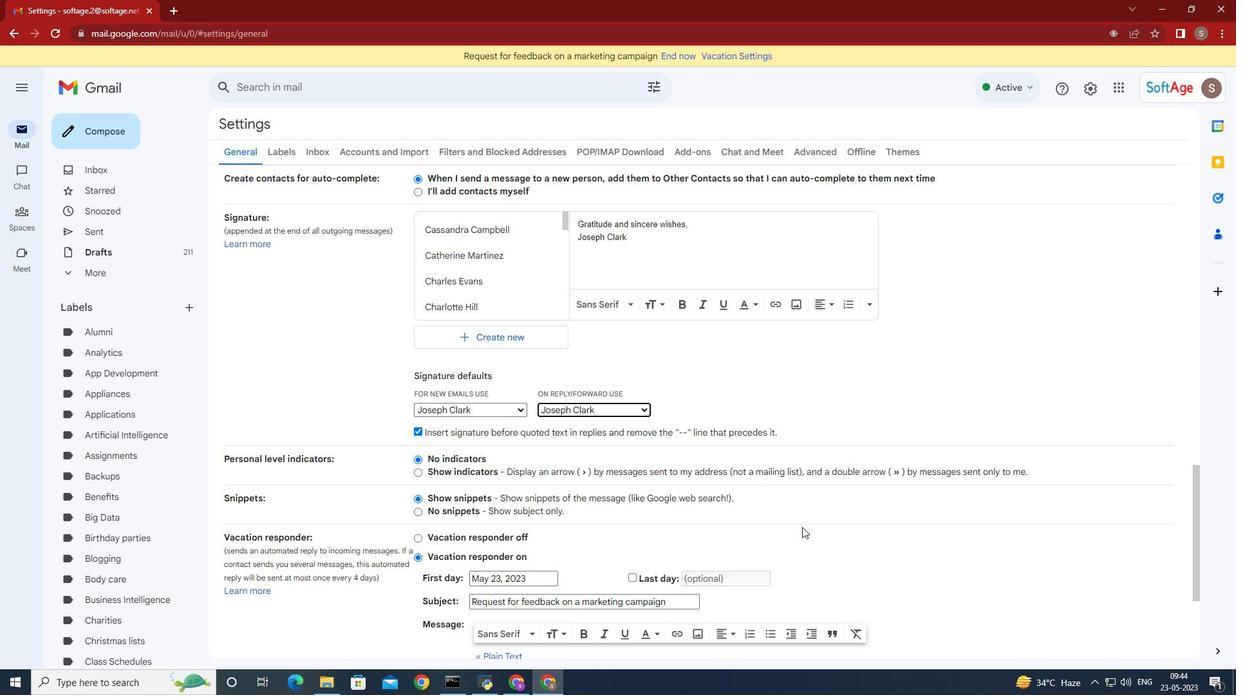 
Action: Mouse scrolled (801, 526) with delta (0, 0)
Screenshot: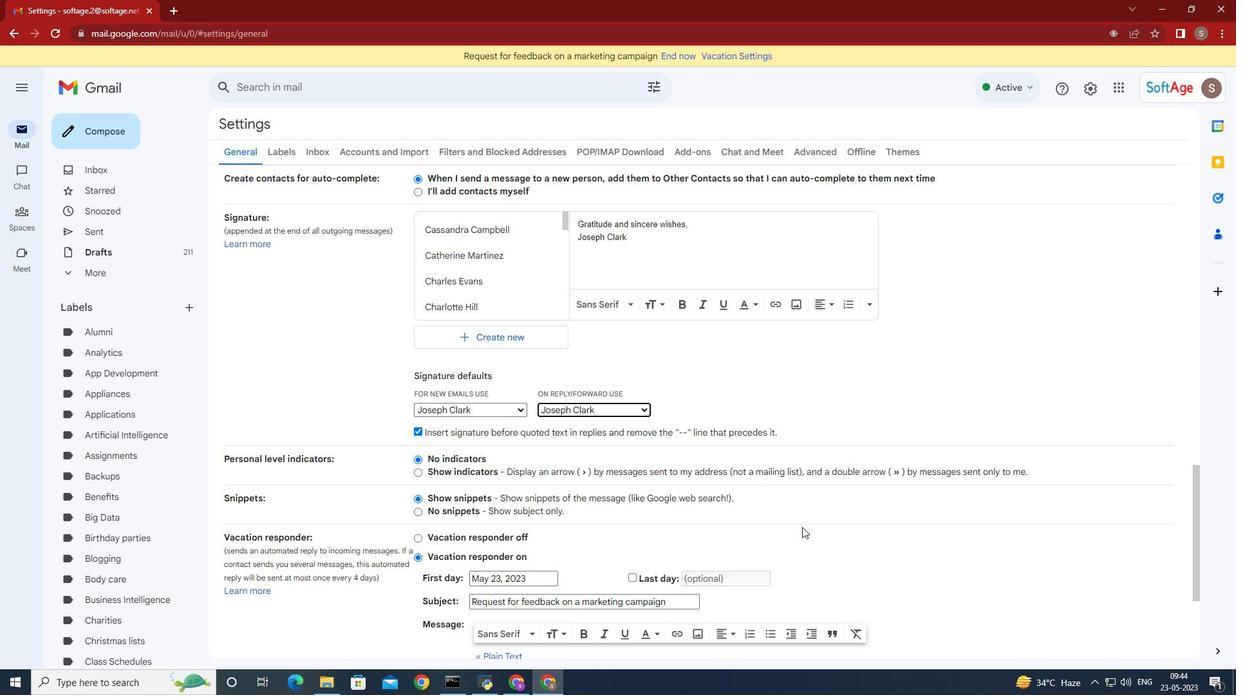 
Action: Mouse moved to (730, 432)
Screenshot: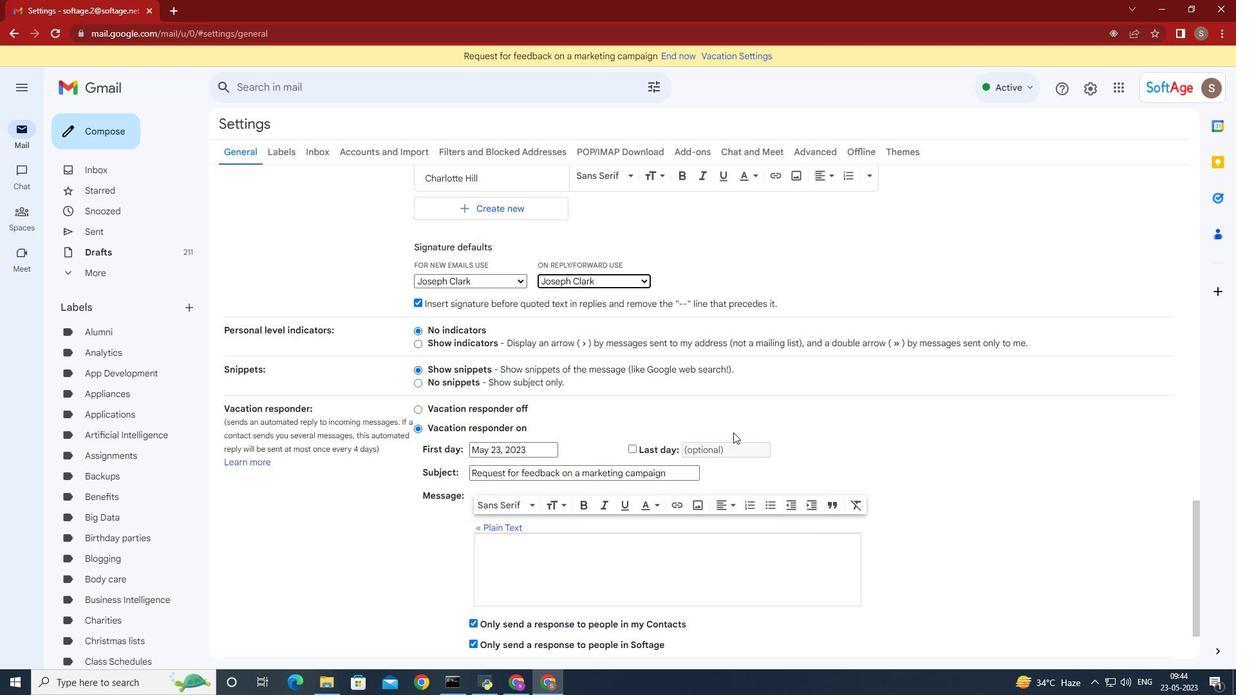 
Action: Mouse scrolled (730, 431) with delta (0, 0)
Screenshot: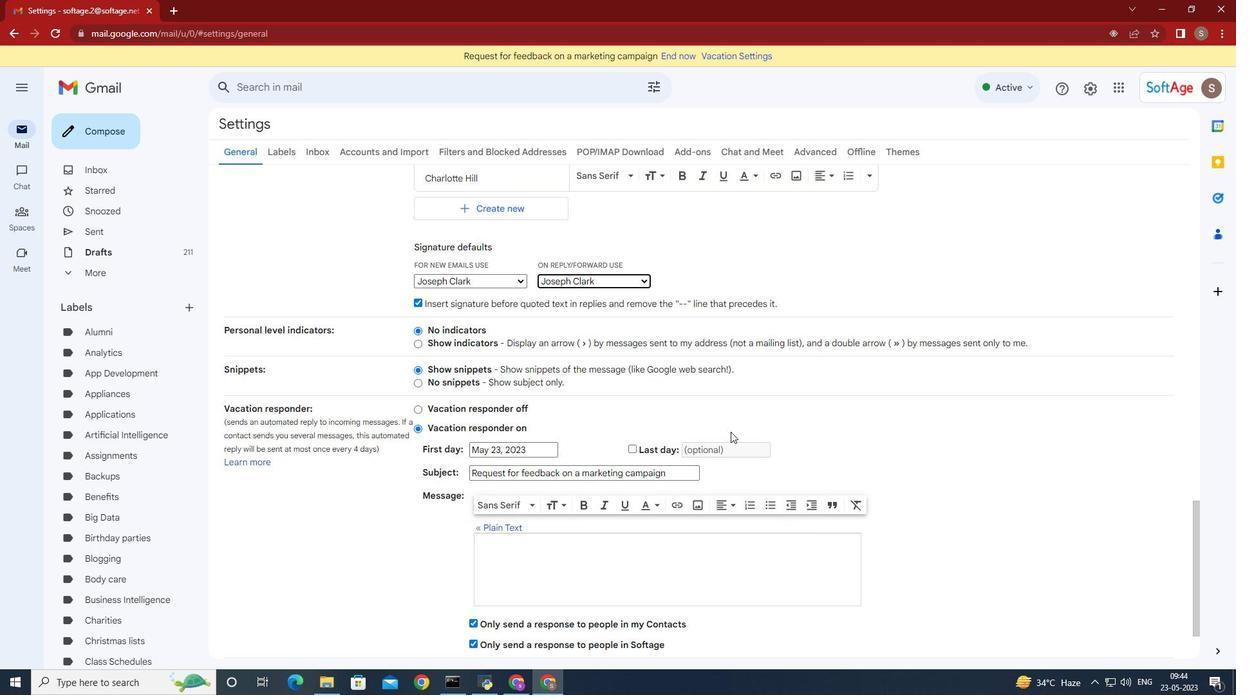 
Action: Mouse moved to (730, 432)
Screenshot: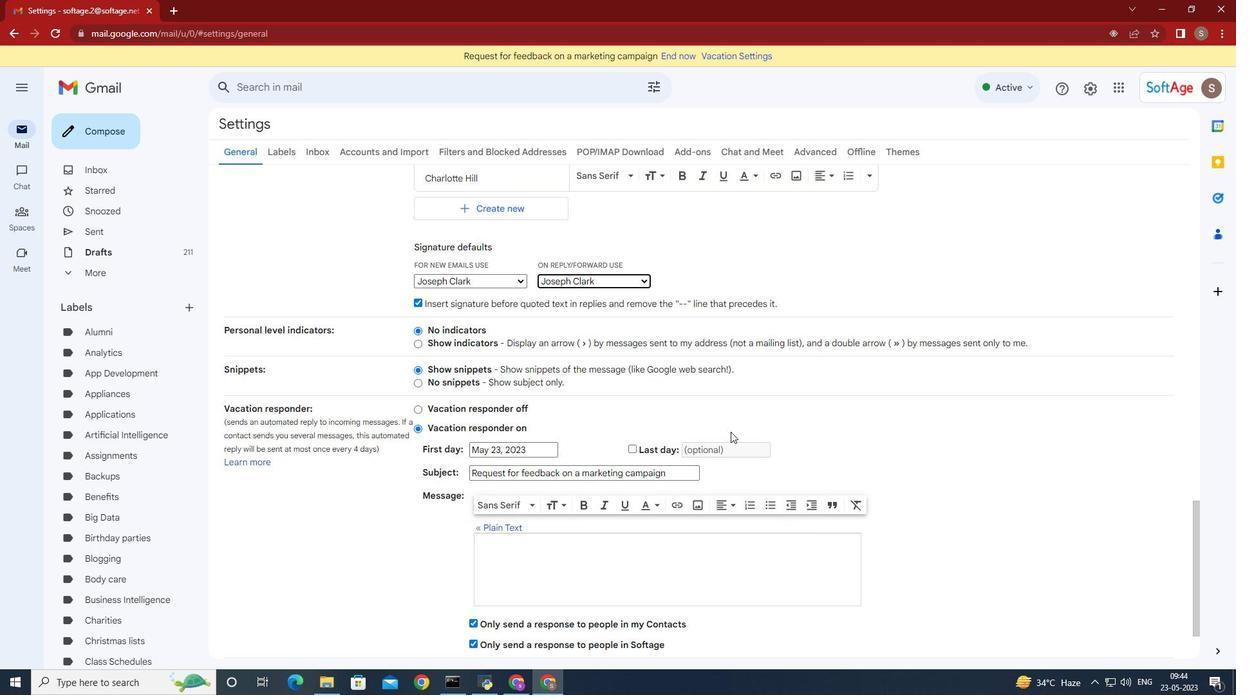 
Action: Mouse scrolled (730, 431) with delta (0, 0)
Screenshot: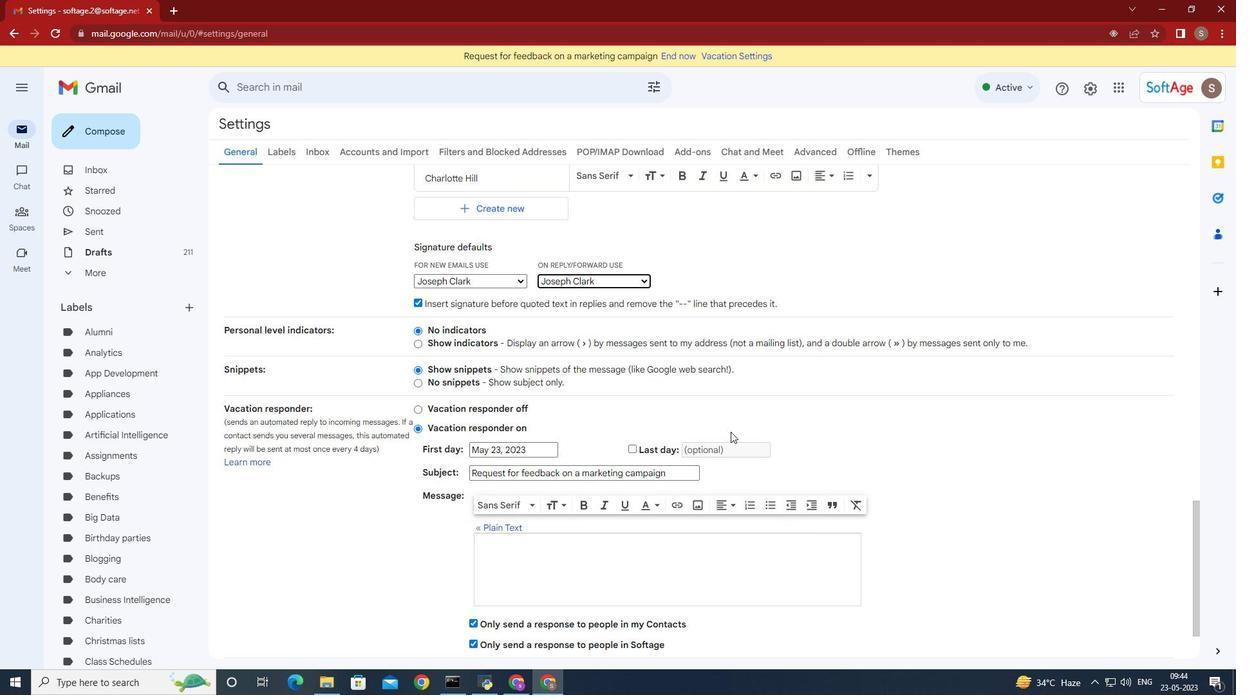 
Action: Mouse scrolled (730, 431) with delta (0, 0)
Screenshot: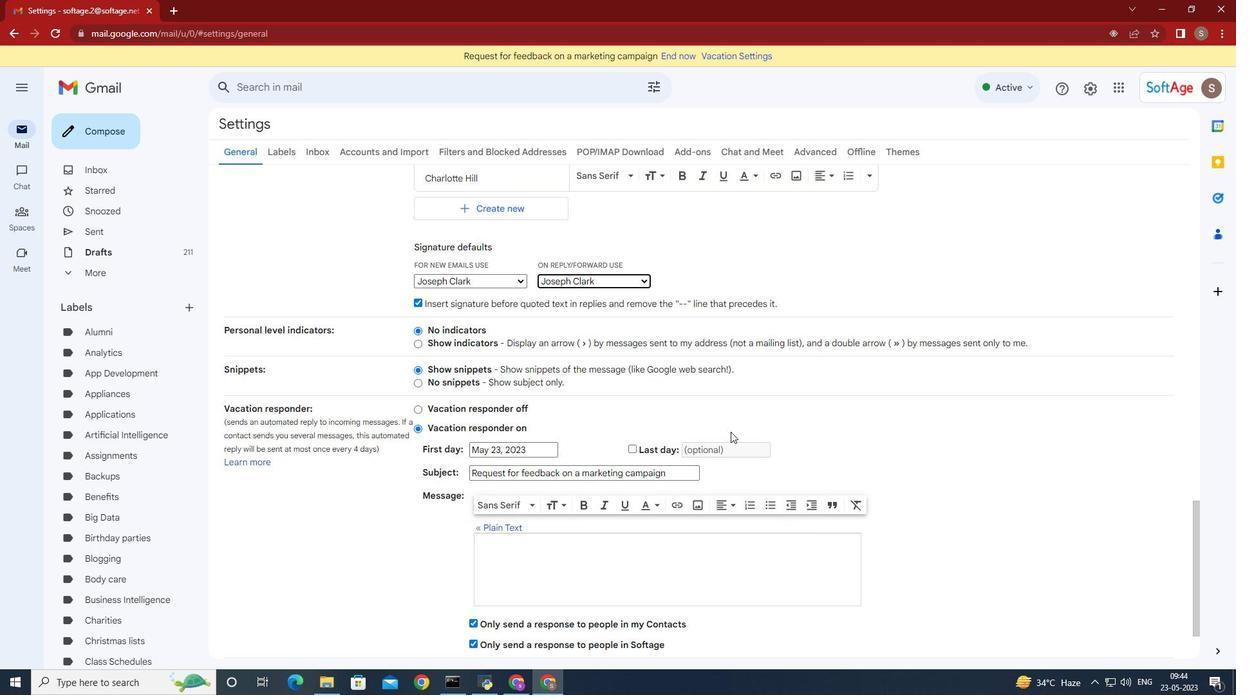 
Action: Mouse moved to (682, 593)
Screenshot: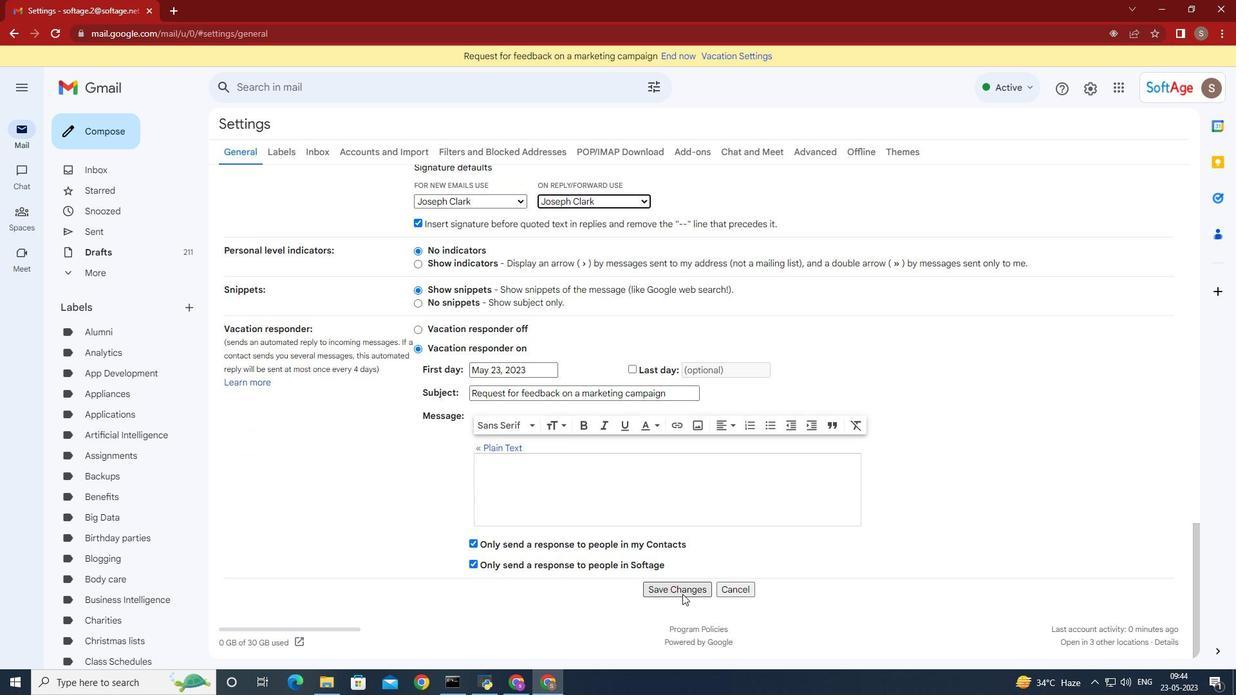 
Action: Mouse pressed left at (682, 593)
Screenshot: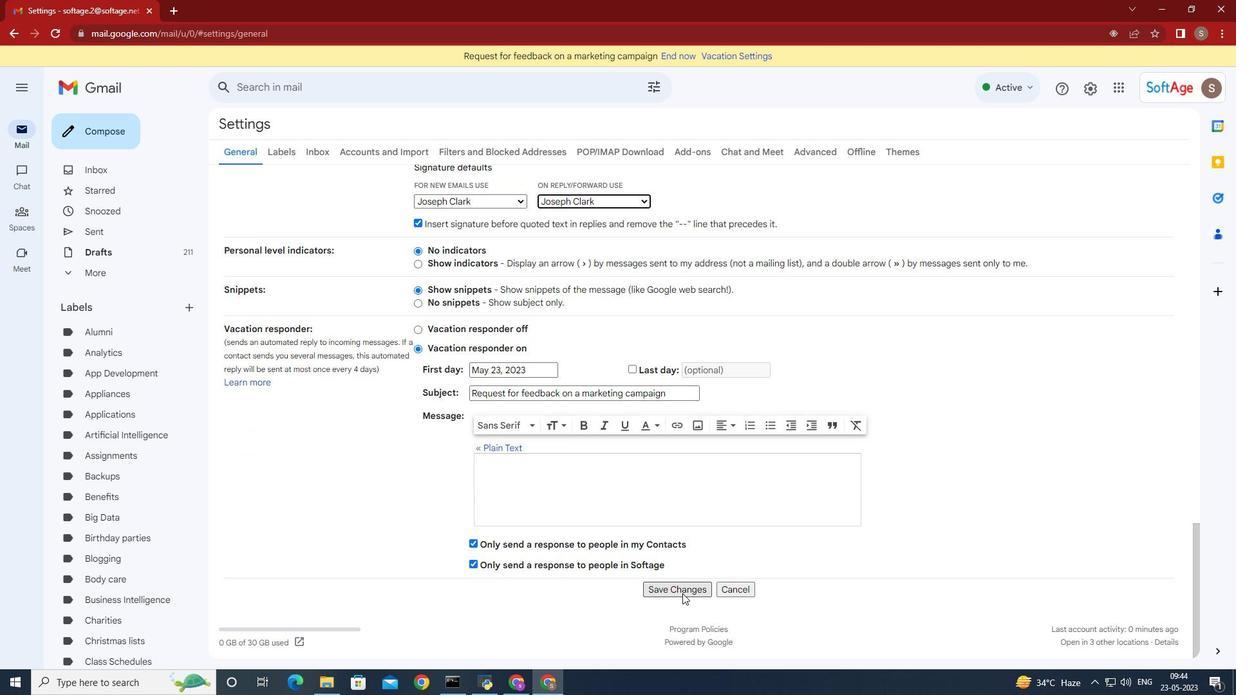 
Action: Mouse moved to (119, 137)
Screenshot: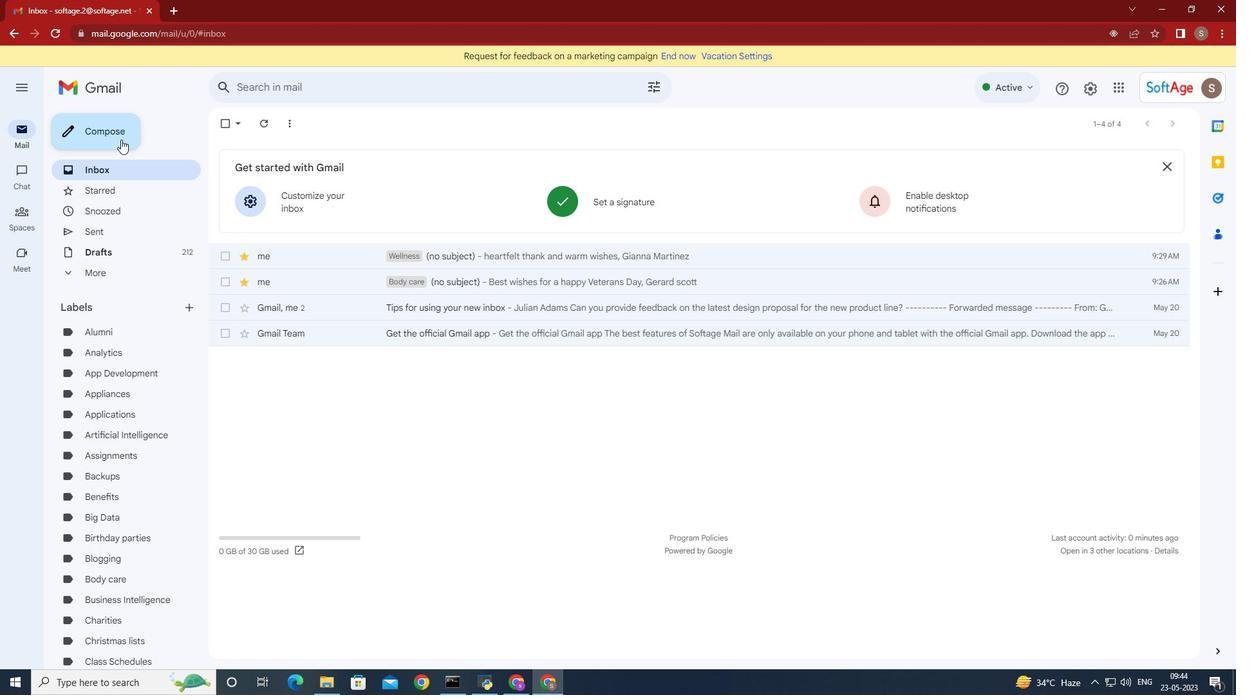 
Action: Mouse pressed left at (119, 137)
Screenshot: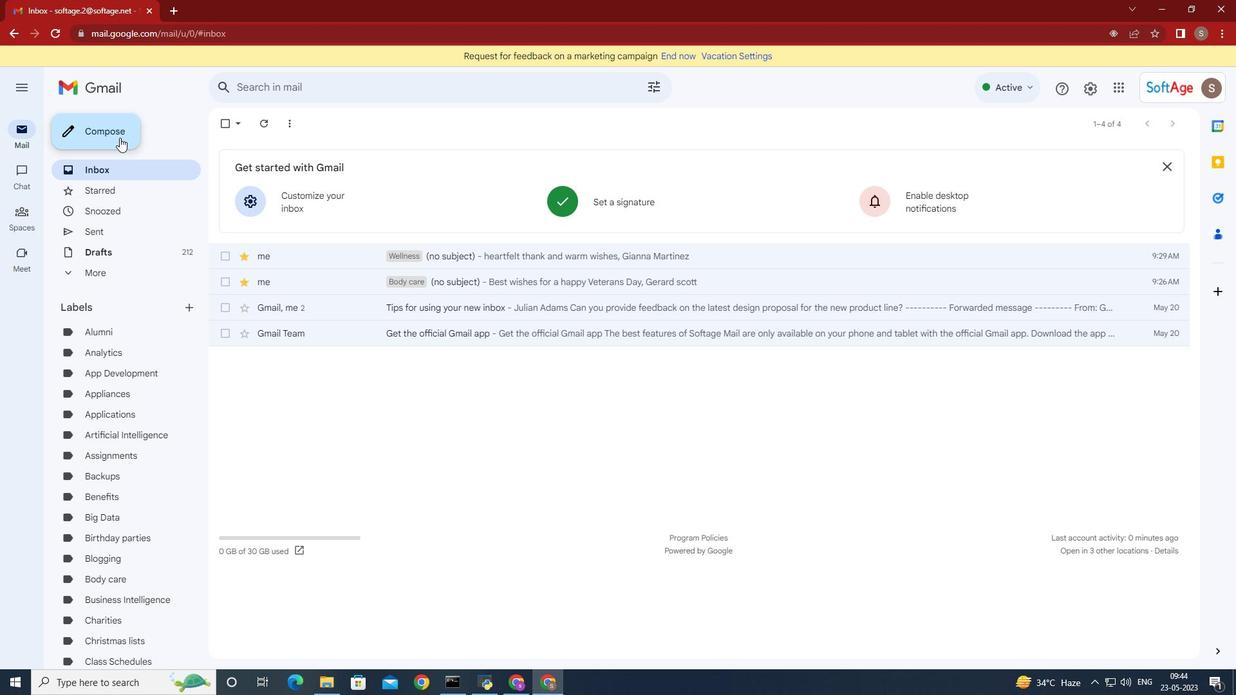 
Action: Mouse moved to (1067, 349)
Screenshot: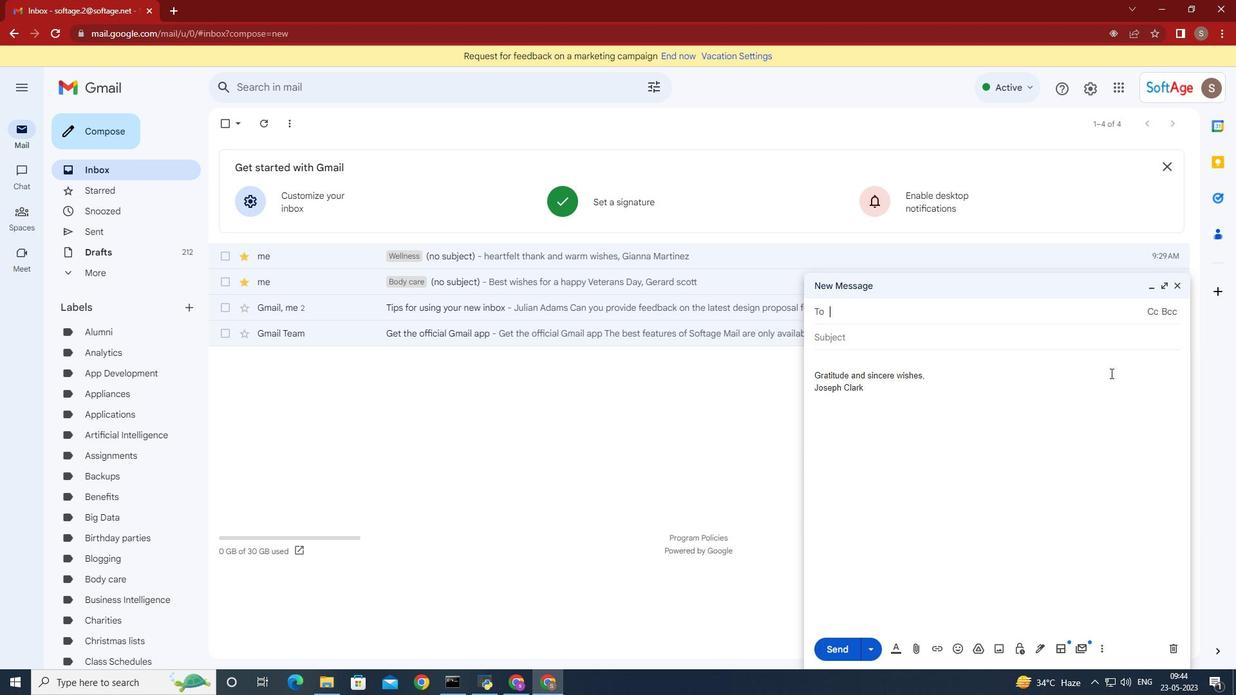 
Action: Key pressed <Key.shift>Softage.8
Screenshot: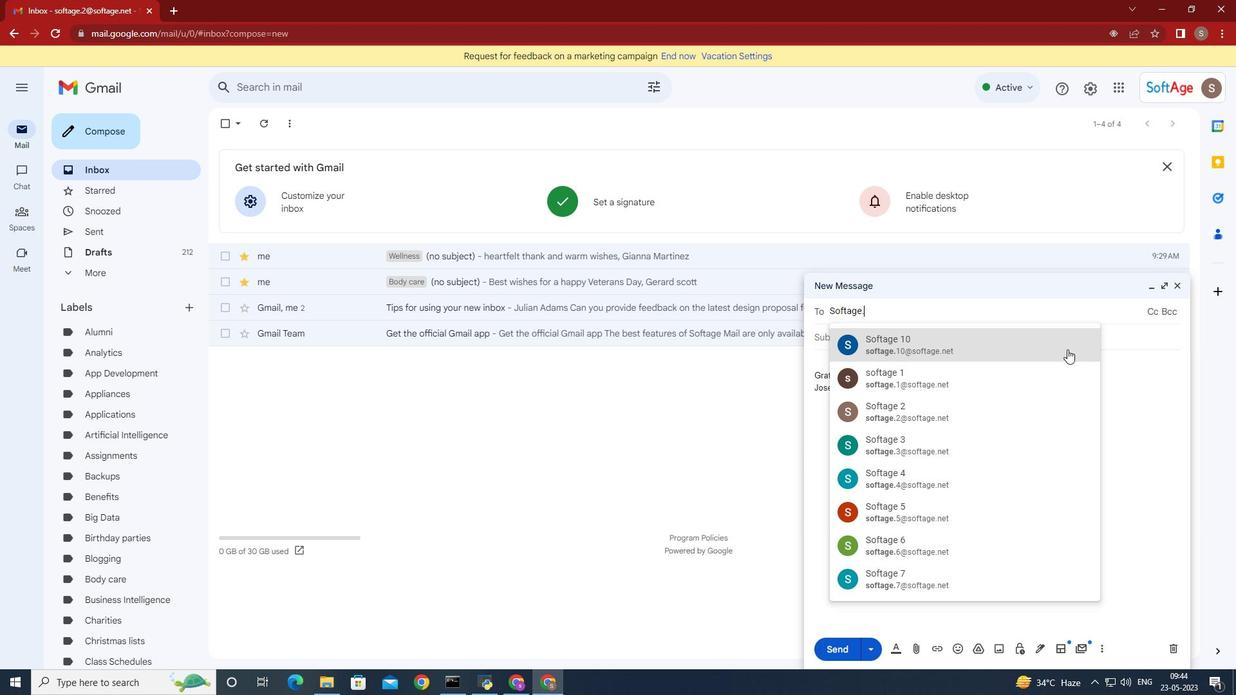 
Action: Mouse moved to (1043, 338)
Screenshot: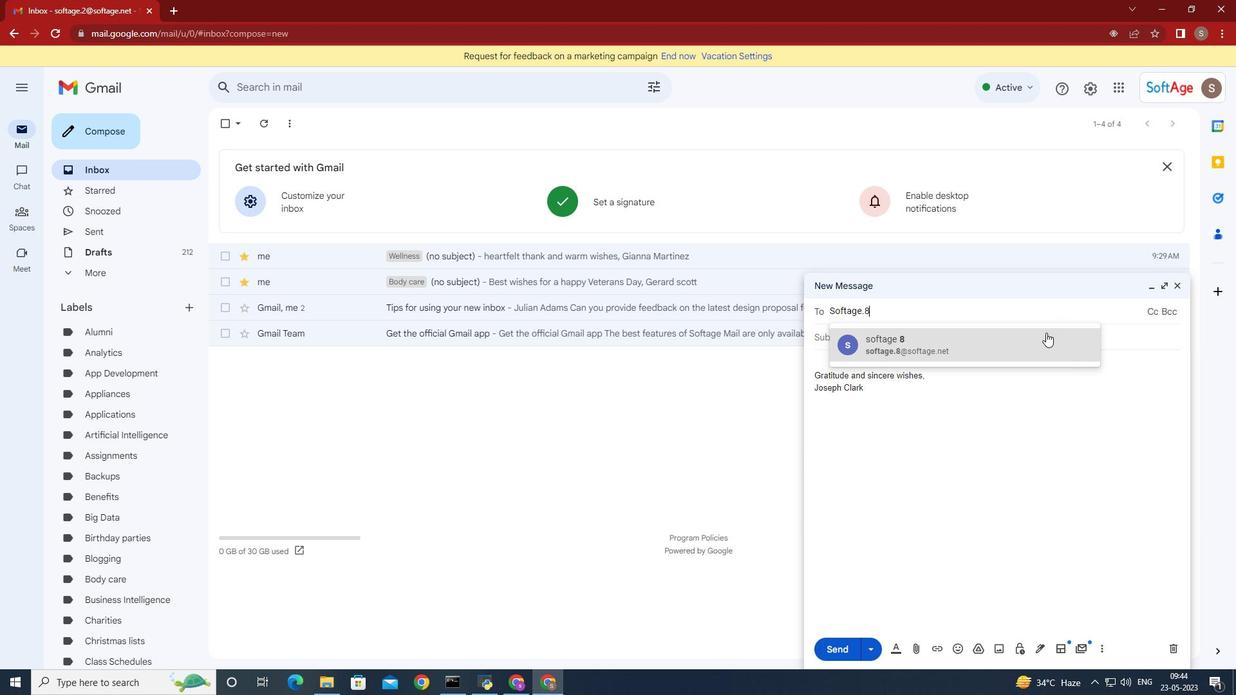 
Action: Mouse pressed left at (1043, 338)
Screenshot: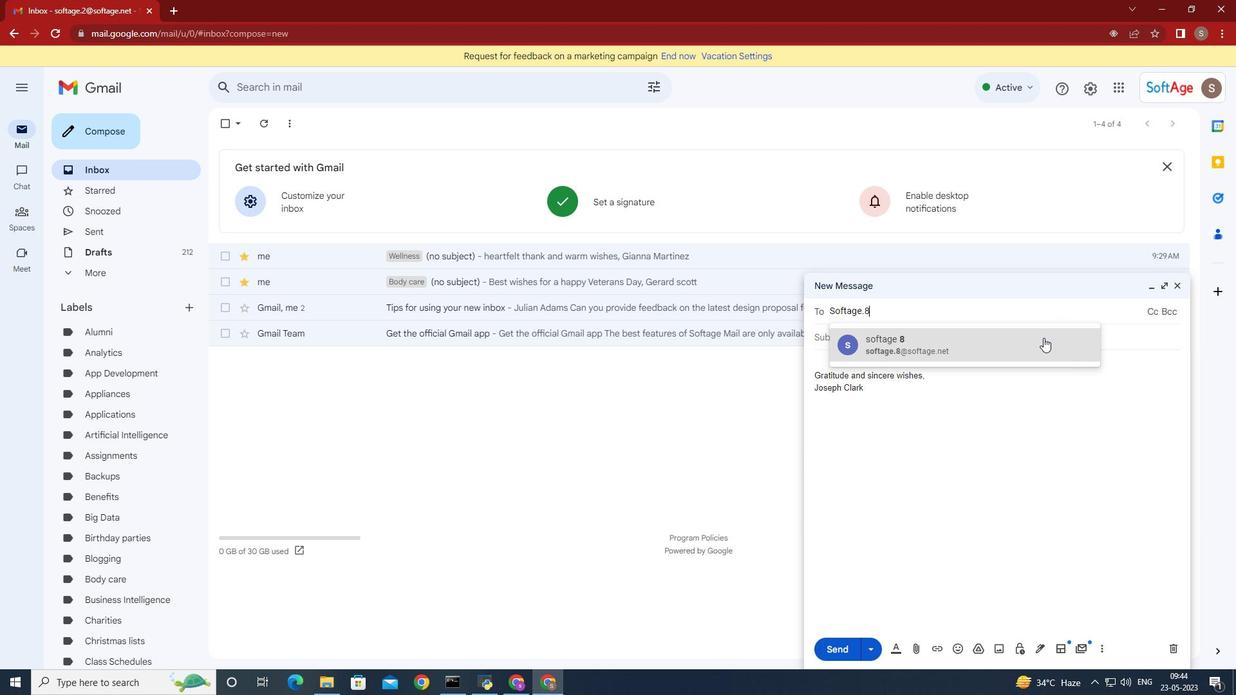
Action: Mouse moved to (1102, 646)
Screenshot: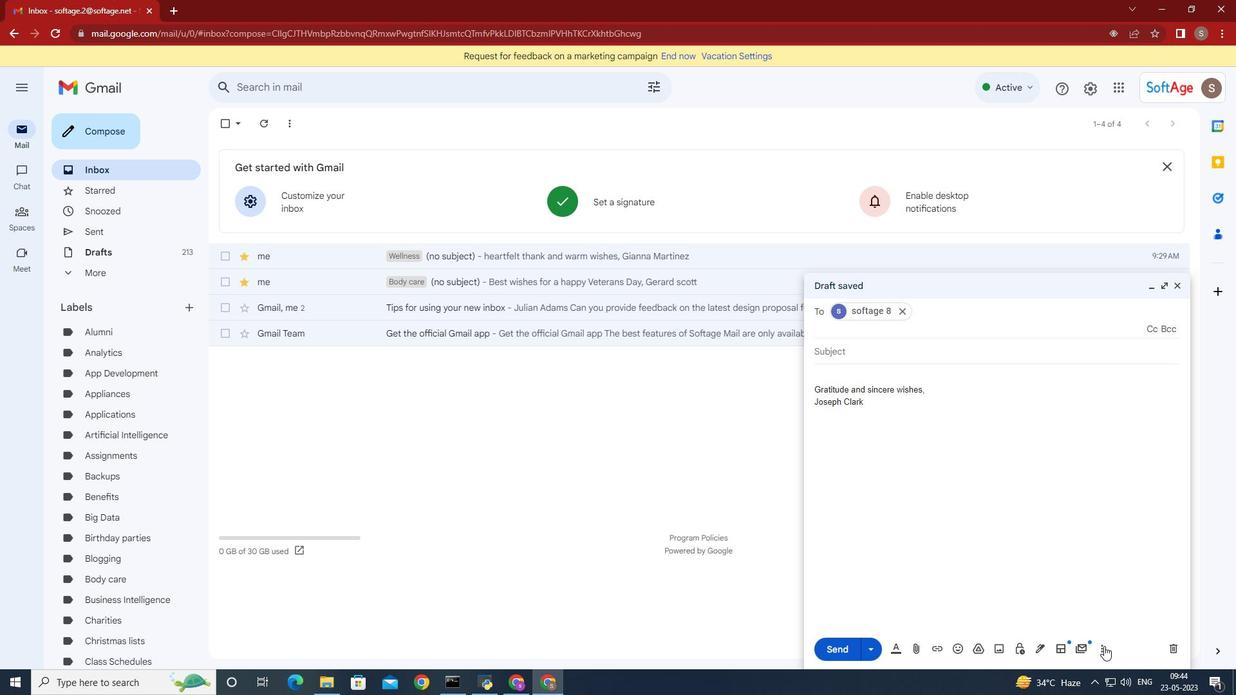 
Action: Mouse pressed left at (1102, 646)
Screenshot: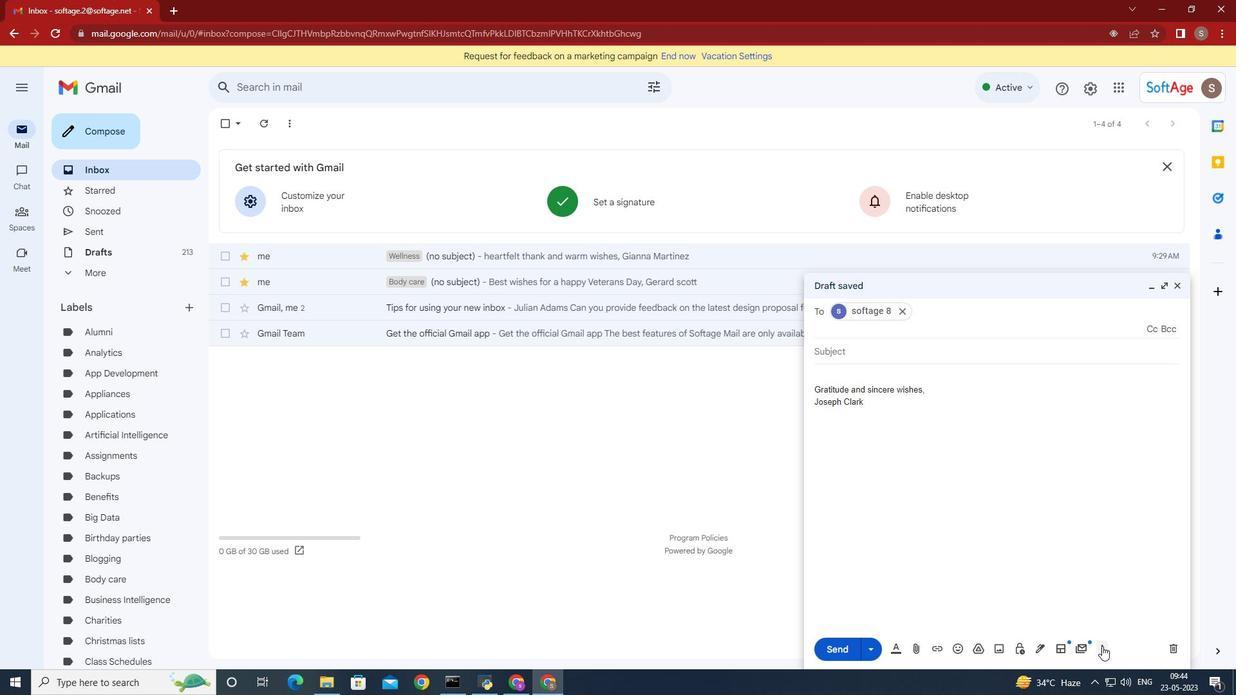 
Action: Mouse moved to (1054, 528)
Screenshot: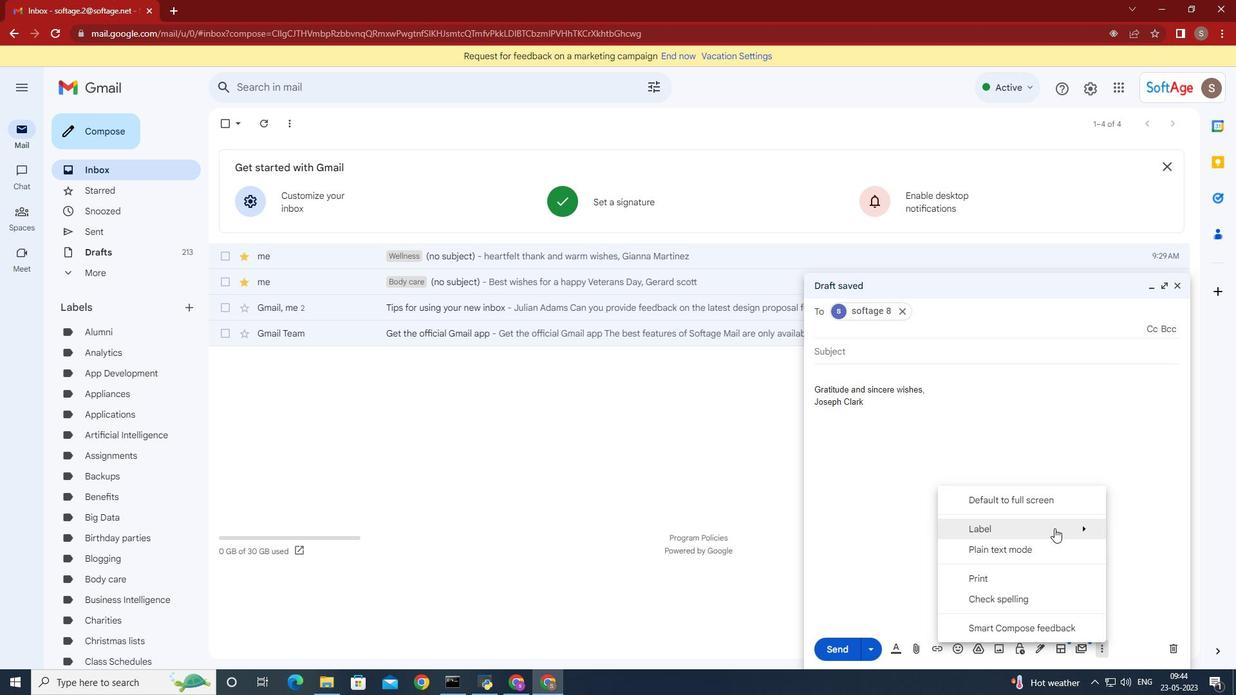 
Action: Mouse pressed left at (1054, 528)
Screenshot: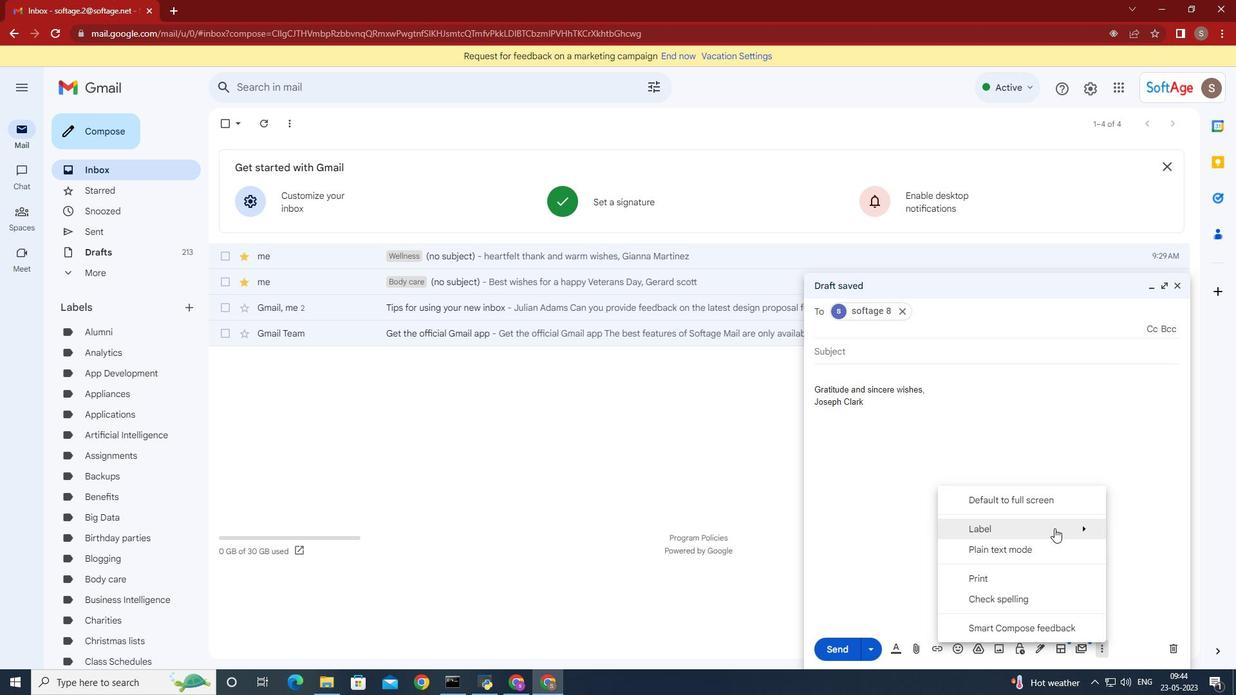 
Action: Mouse moved to (812, 280)
Screenshot: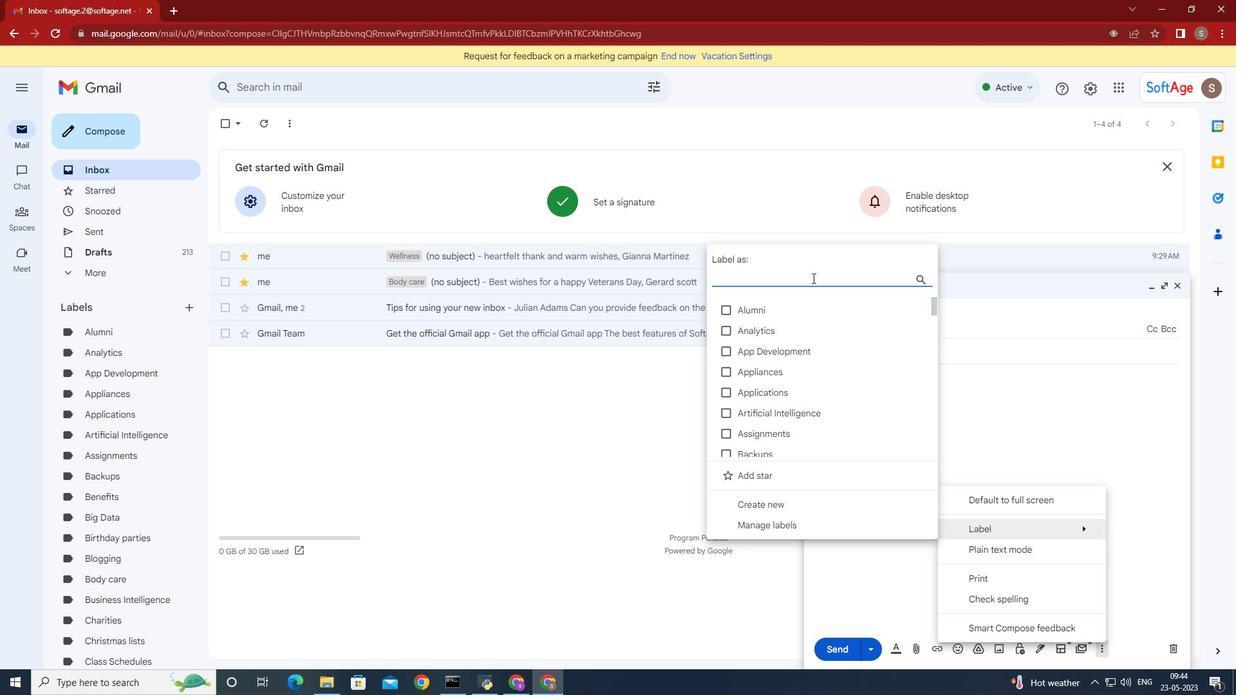 
Action: Key pressed <Key.shift>App
Screenshot: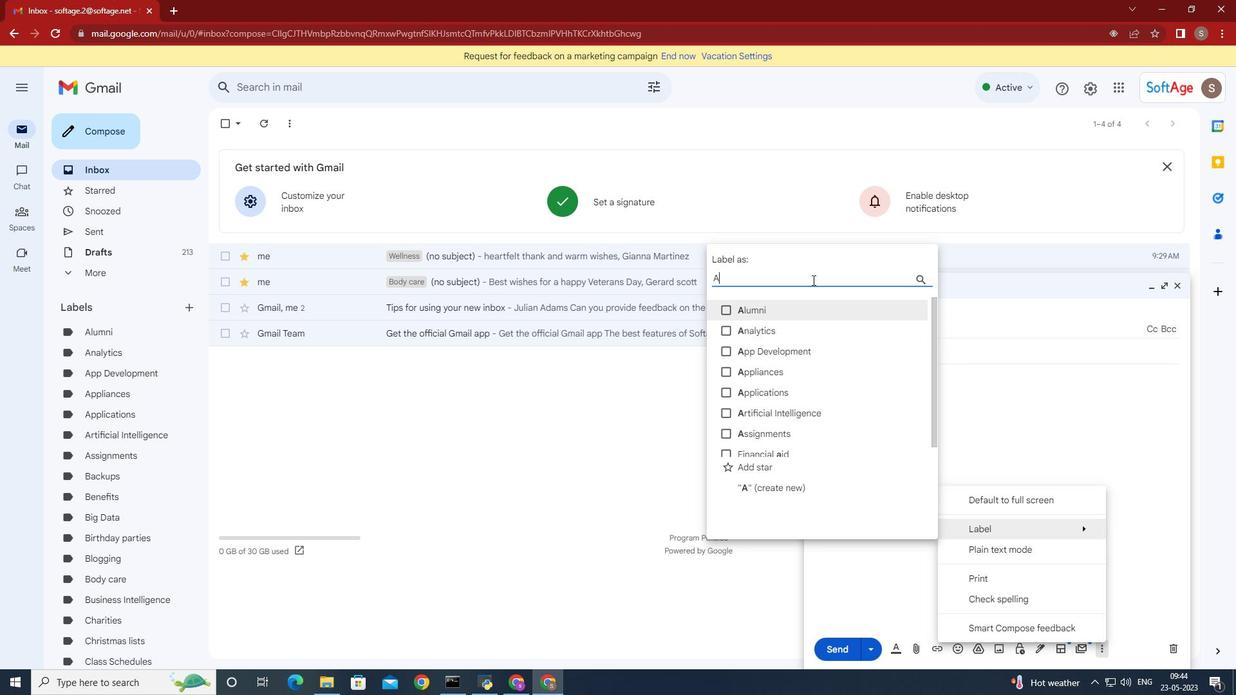 
Action: Mouse moved to (727, 309)
Screenshot: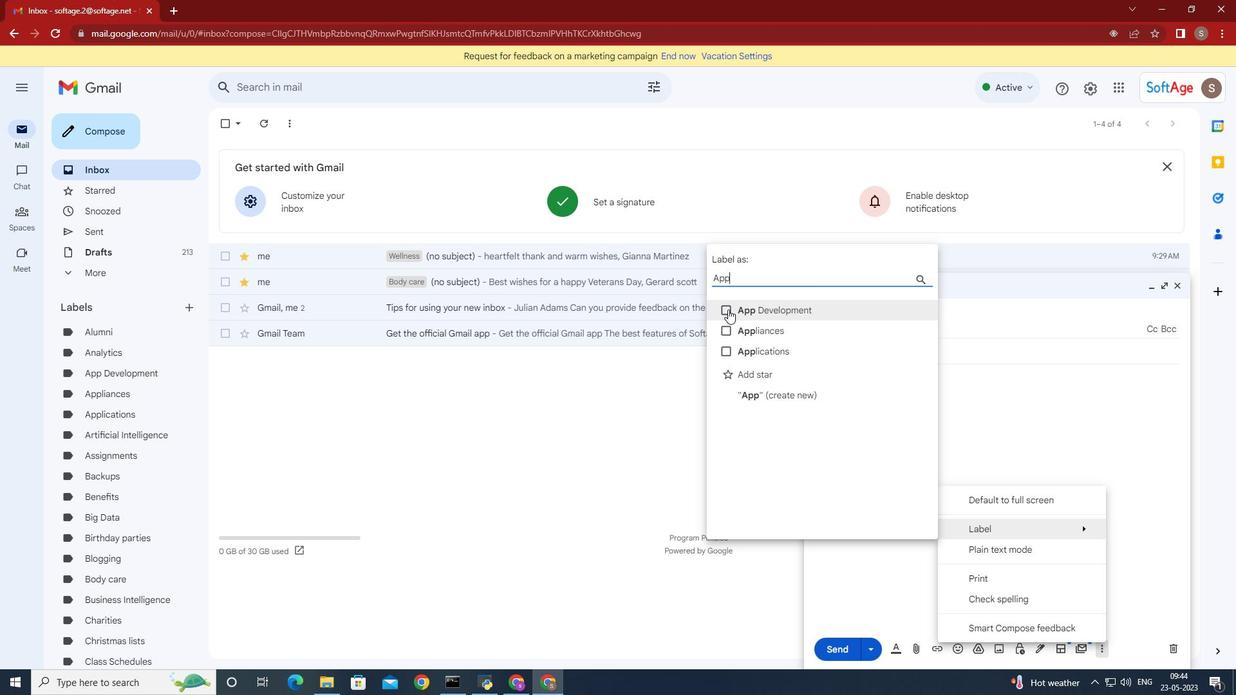 
Action: Mouse pressed left at (727, 309)
Screenshot: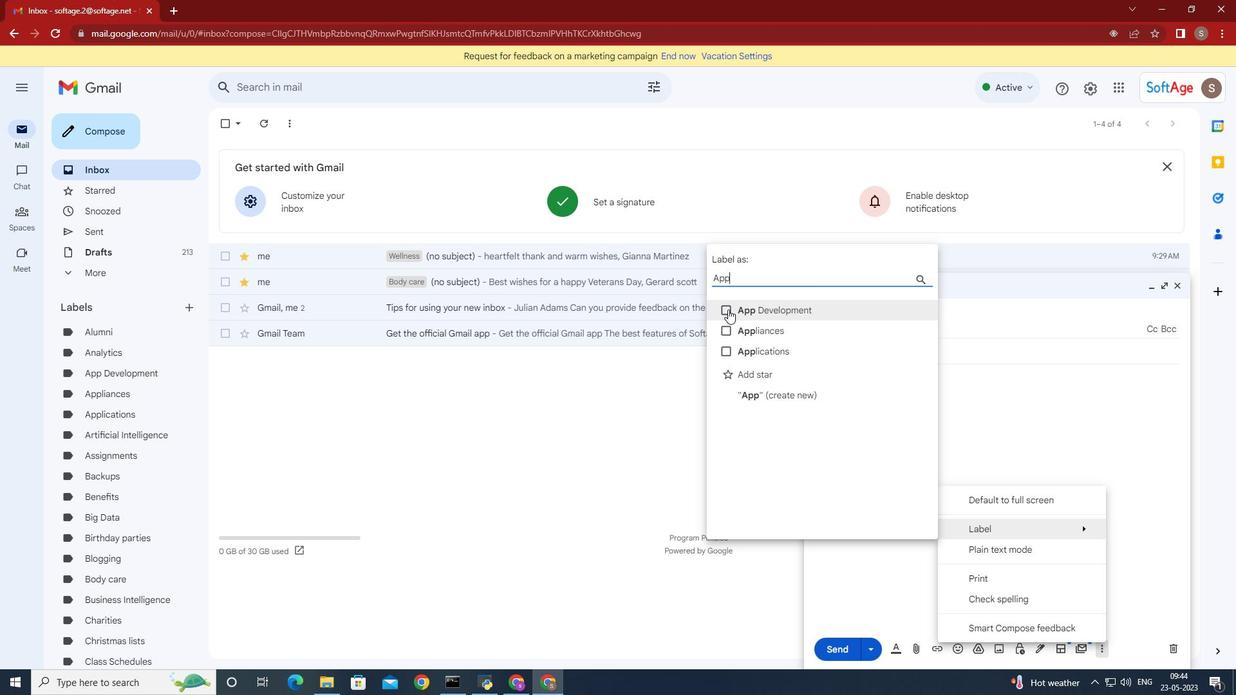 
Action: Mouse moved to (758, 396)
Screenshot: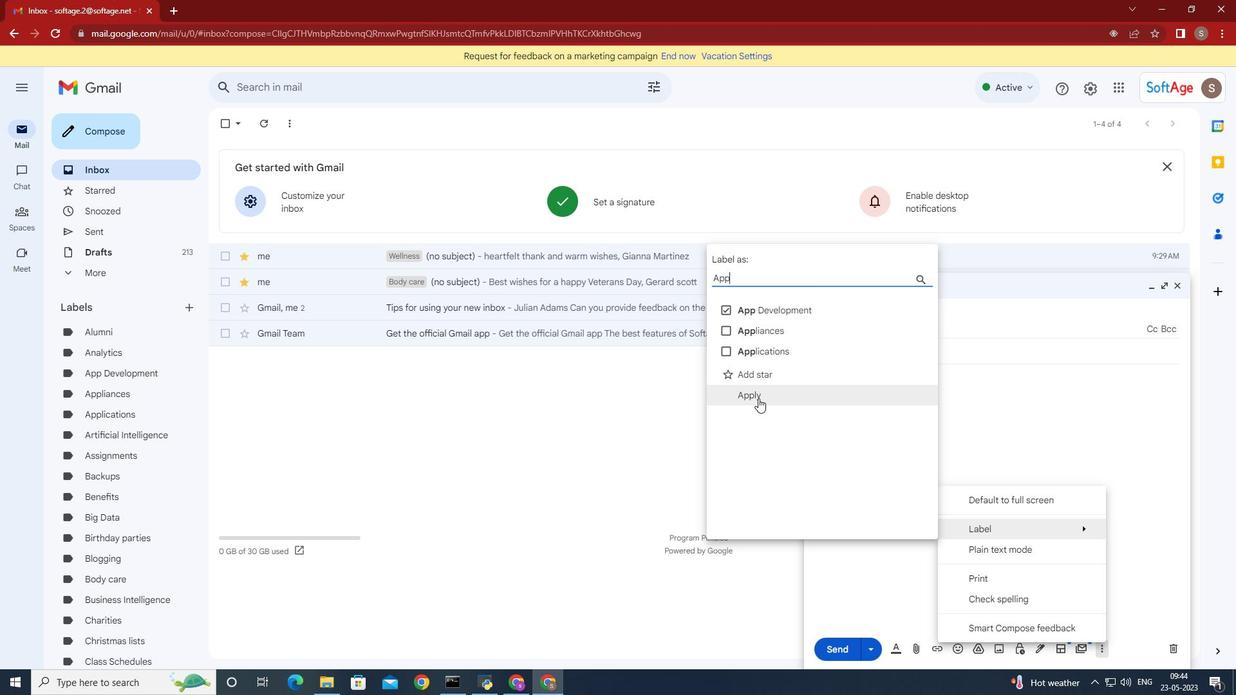 
Action: Mouse pressed left at (758, 396)
Screenshot: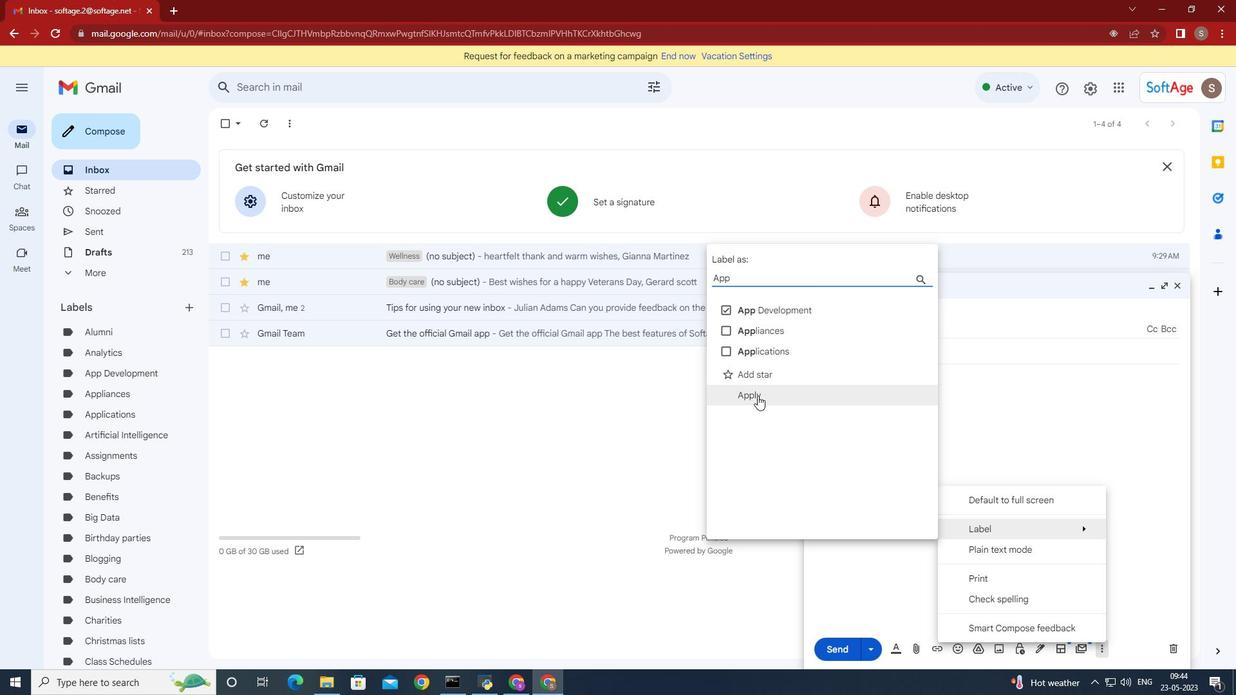 
Action: Mouse moved to (758, 396)
Screenshot: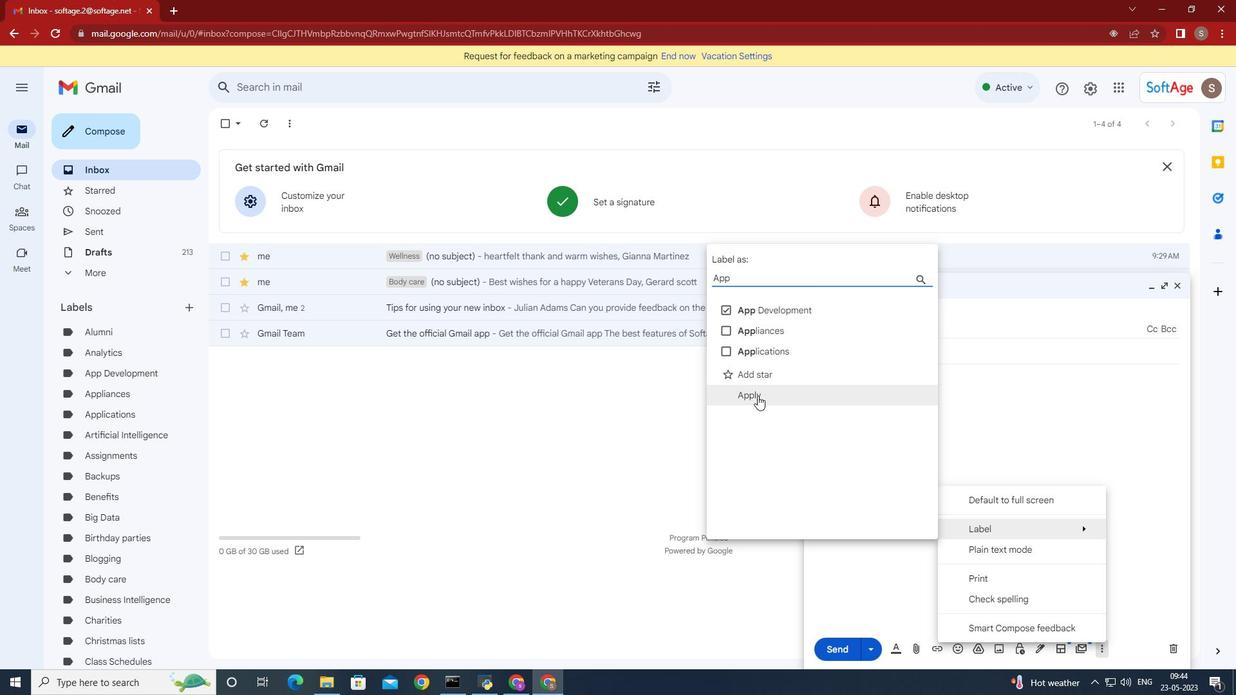 
